Task: Experiment with different conversation view settings to find your preferred setup.
Action: Mouse moved to (1123, 71)
Screenshot: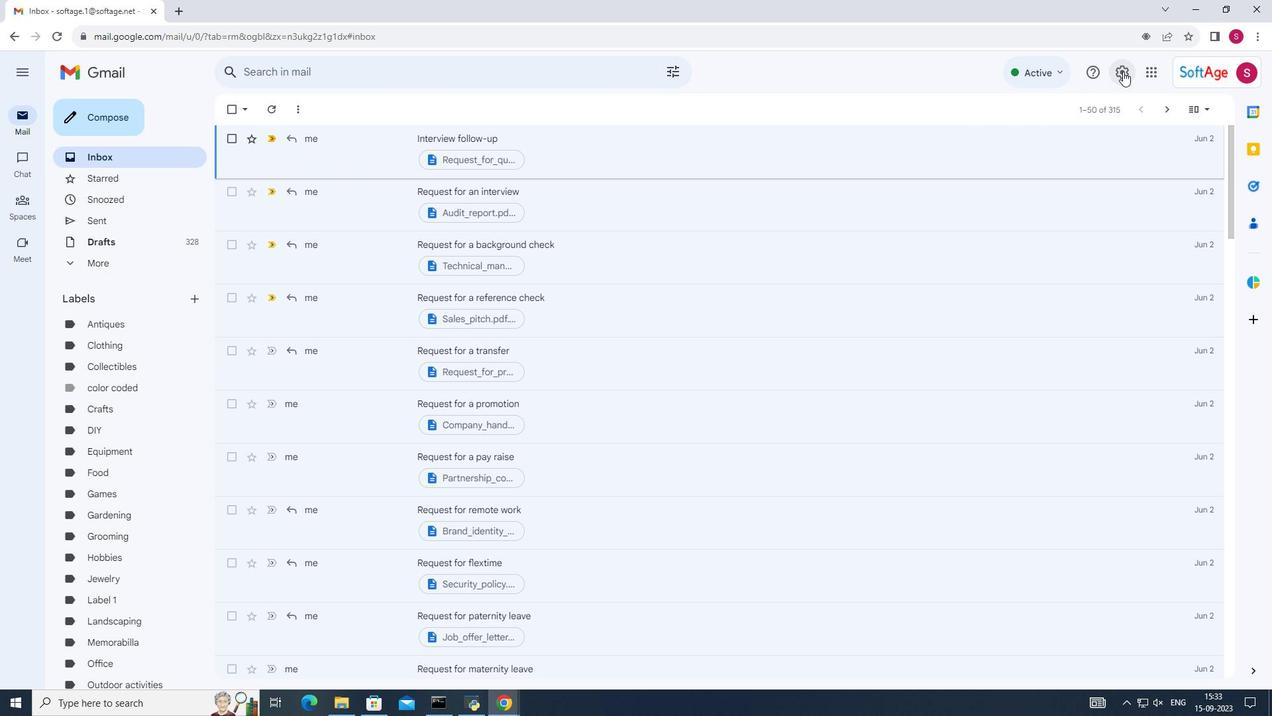 
Action: Mouse pressed left at (1123, 71)
Screenshot: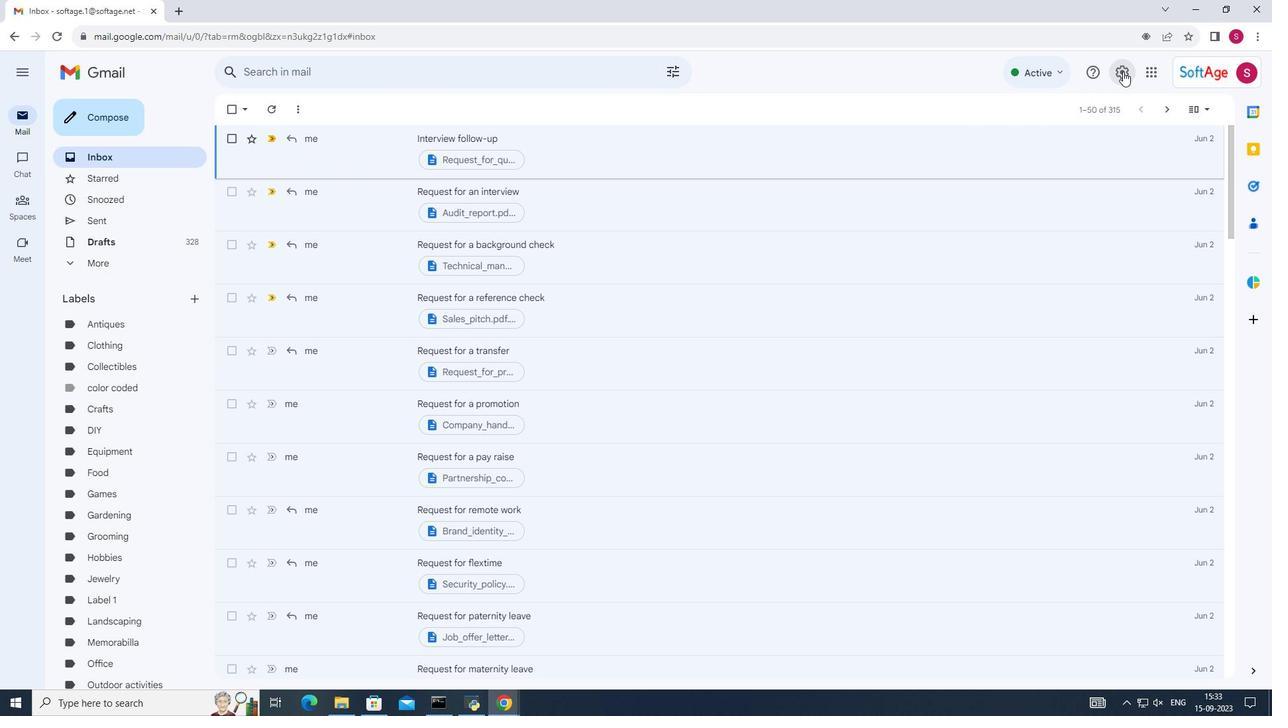 
Action: Mouse moved to (1129, 137)
Screenshot: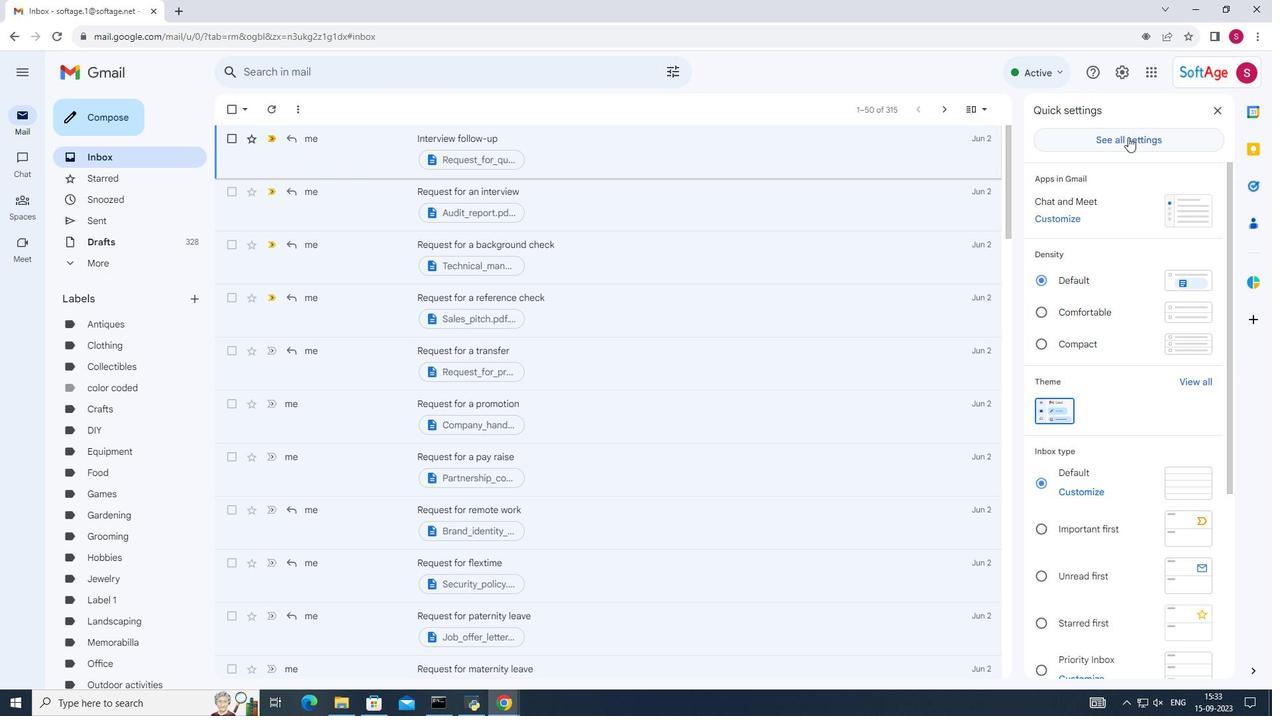 
Action: Mouse pressed left at (1129, 137)
Screenshot: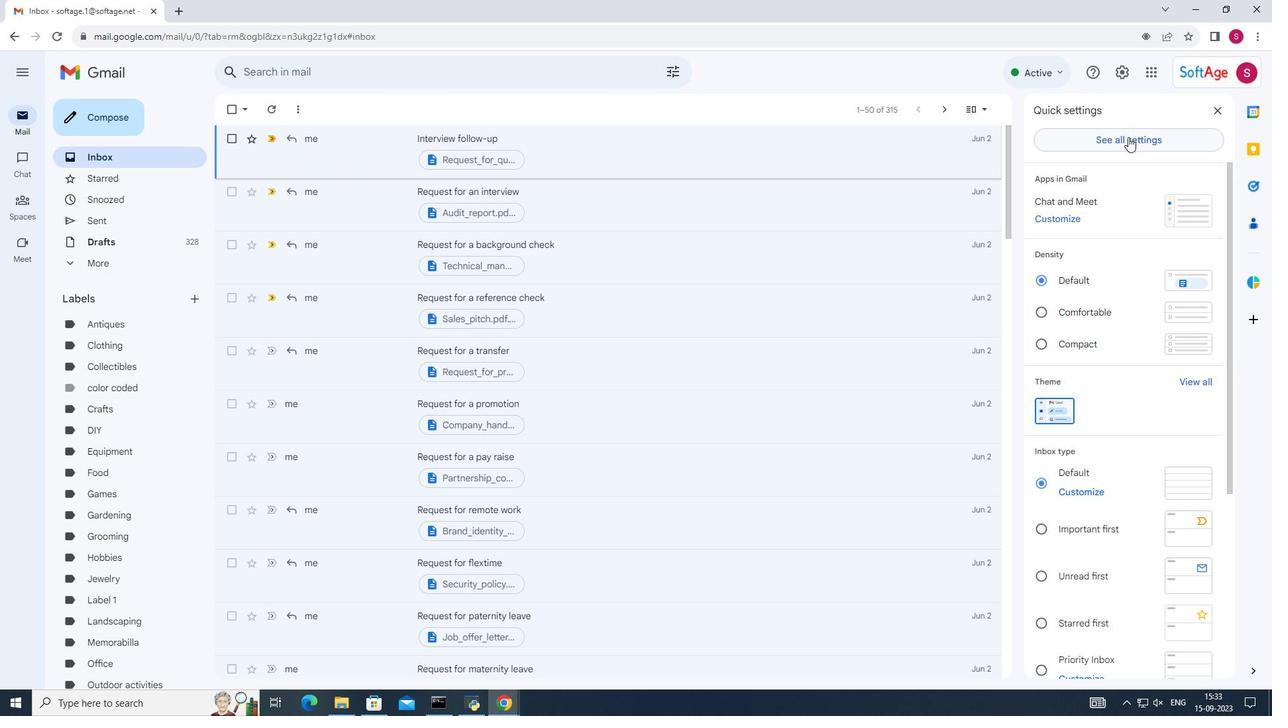 
Action: Mouse moved to (328, 138)
Screenshot: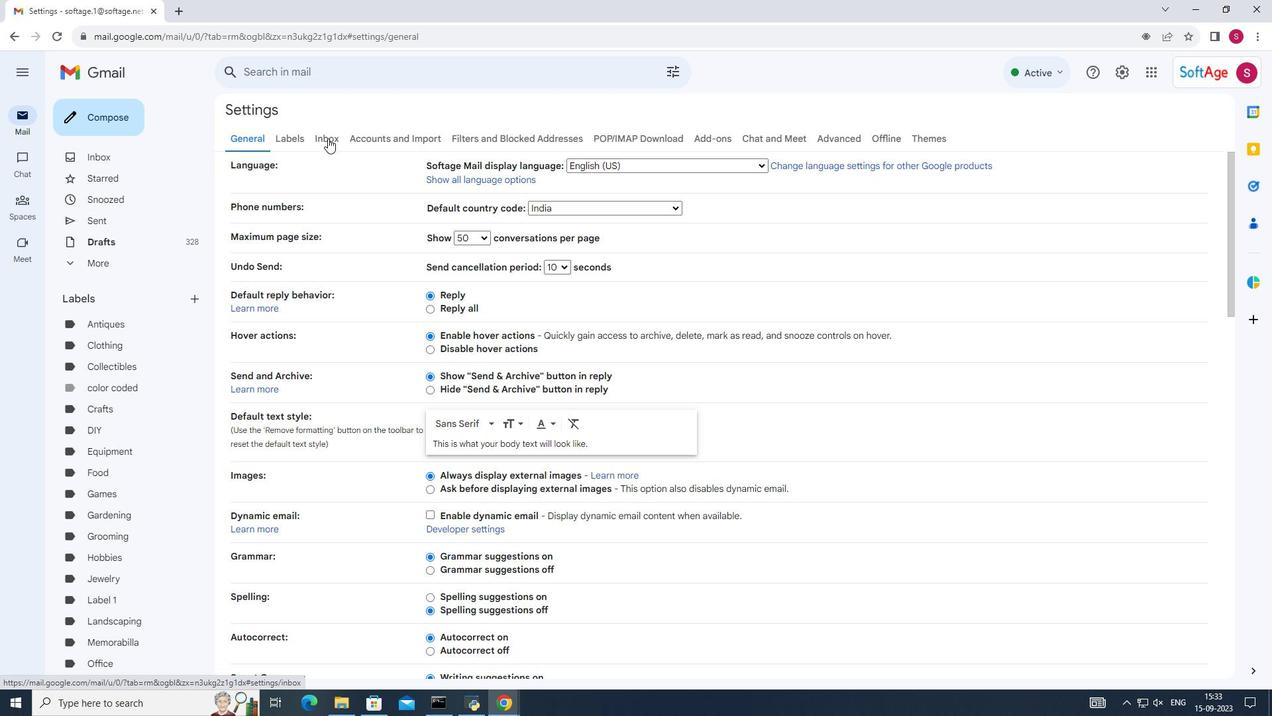 
Action: Mouse pressed left at (328, 138)
Screenshot: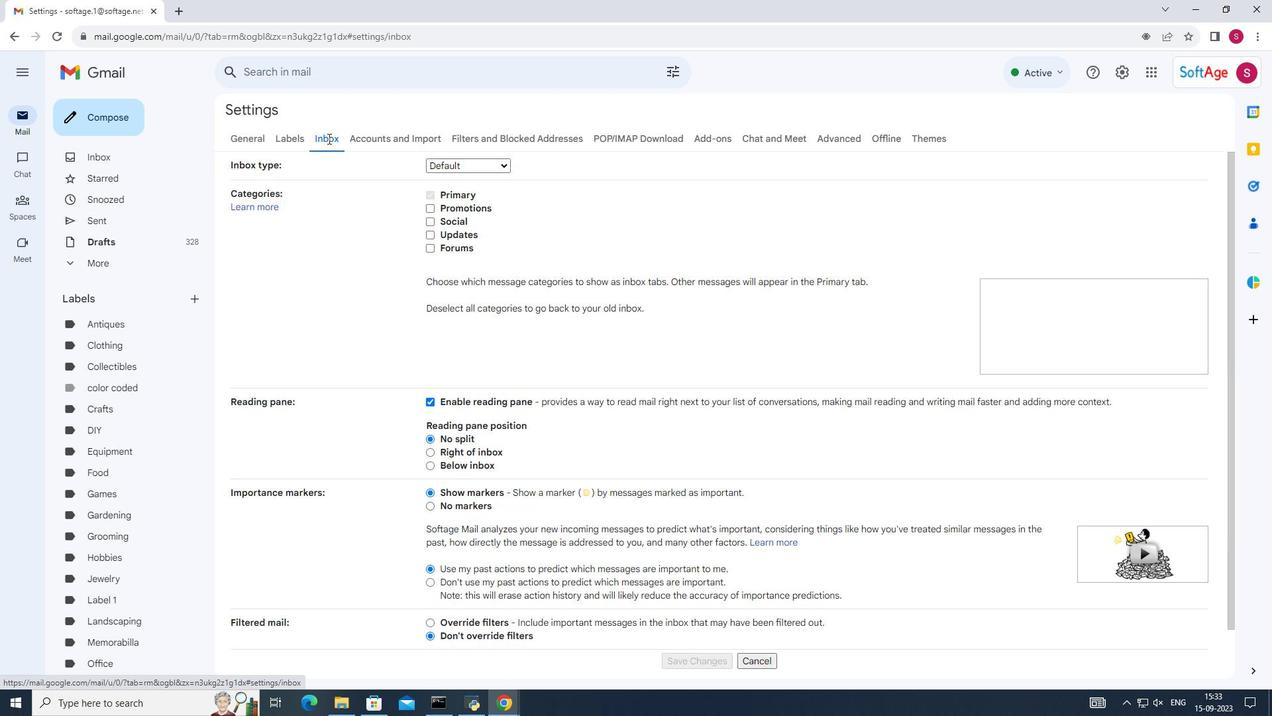 
Action: Mouse moved to (503, 167)
Screenshot: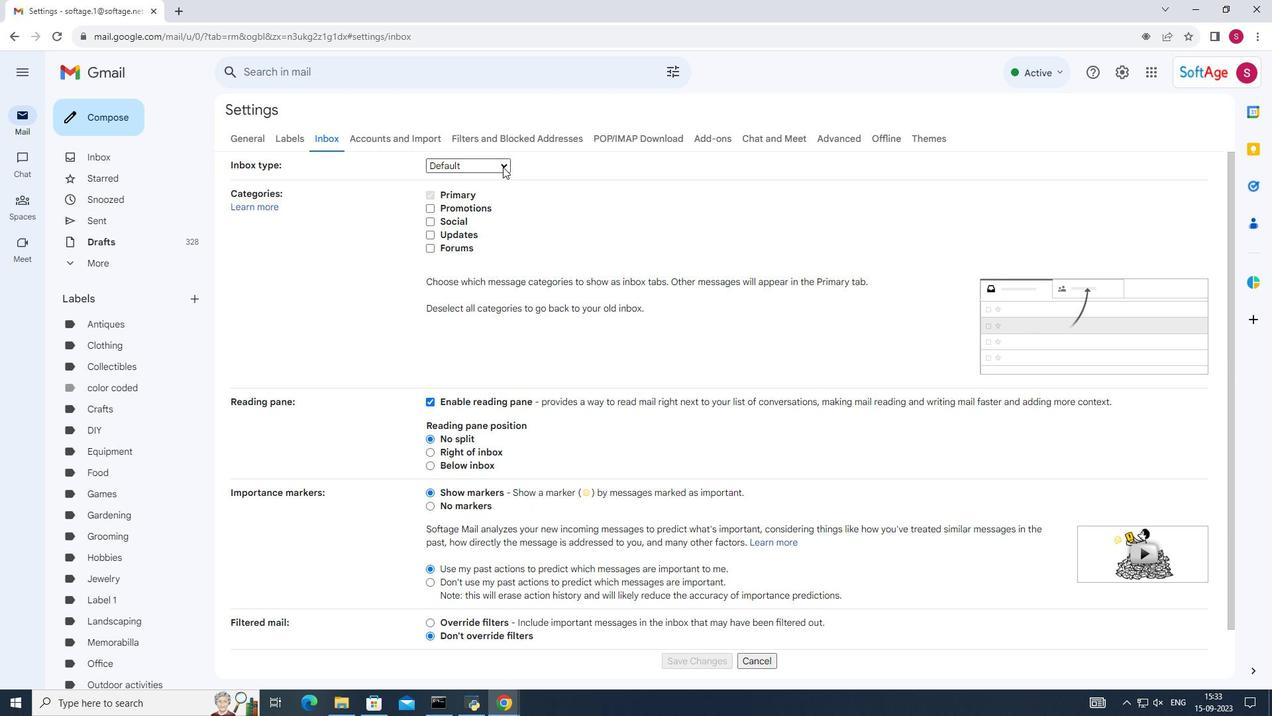 
Action: Mouse pressed left at (503, 167)
Screenshot: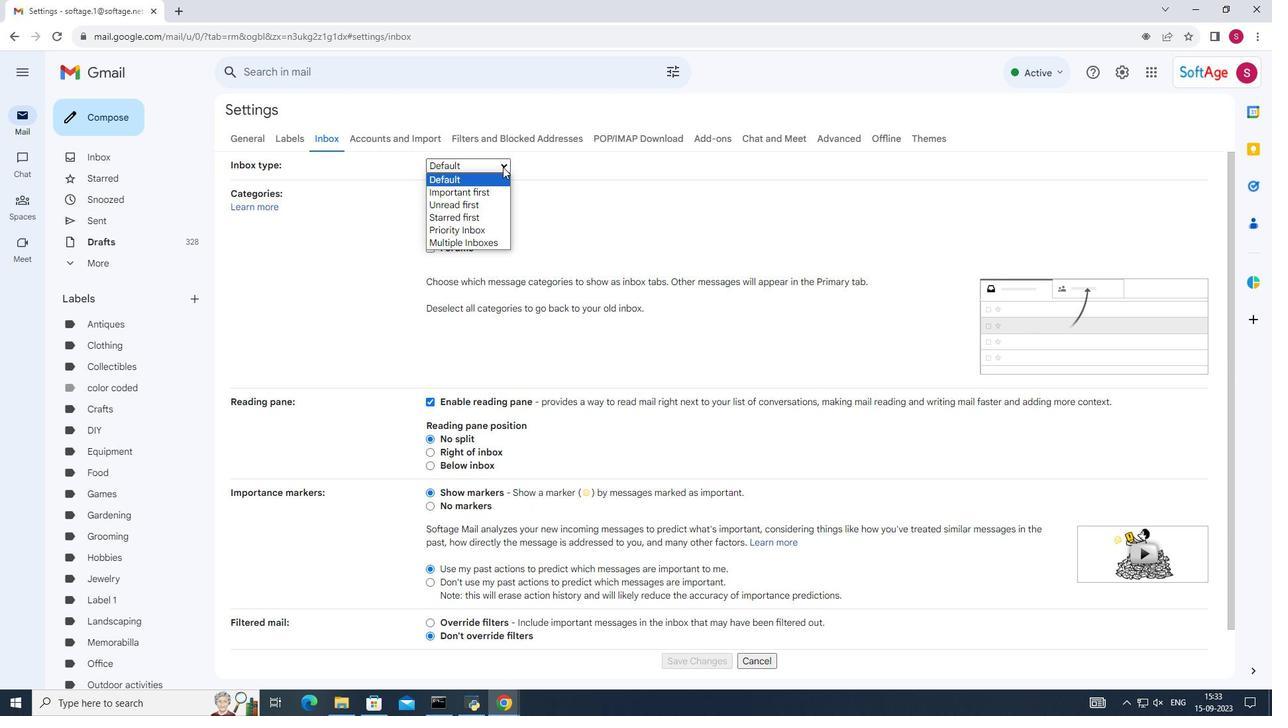 
Action: Mouse moved to (481, 178)
Screenshot: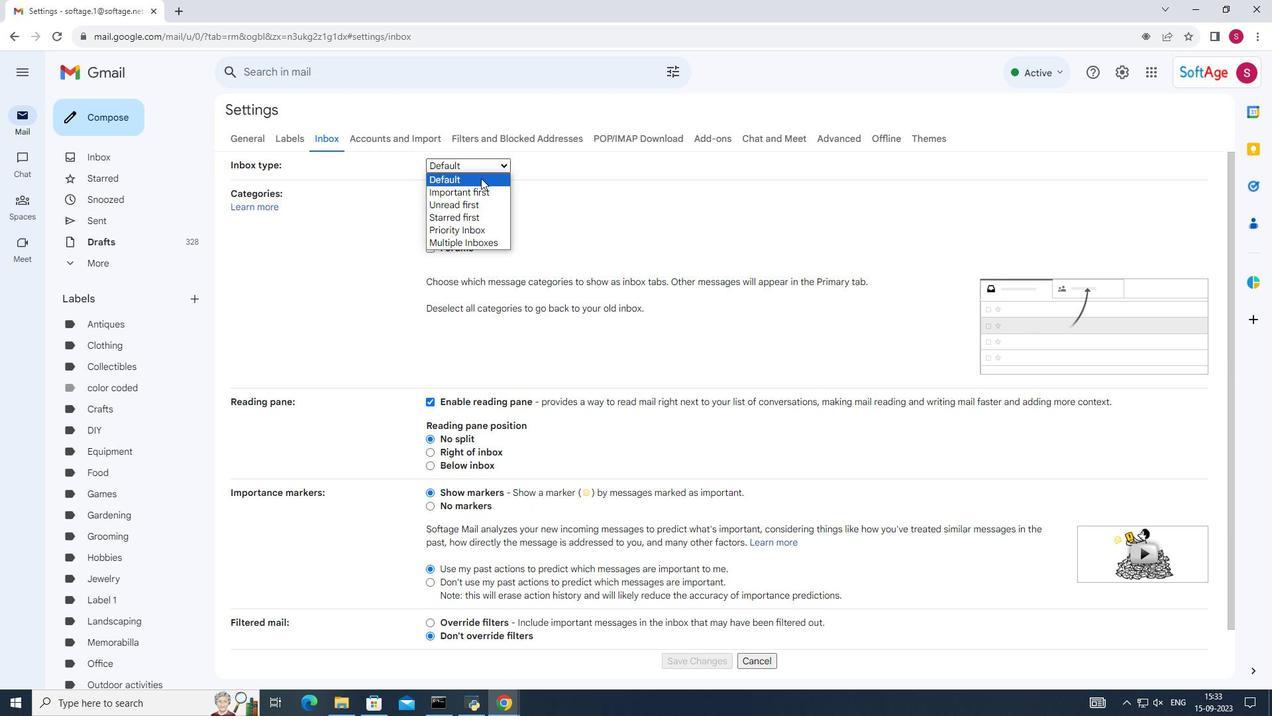 
Action: Mouse pressed left at (481, 178)
Screenshot: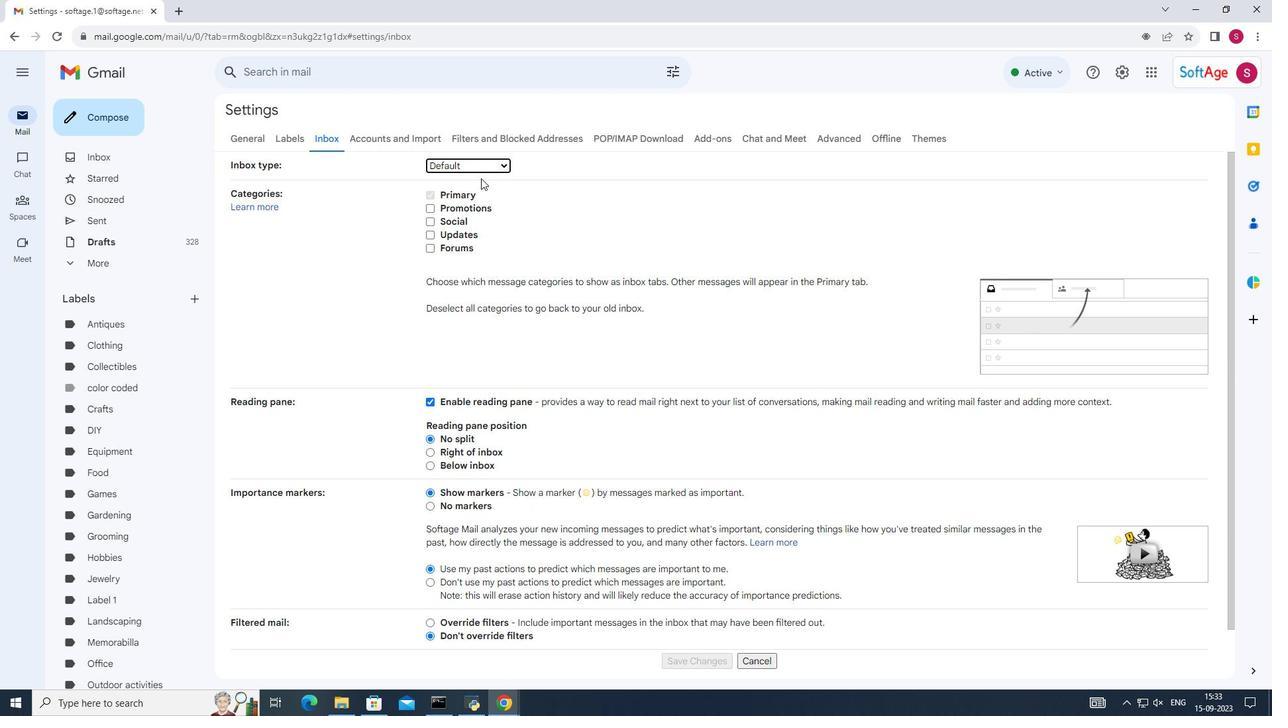 
Action: Mouse moved to (519, 245)
Screenshot: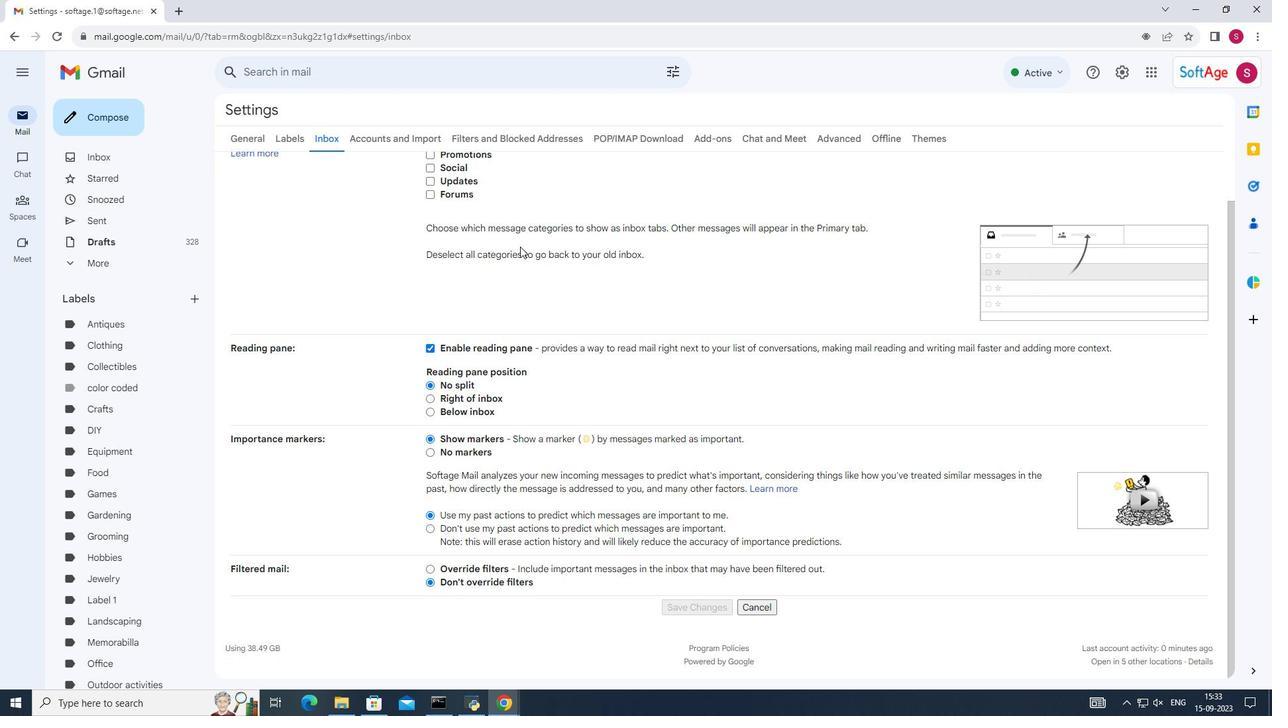 
Action: Mouse scrolled (519, 245) with delta (0, 0)
Screenshot: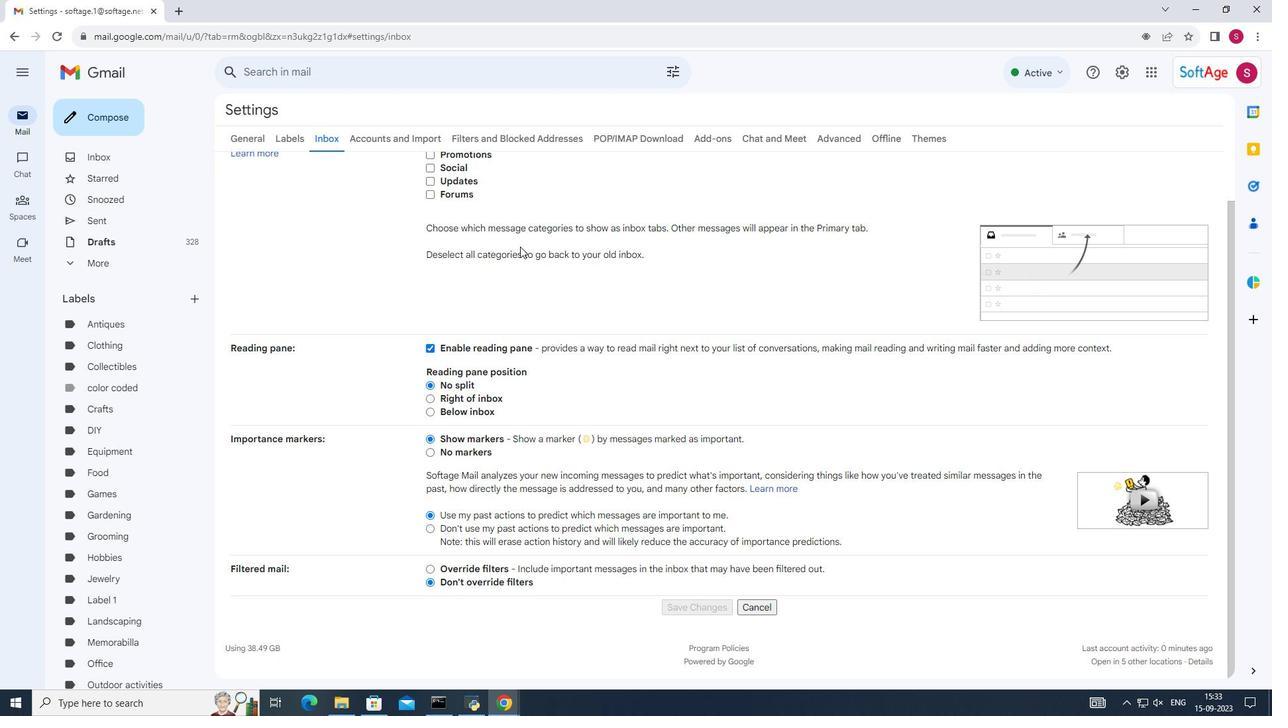 
Action: Mouse scrolled (519, 245) with delta (0, 0)
Screenshot: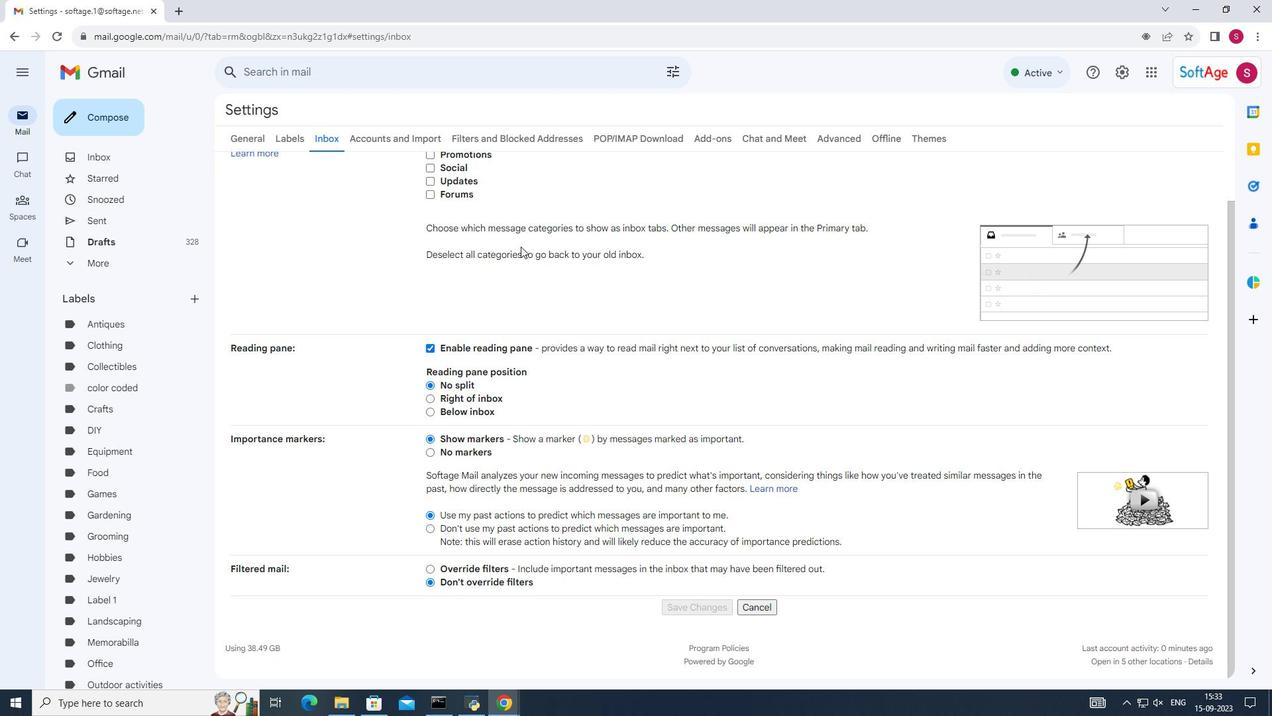 
Action: Mouse moved to (519, 246)
Screenshot: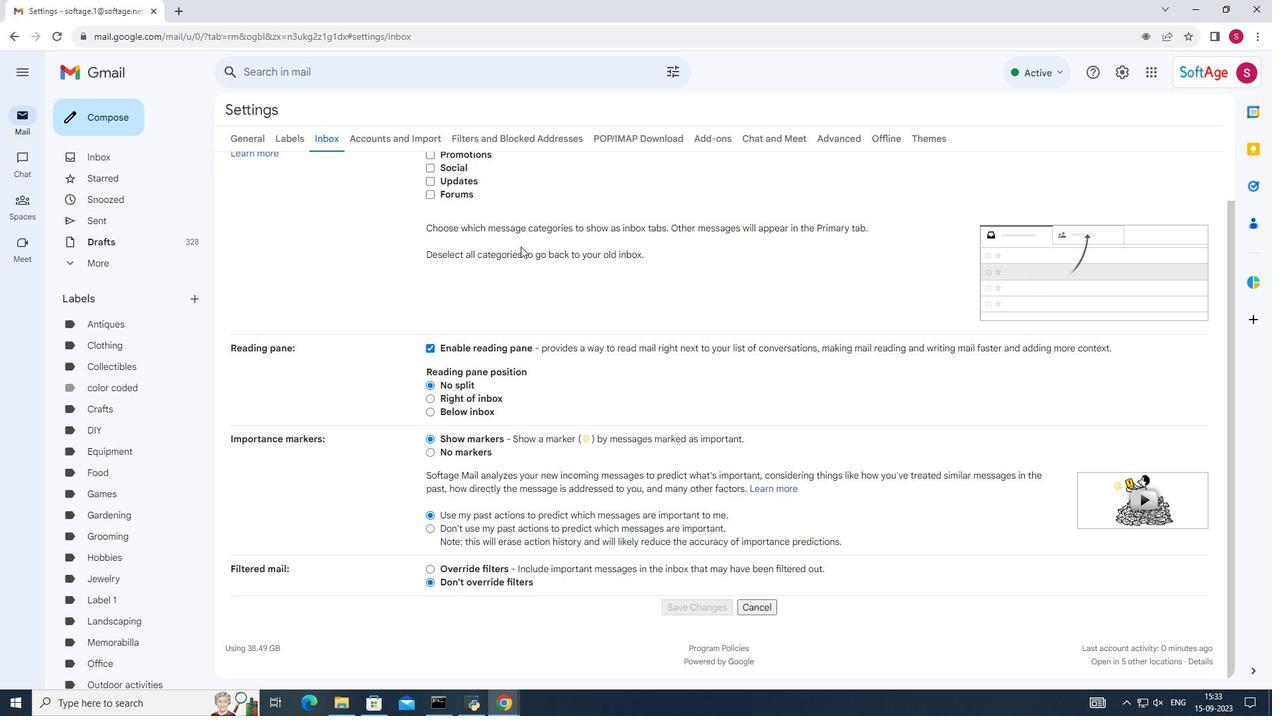 
Action: Mouse scrolled (519, 245) with delta (0, 0)
Screenshot: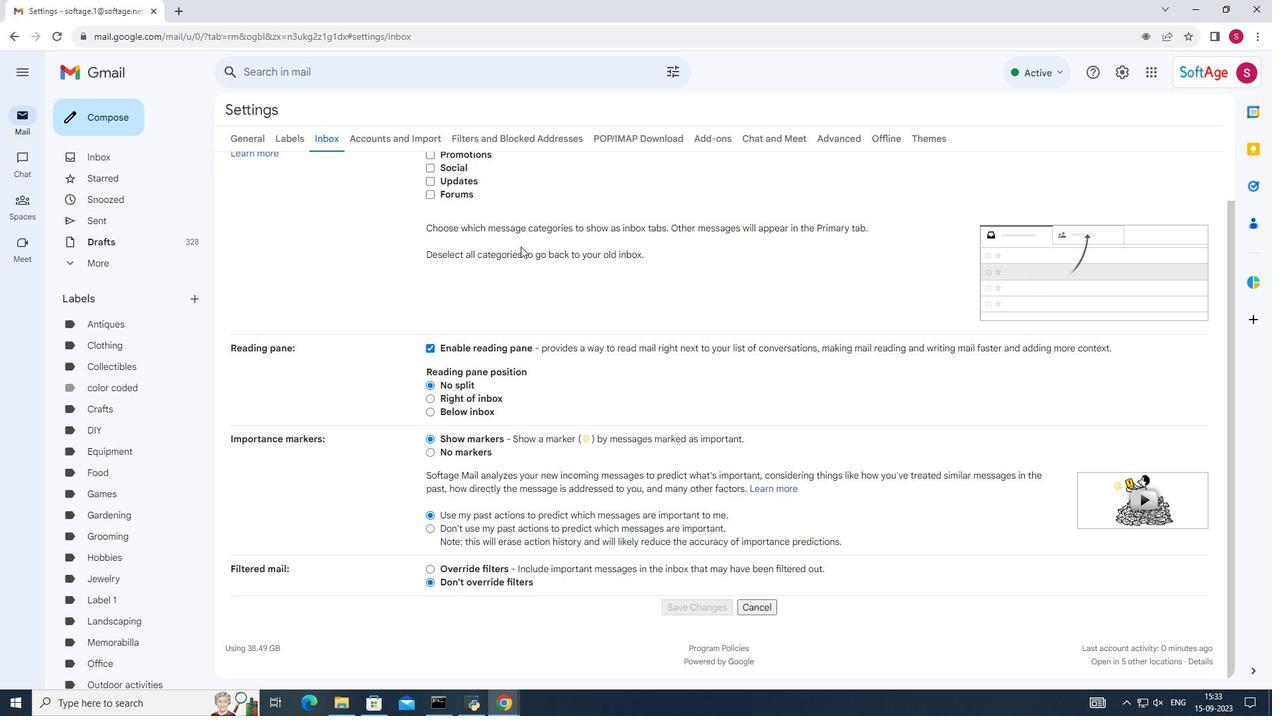 
Action: Mouse scrolled (519, 245) with delta (0, 0)
Screenshot: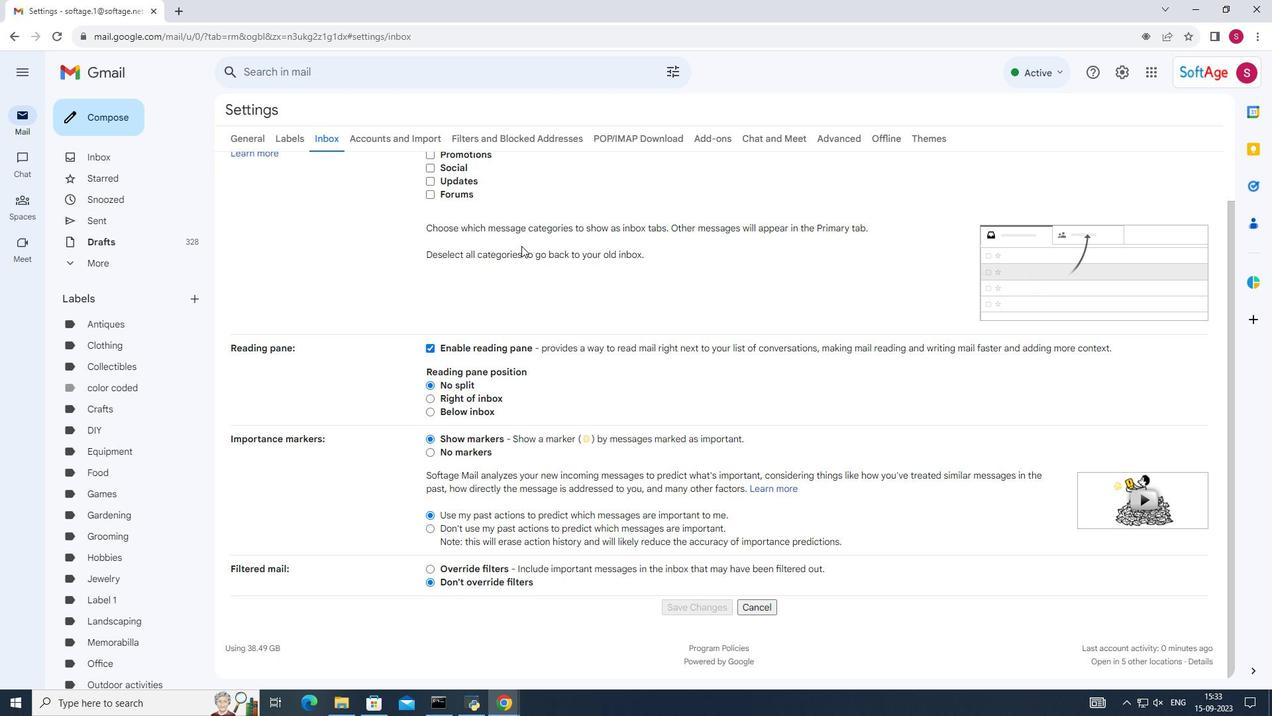 
Action: Mouse scrolled (519, 245) with delta (0, 0)
Screenshot: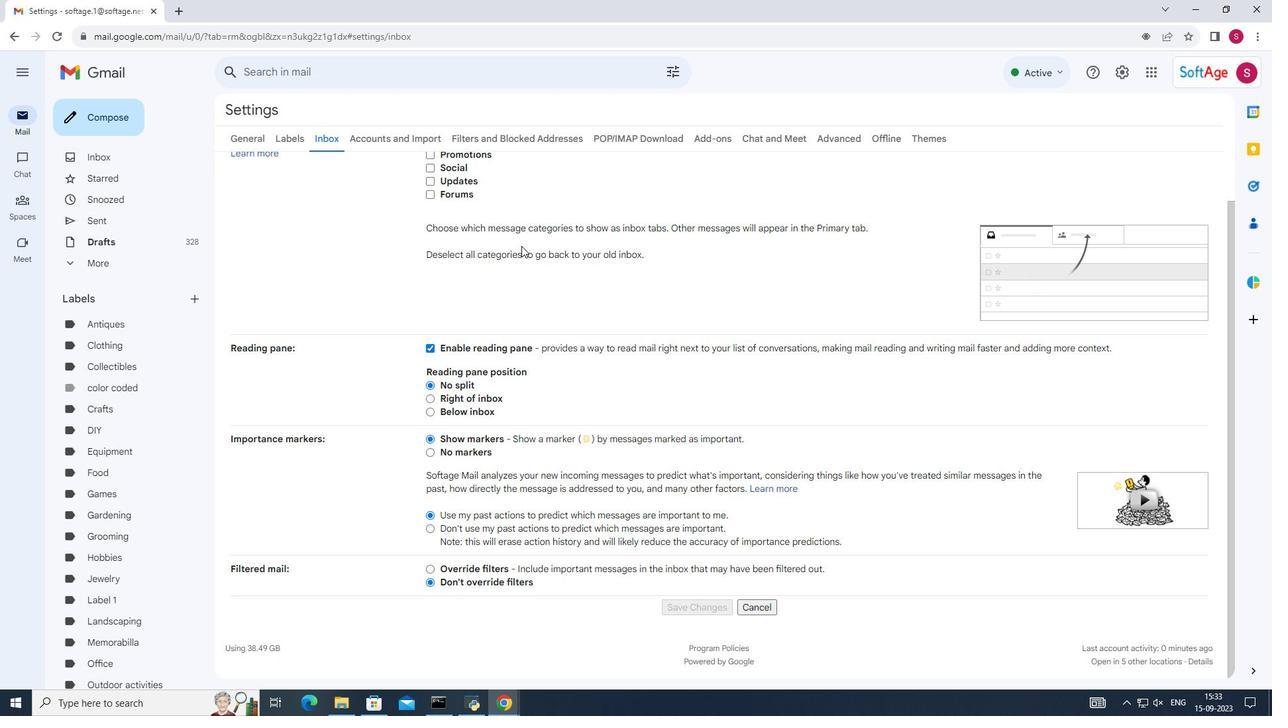 
Action: Mouse moved to (535, 295)
Screenshot: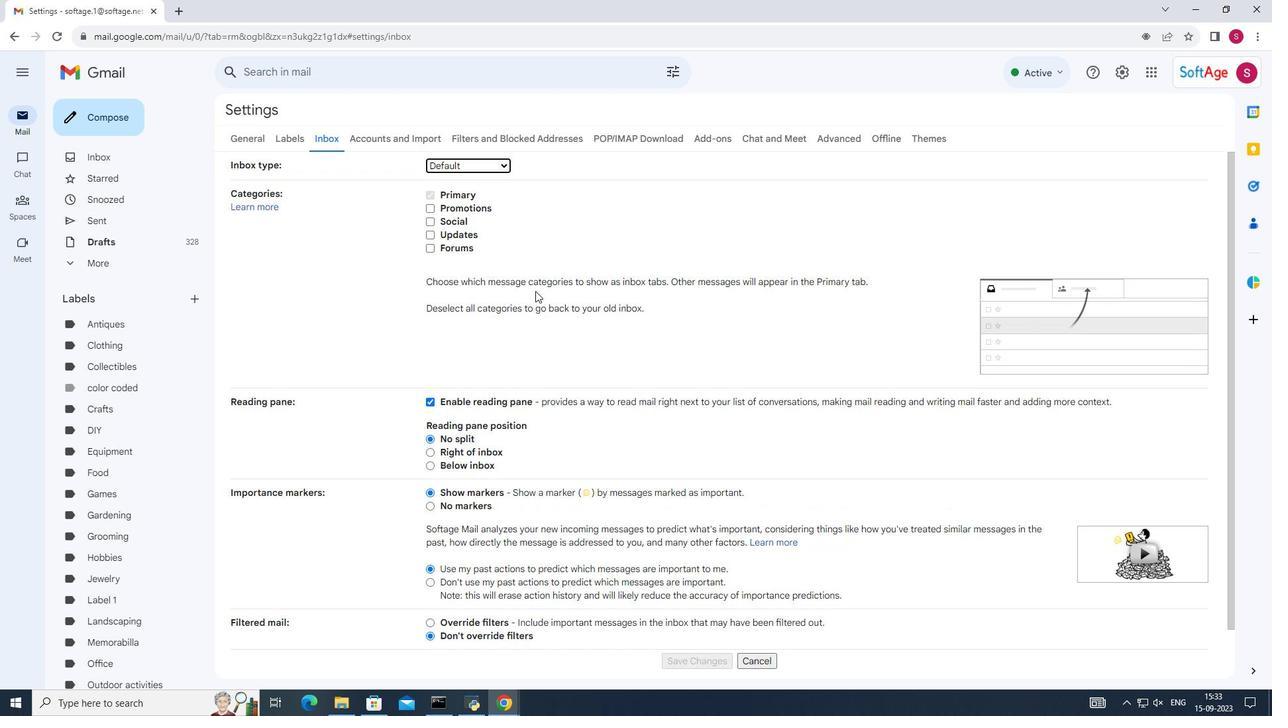 
Action: Mouse scrolled (535, 295) with delta (0, 0)
Screenshot: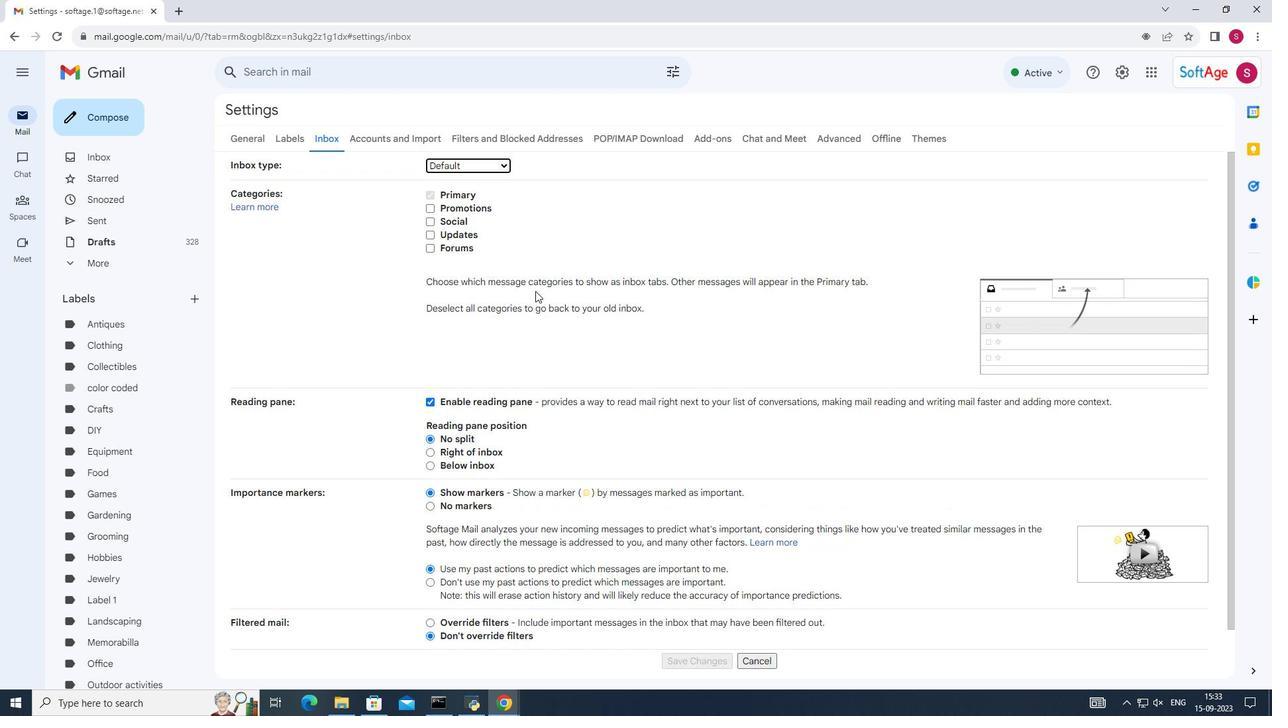 
Action: Mouse scrolled (535, 295) with delta (0, 0)
Screenshot: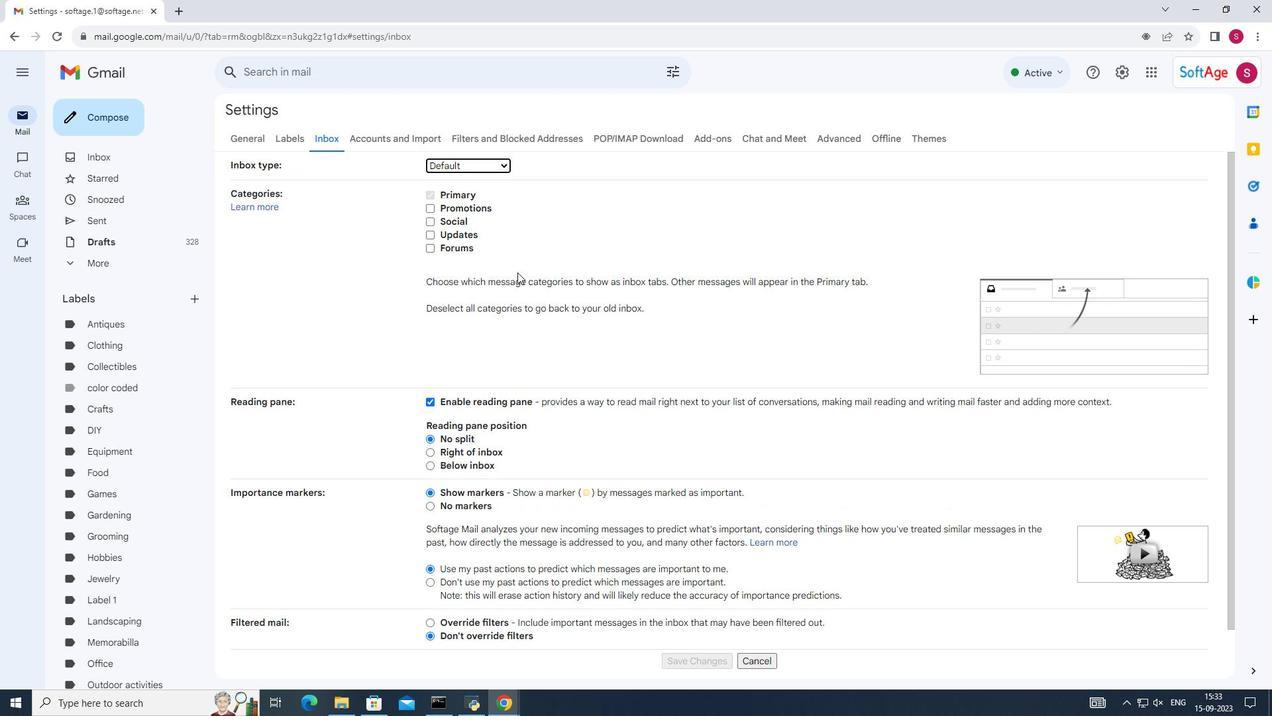 
Action: Mouse moved to (535, 294)
Screenshot: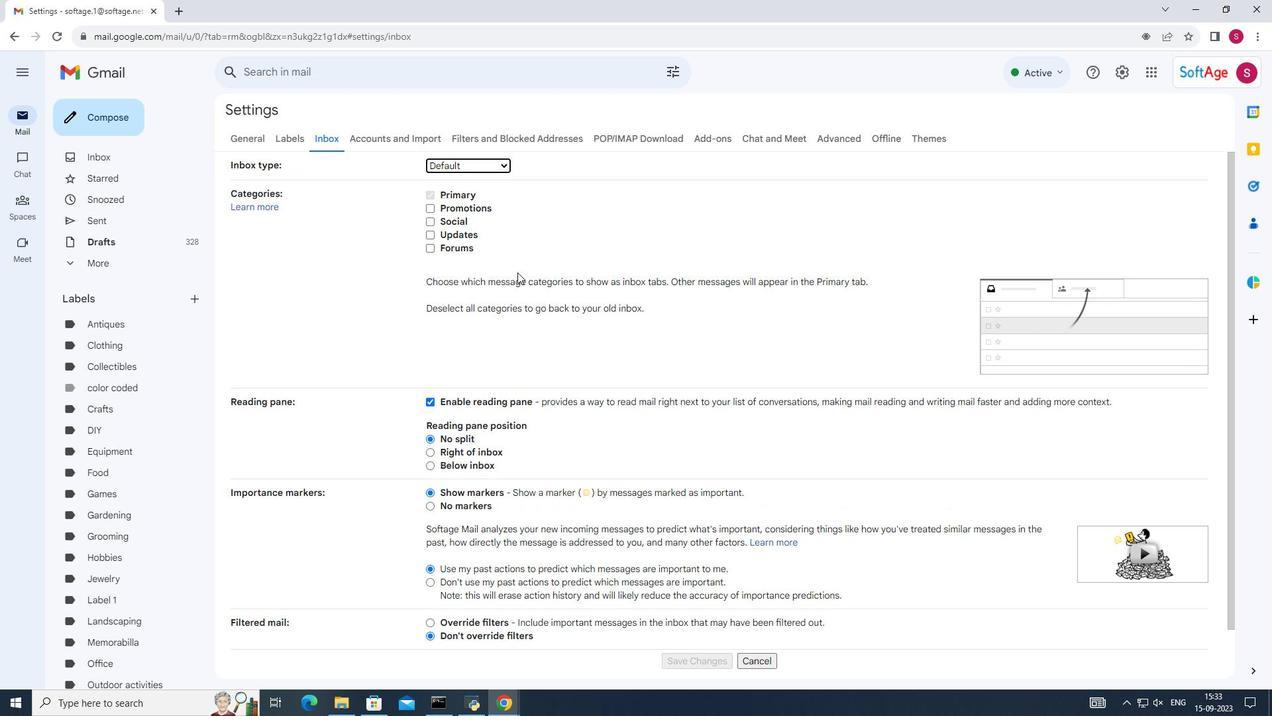 
Action: Mouse scrolled (535, 295) with delta (0, 0)
Screenshot: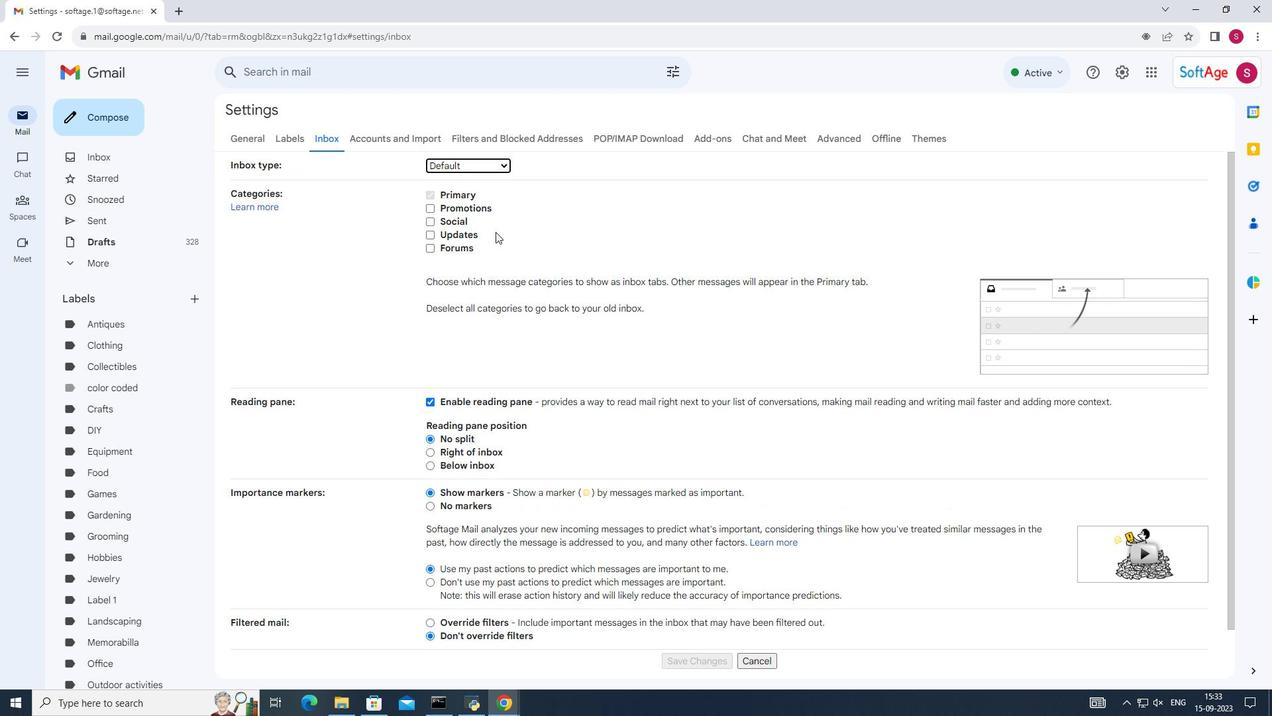 
Action: Mouse moved to (502, 163)
Screenshot: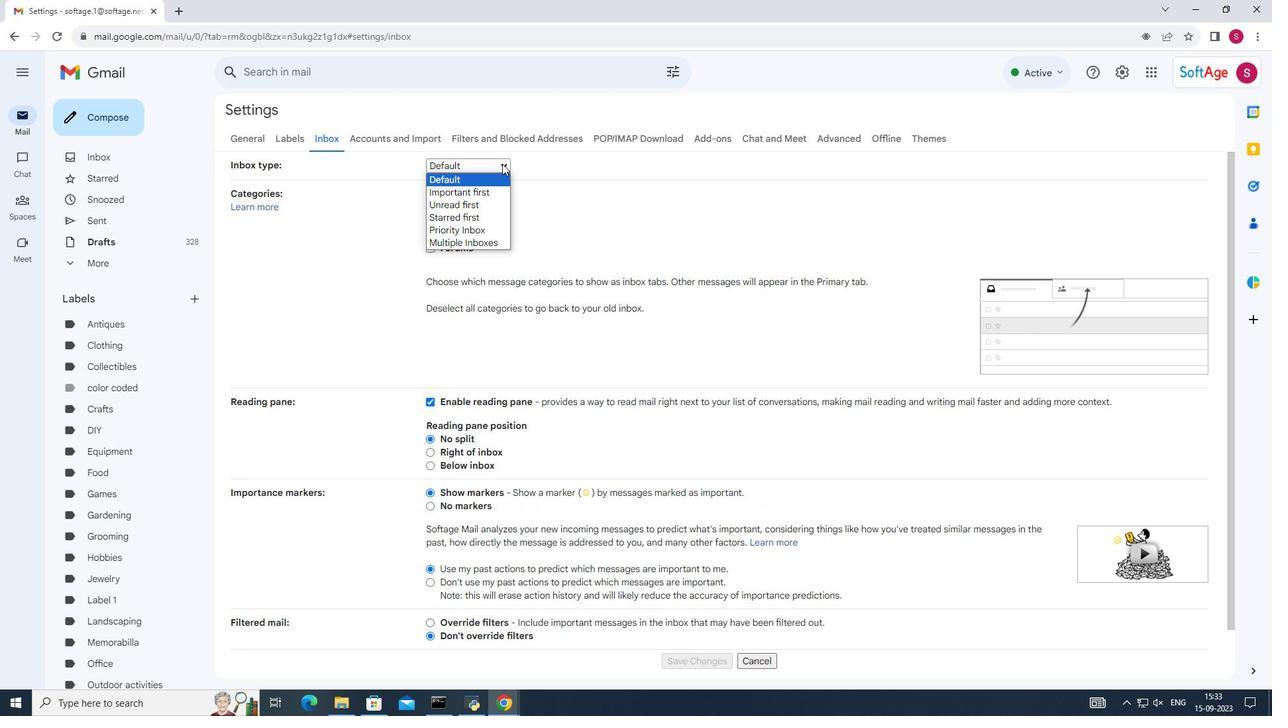 
Action: Mouse pressed left at (502, 163)
Screenshot: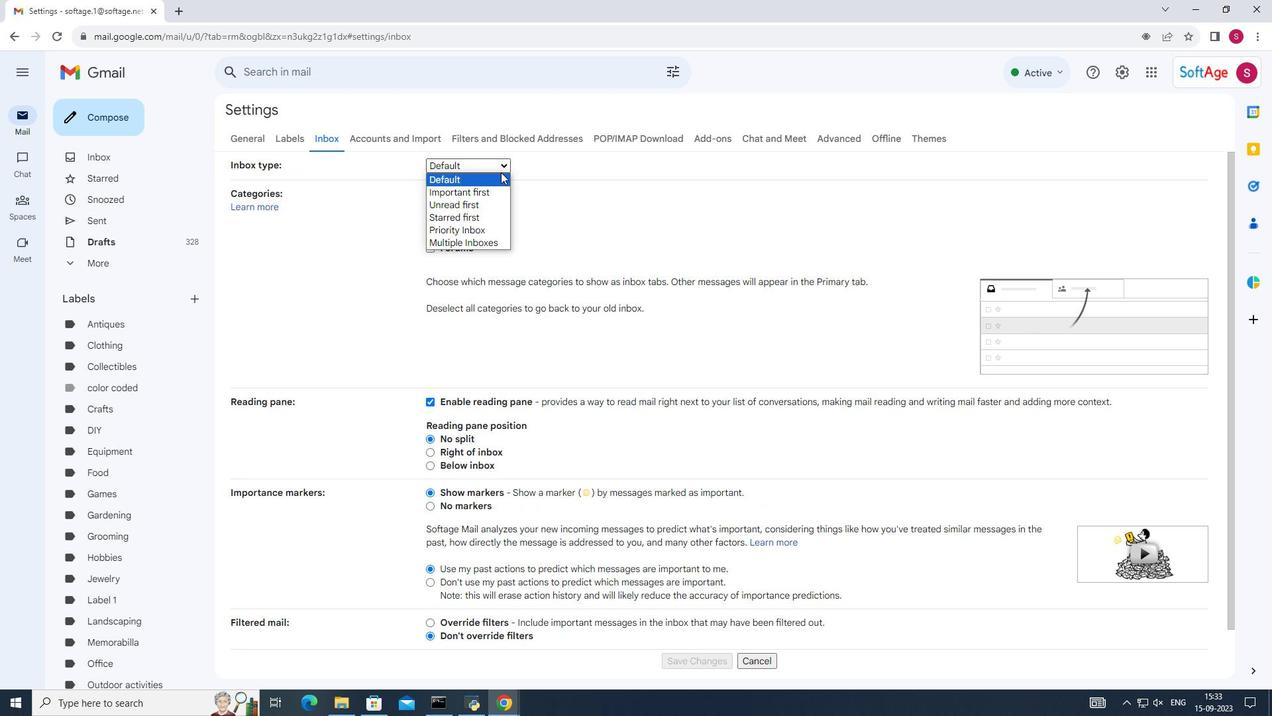 
Action: Mouse moved to (486, 189)
Screenshot: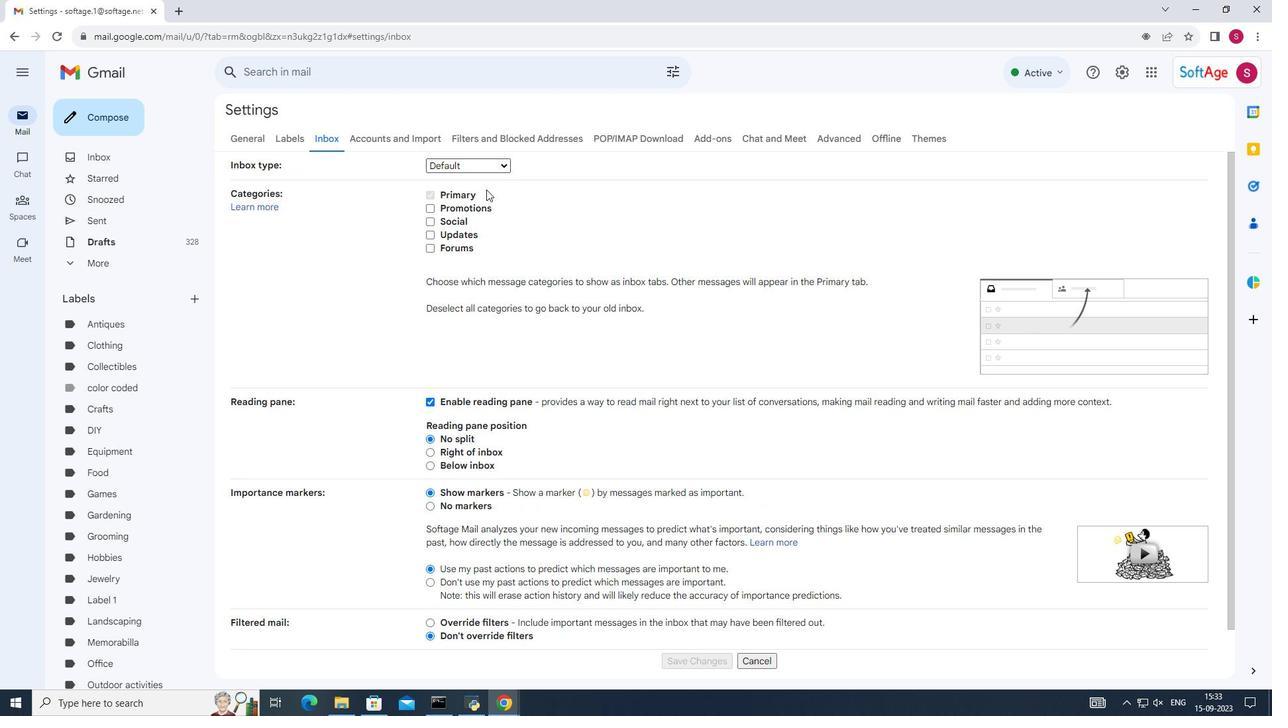 
Action: Mouse pressed left at (486, 189)
Screenshot: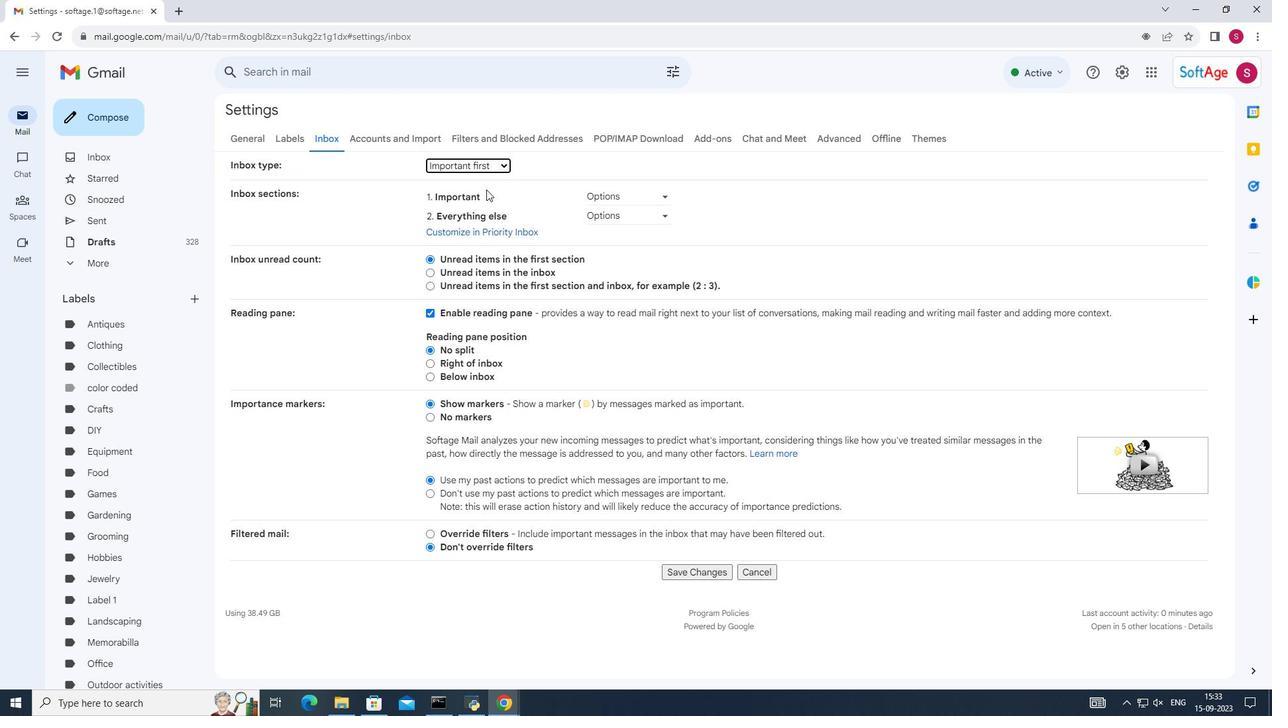 
Action: Mouse moved to (518, 255)
Screenshot: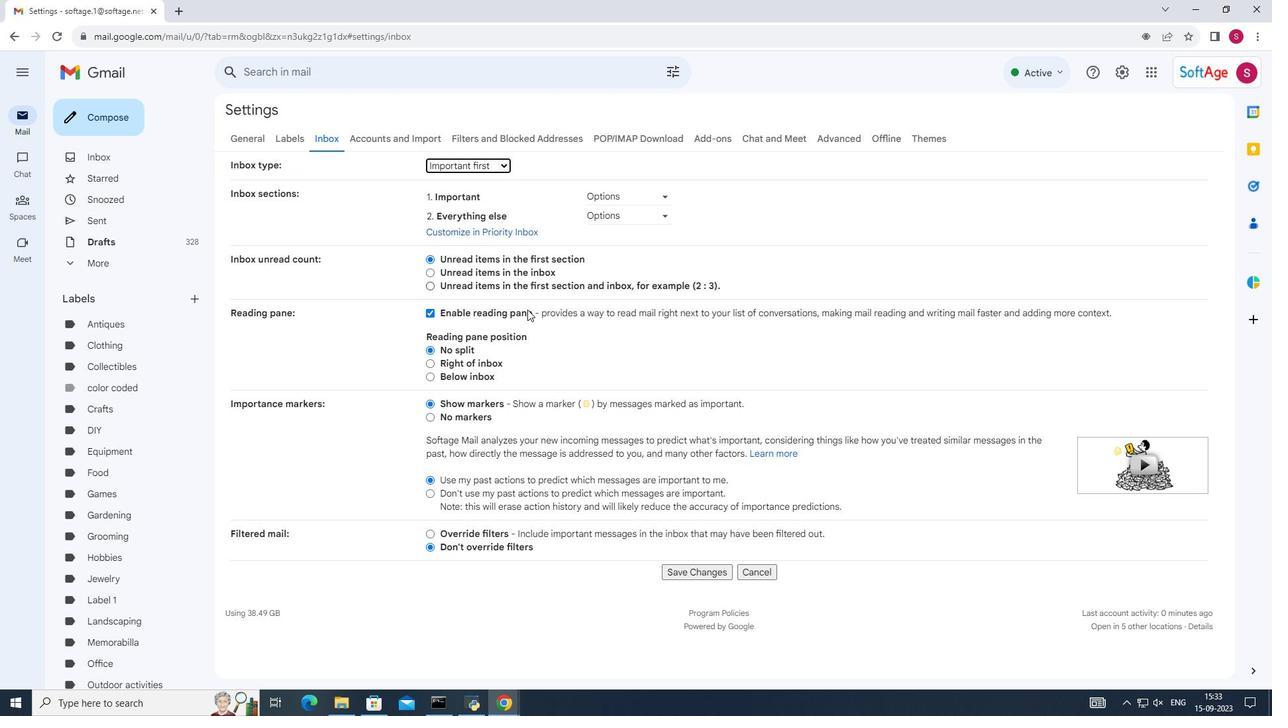 
Action: Mouse scrolled (518, 255) with delta (0, 0)
Screenshot: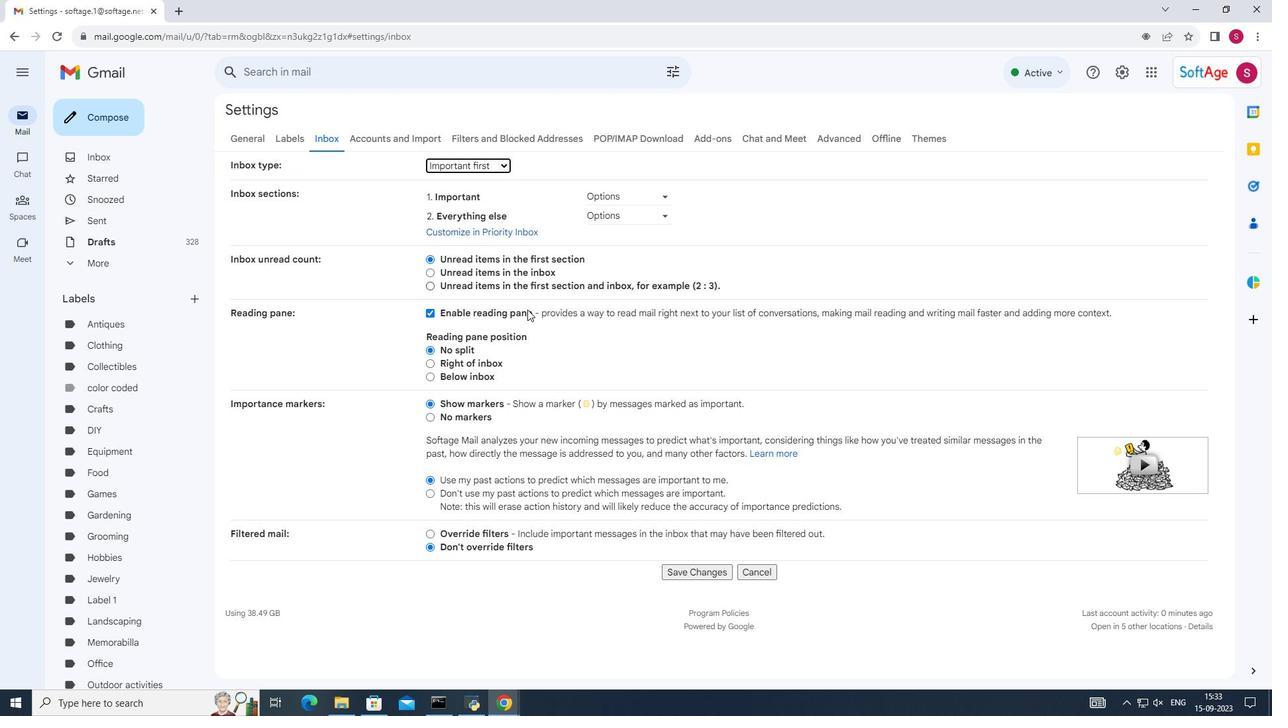 
Action: Mouse moved to (521, 263)
Screenshot: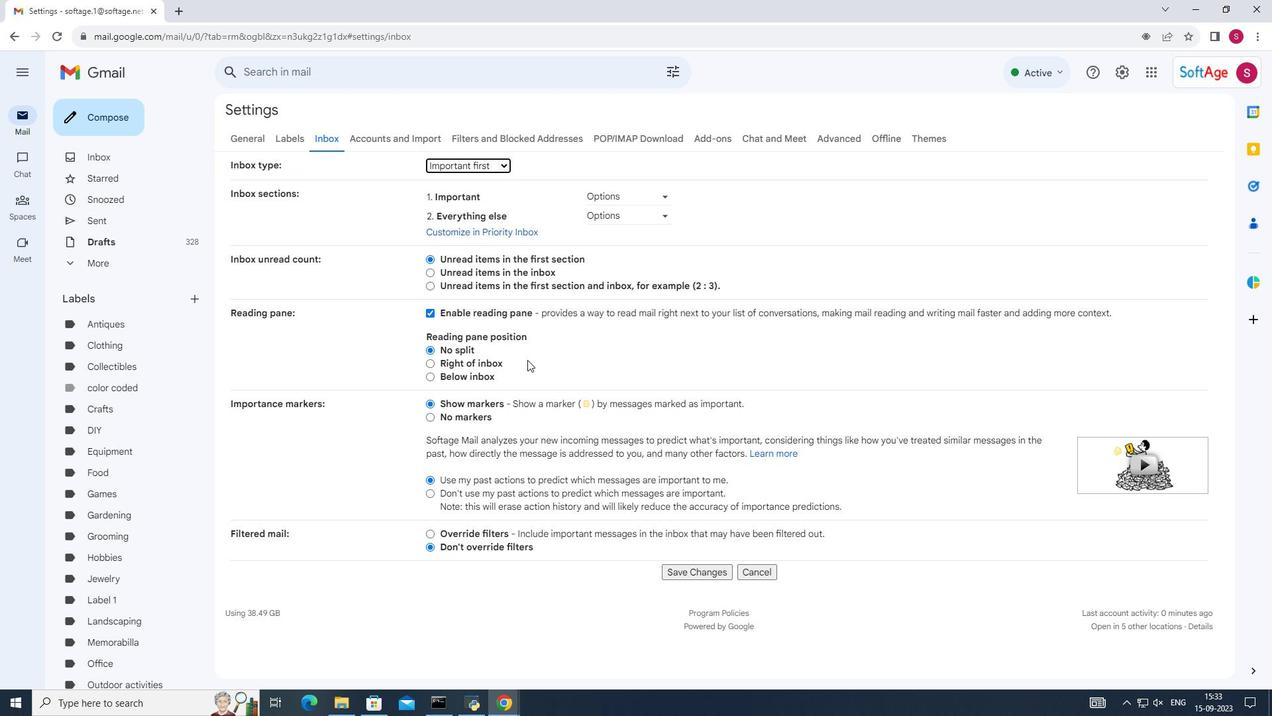 
Action: Mouse scrolled (521, 263) with delta (0, 0)
Screenshot: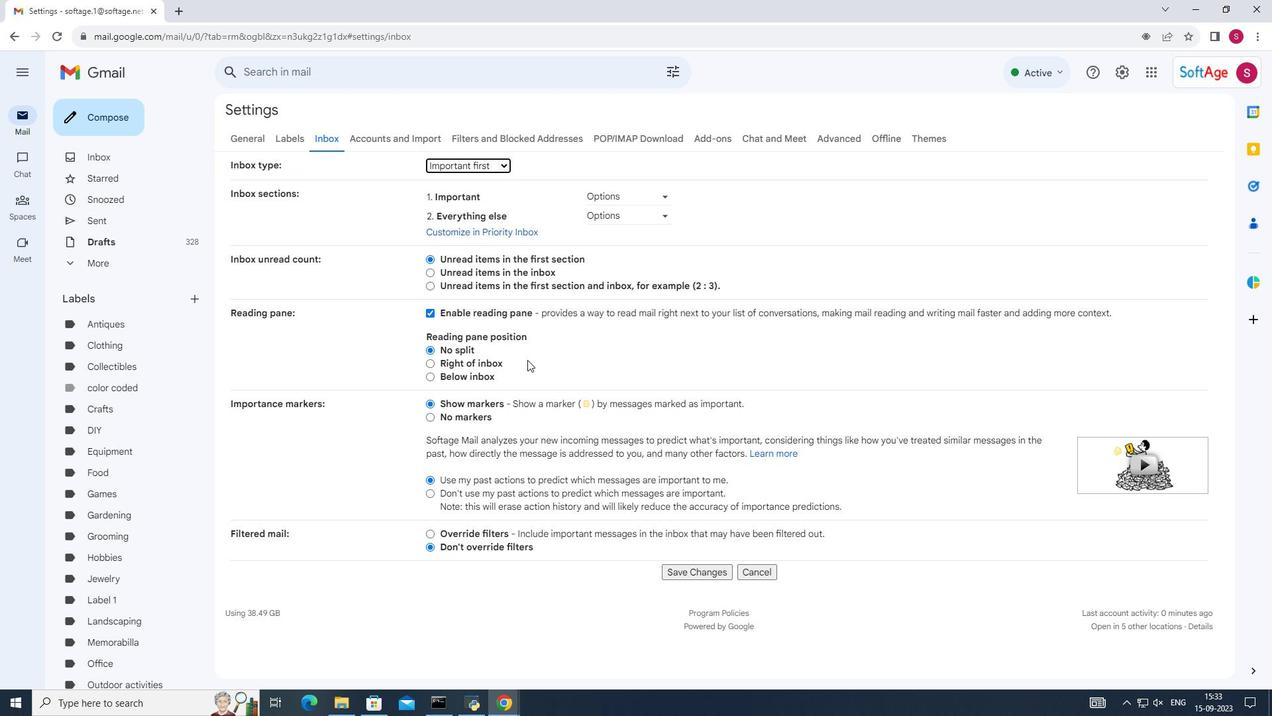 
Action: Mouse moved to (521, 265)
Screenshot: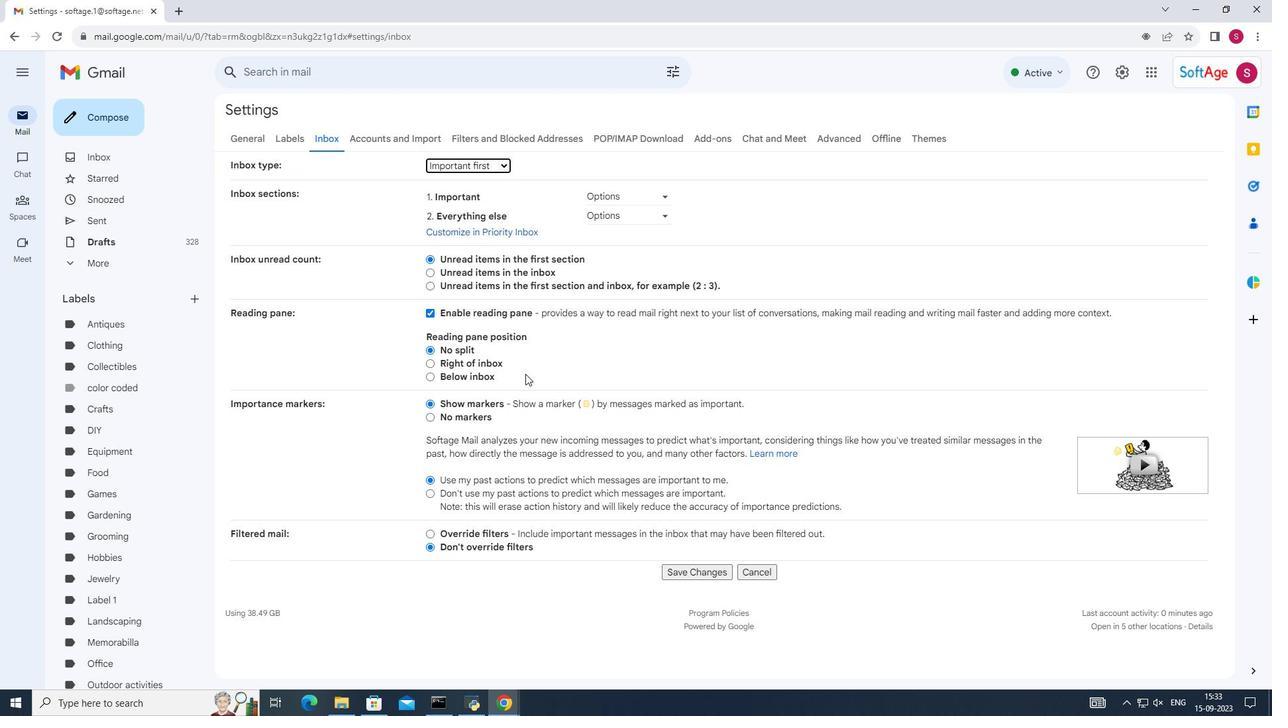 
Action: Mouse scrolled (521, 265) with delta (0, 0)
Screenshot: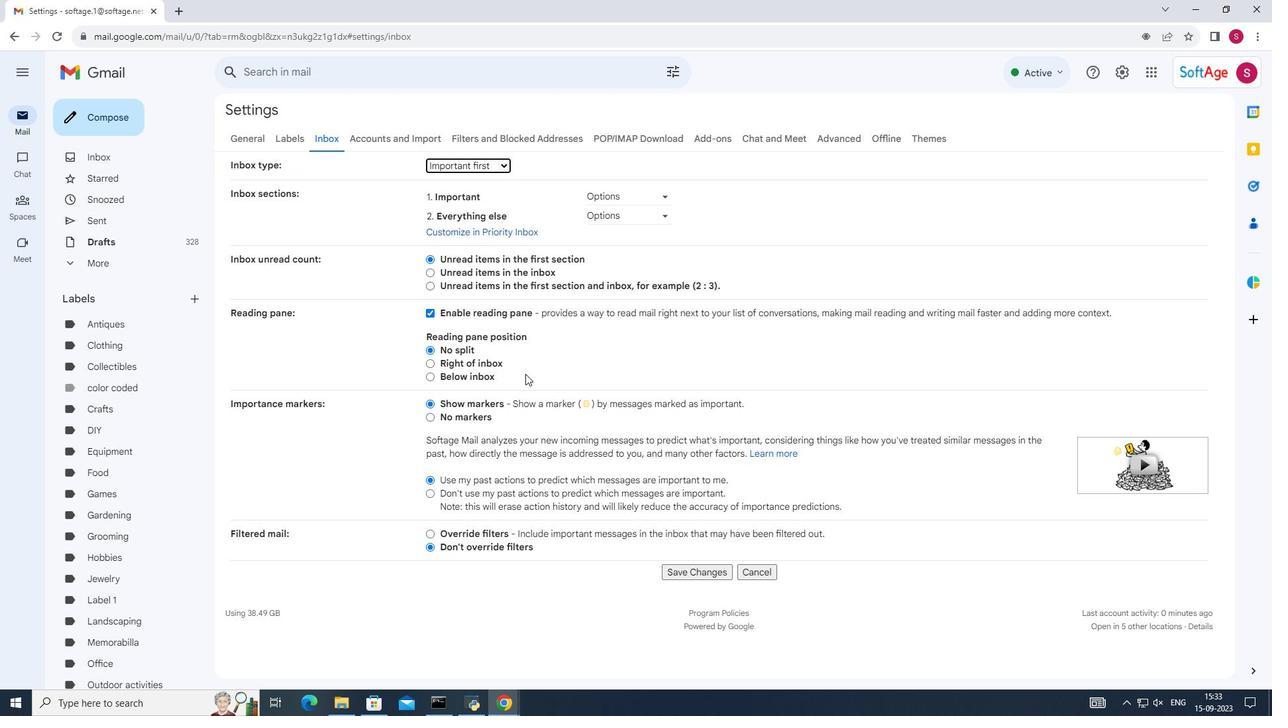 
Action: Mouse moved to (688, 571)
Screenshot: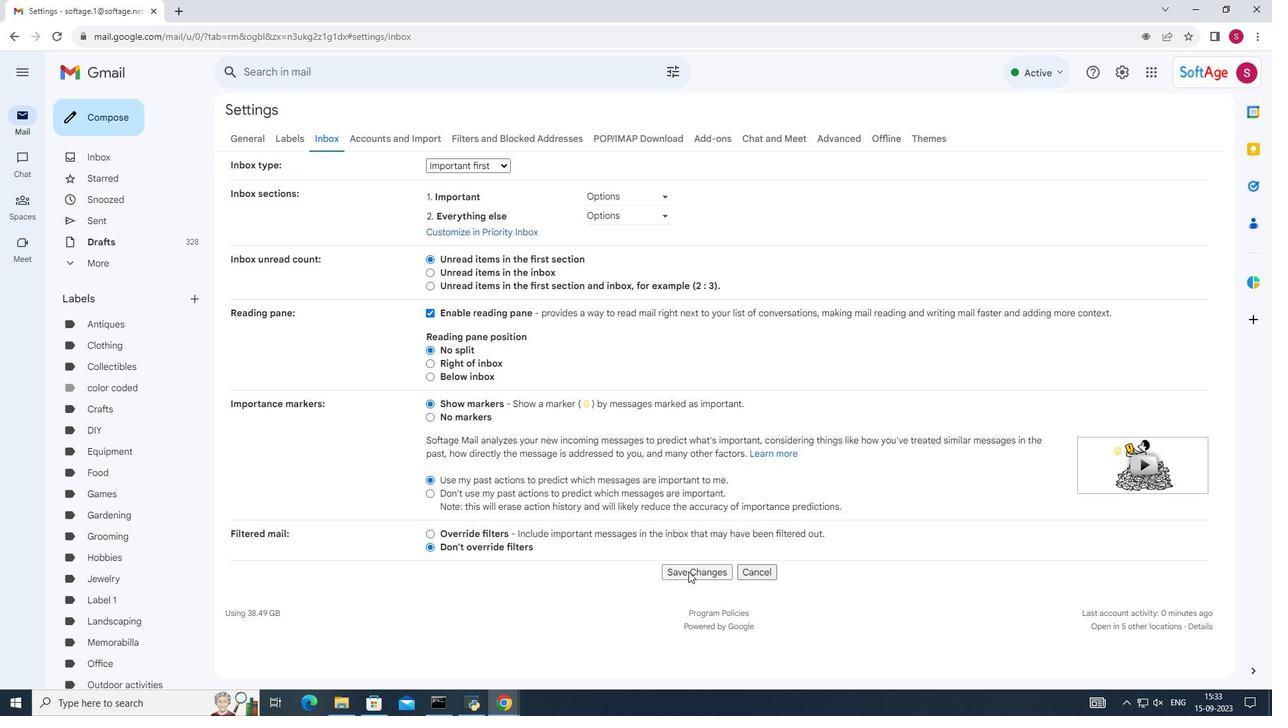 
Action: Mouse pressed left at (688, 571)
Screenshot: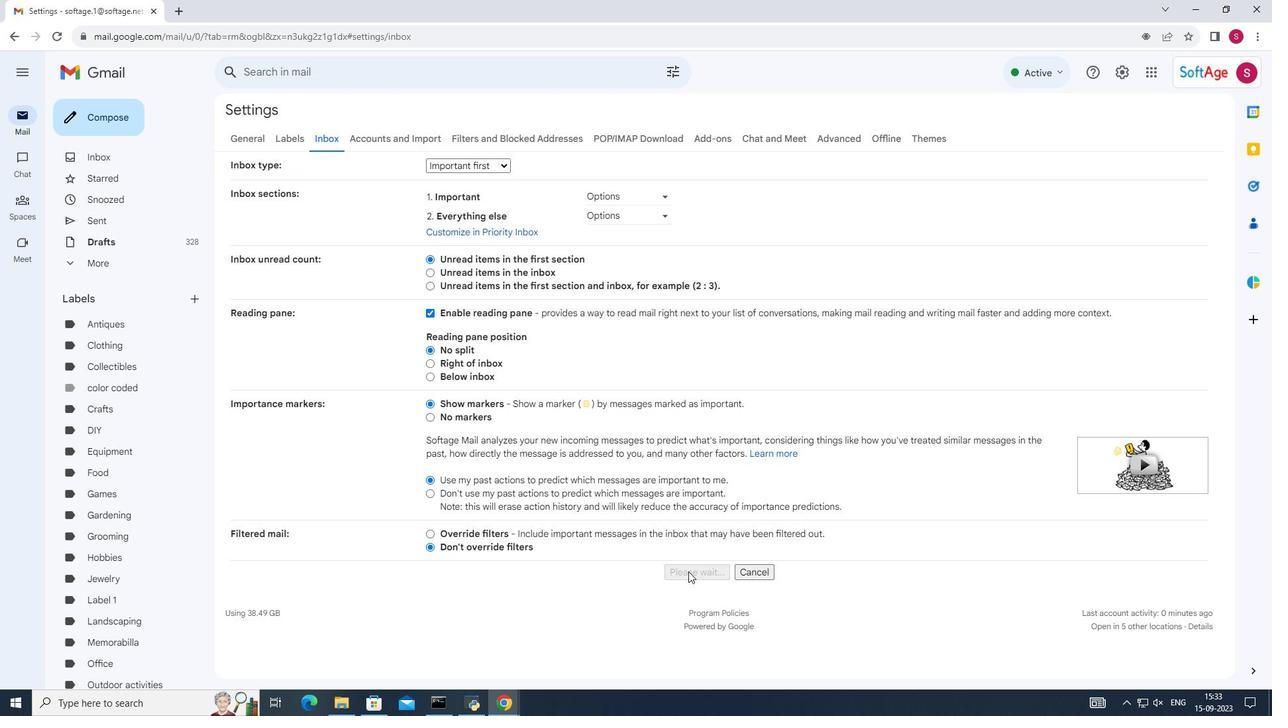 
Action: Mouse moved to (139, 153)
Screenshot: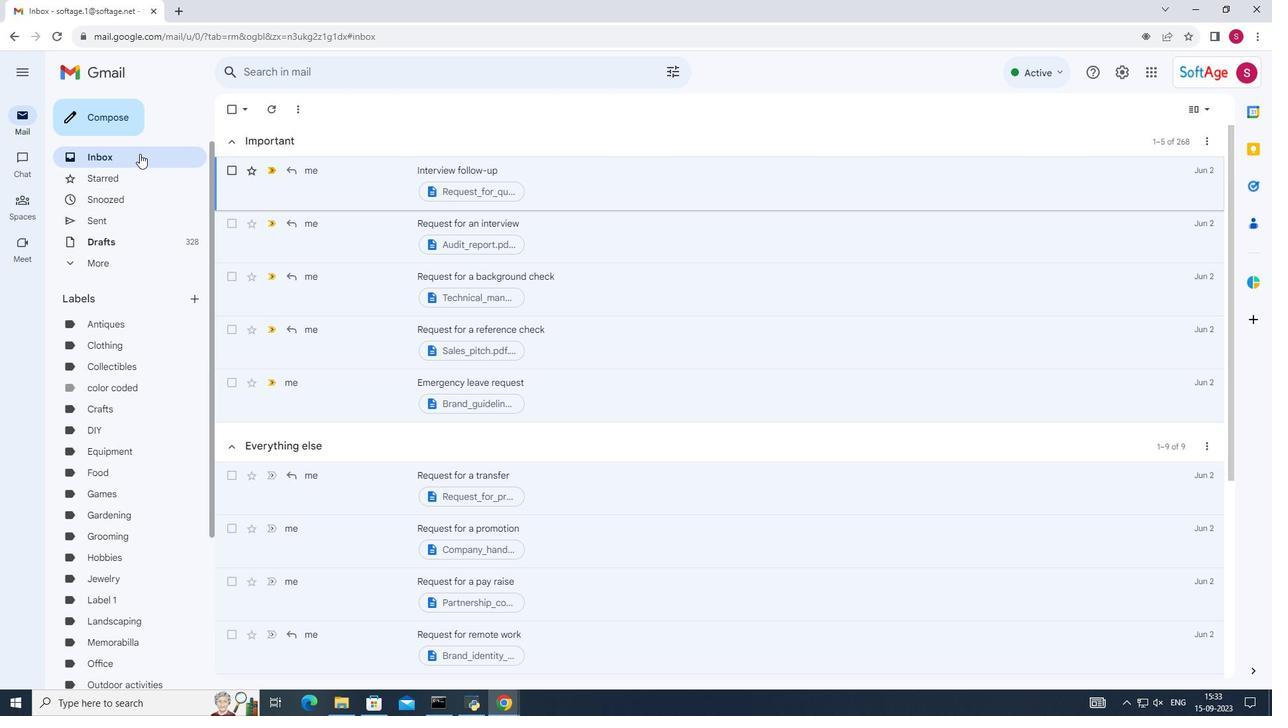 
Action: Mouse pressed left at (139, 153)
Screenshot: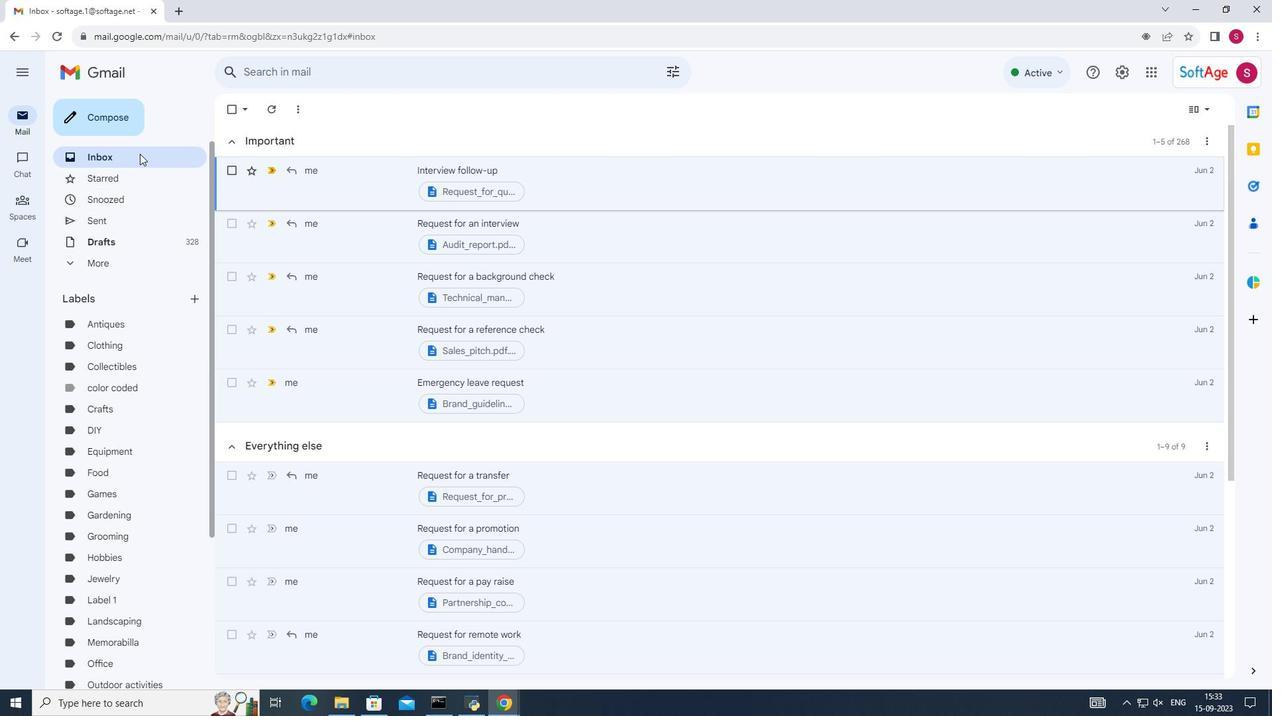 
Action: Mouse moved to (1124, 69)
Screenshot: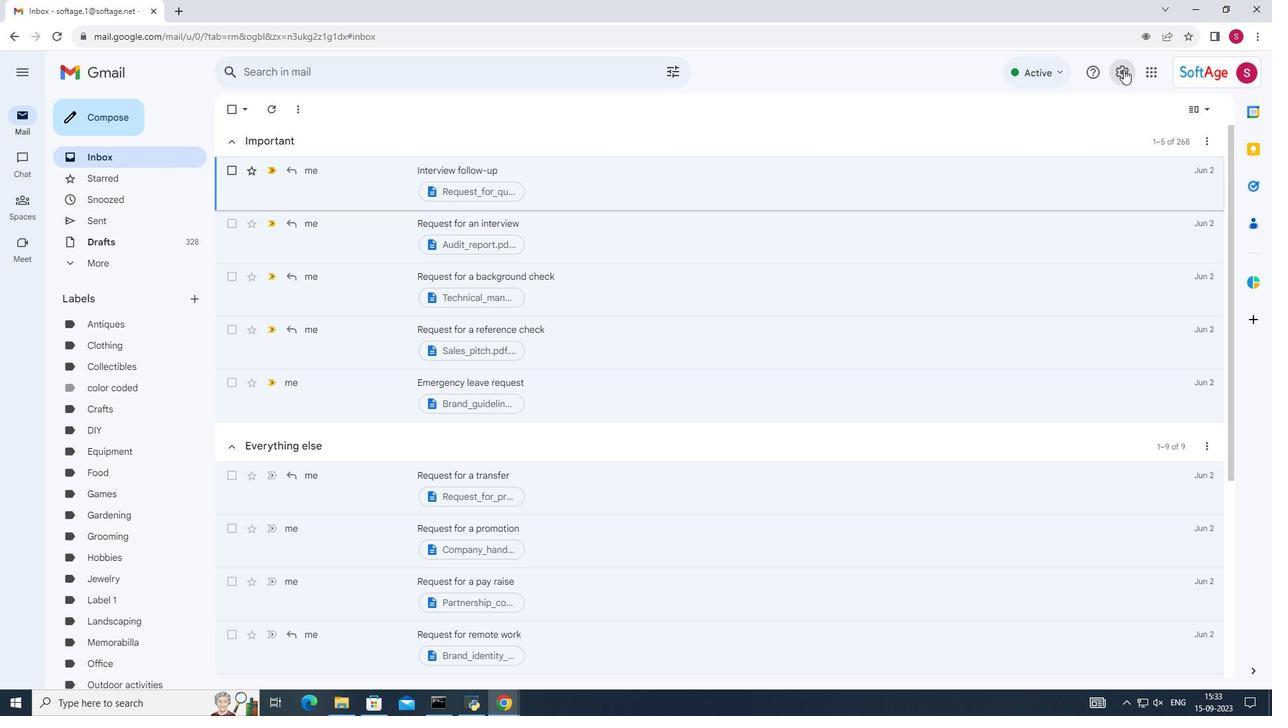 
Action: Mouse pressed left at (1124, 69)
Screenshot: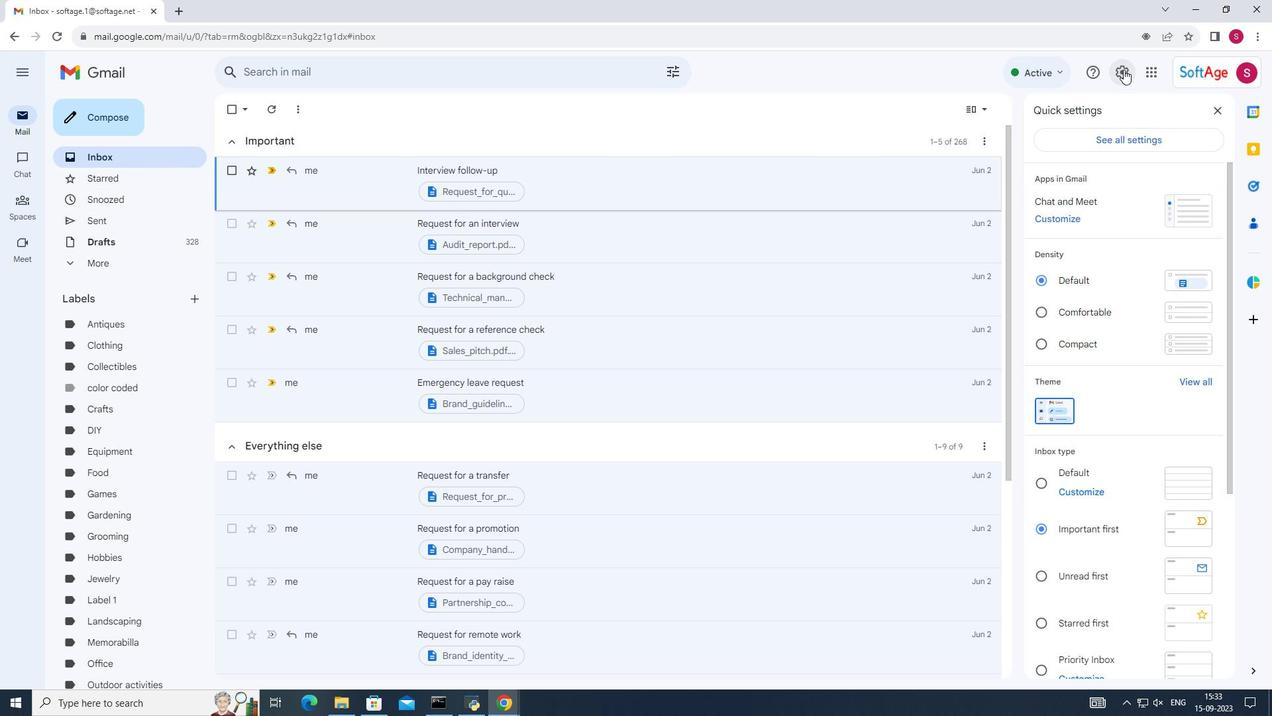 
Action: Mouse moved to (1143, 138)
Screenshot: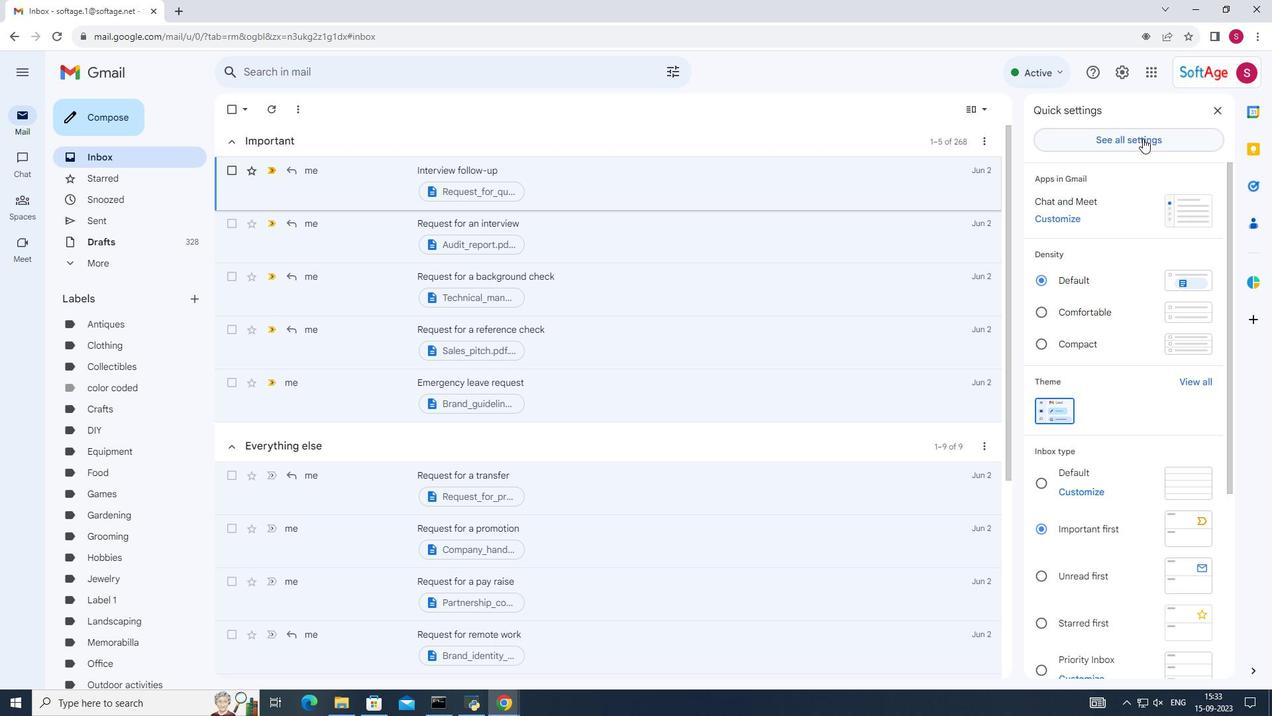 
Action: Mouse pressed left at (1143, 138)
Screenshot: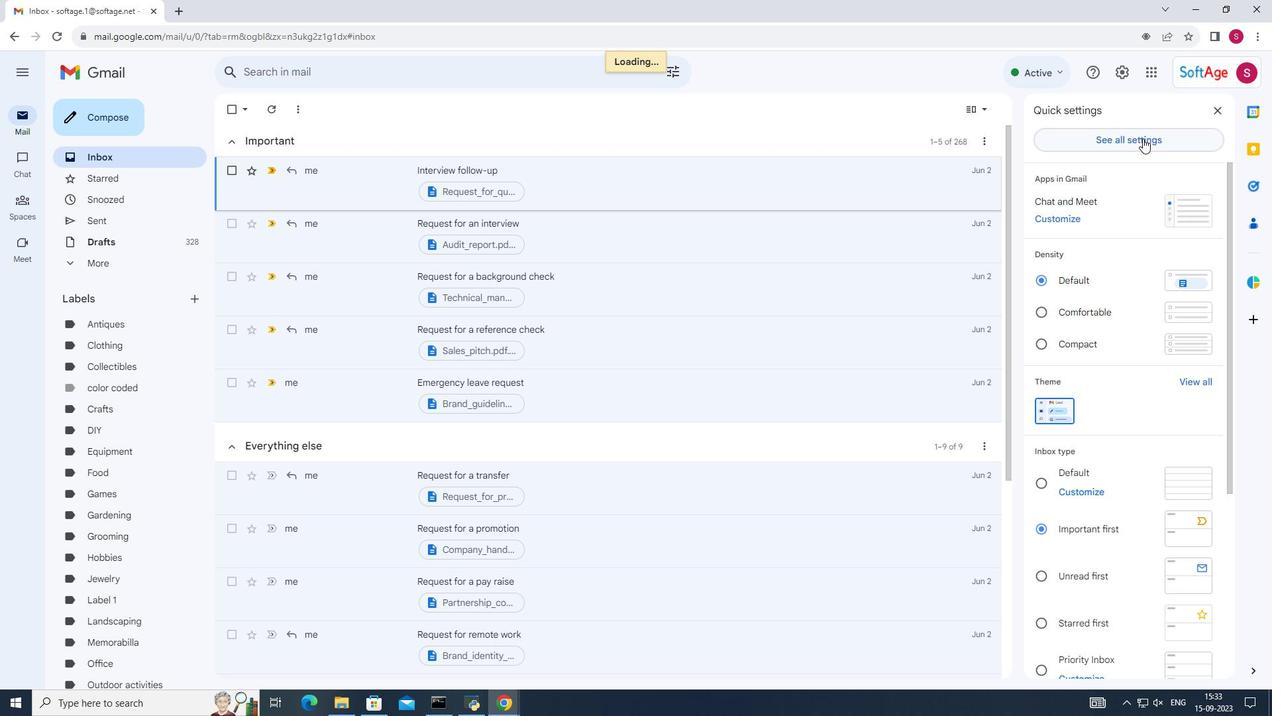 
Action: Mouse moved to (320, 134)
Screenshot: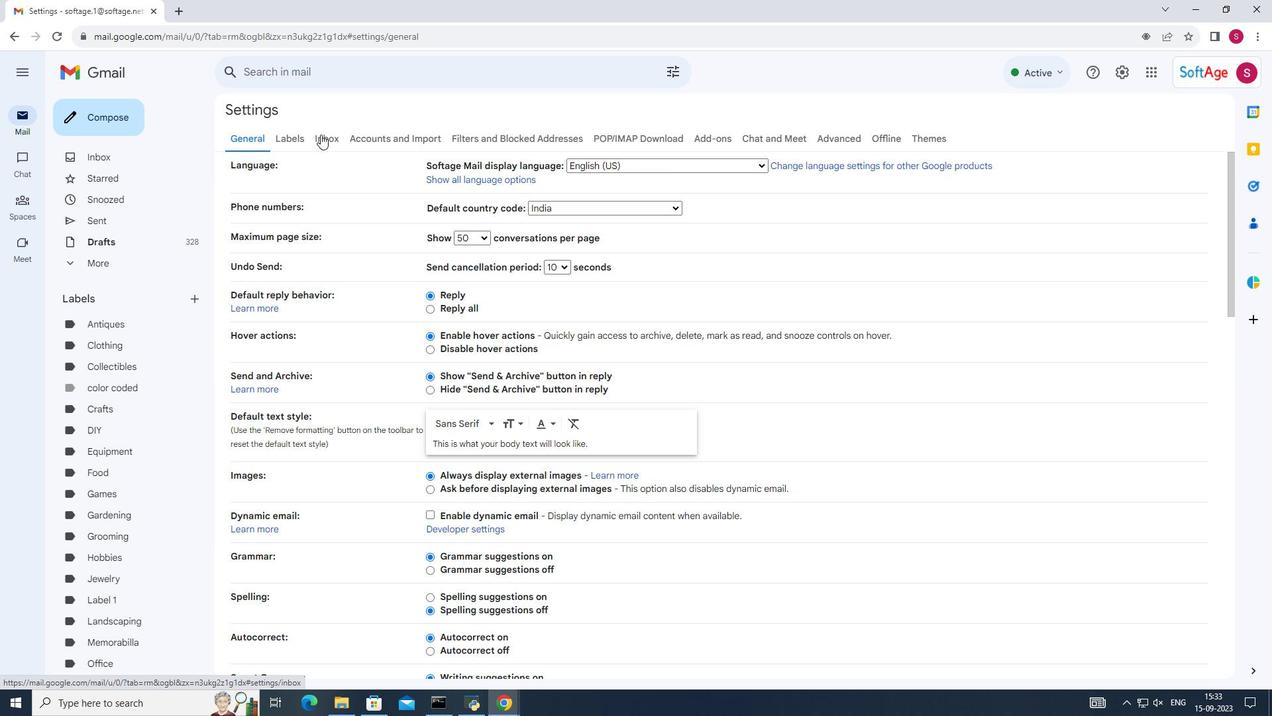 
Action: Mouse pressed left at (320, 134)
Screenshot: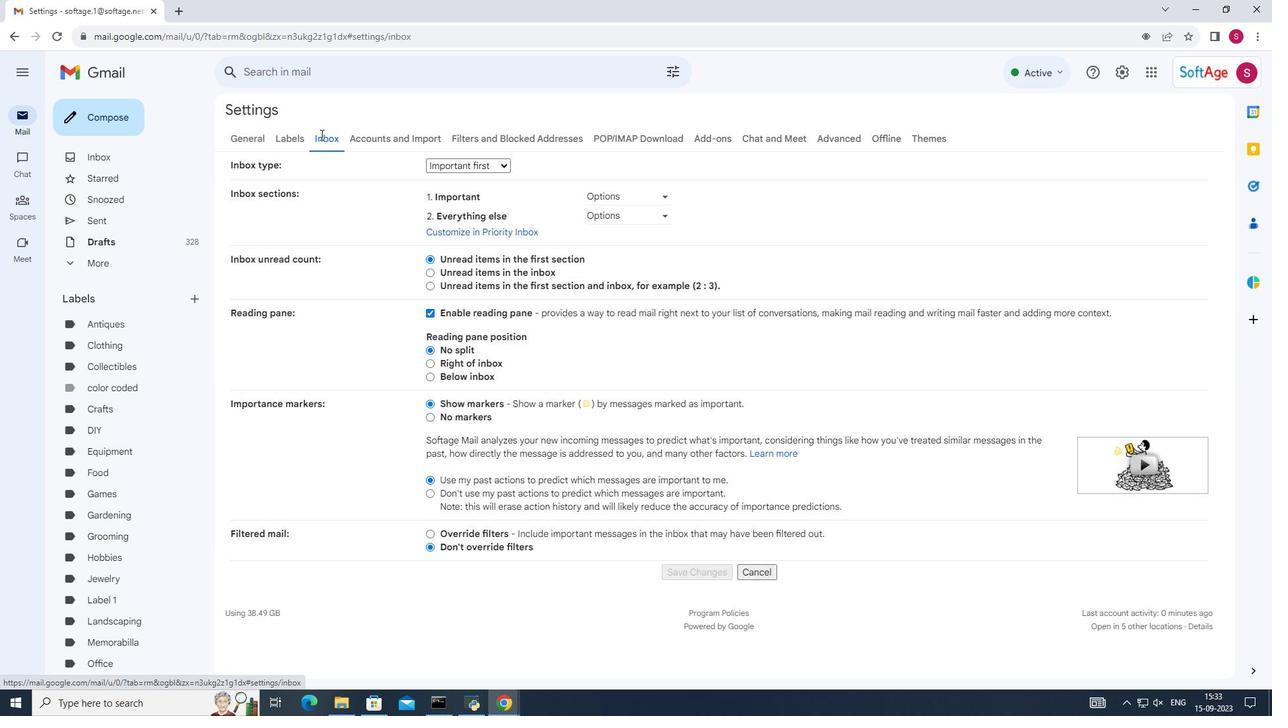 
Action: Mouse moved to (508, 166)
Screenshot: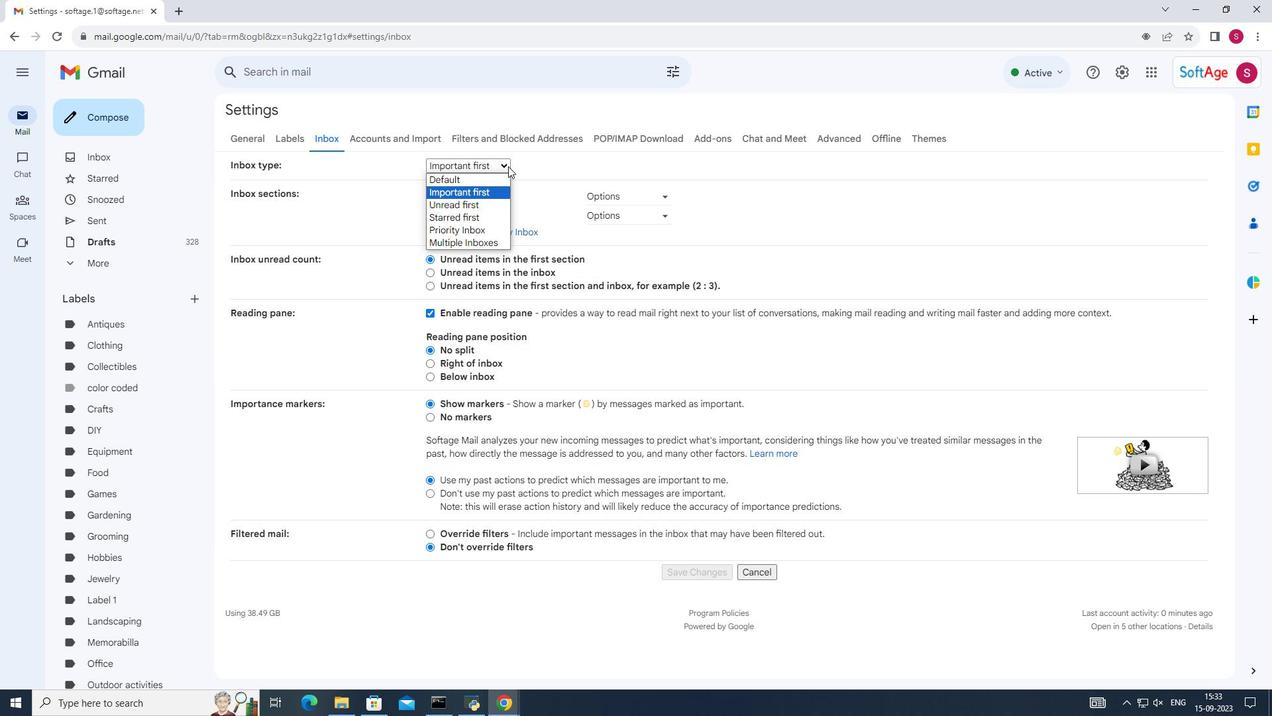 
Action: Mouse pressed left at (508, 166)
Screenshot: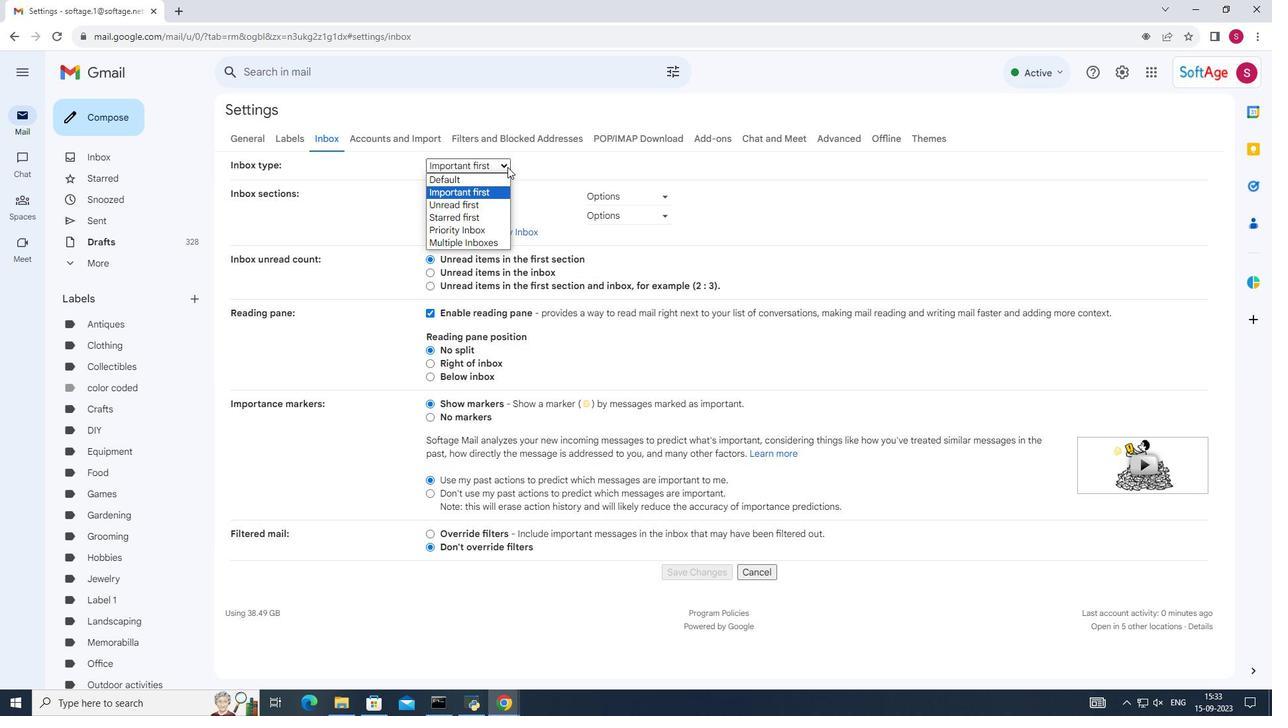 
Action: Mouse moved to (480, 200)
Screenshot: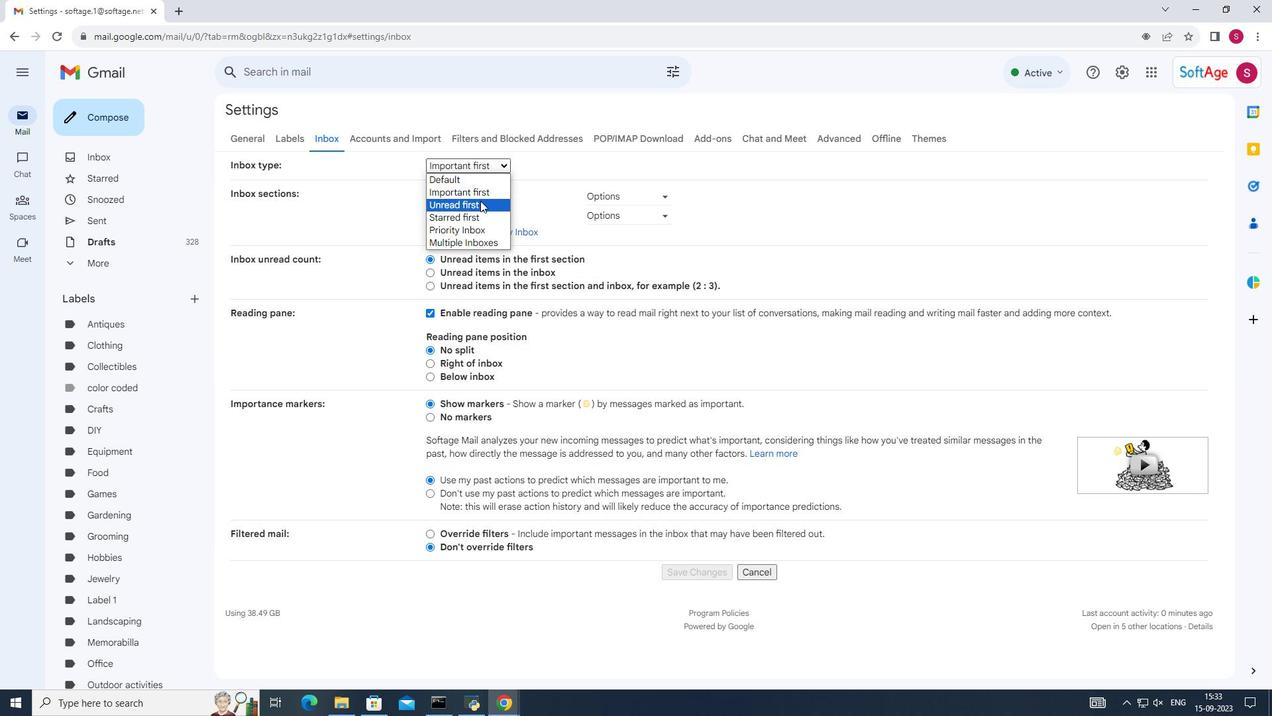 
Action: Mouse pressed left at (480, 200)
Screenshot: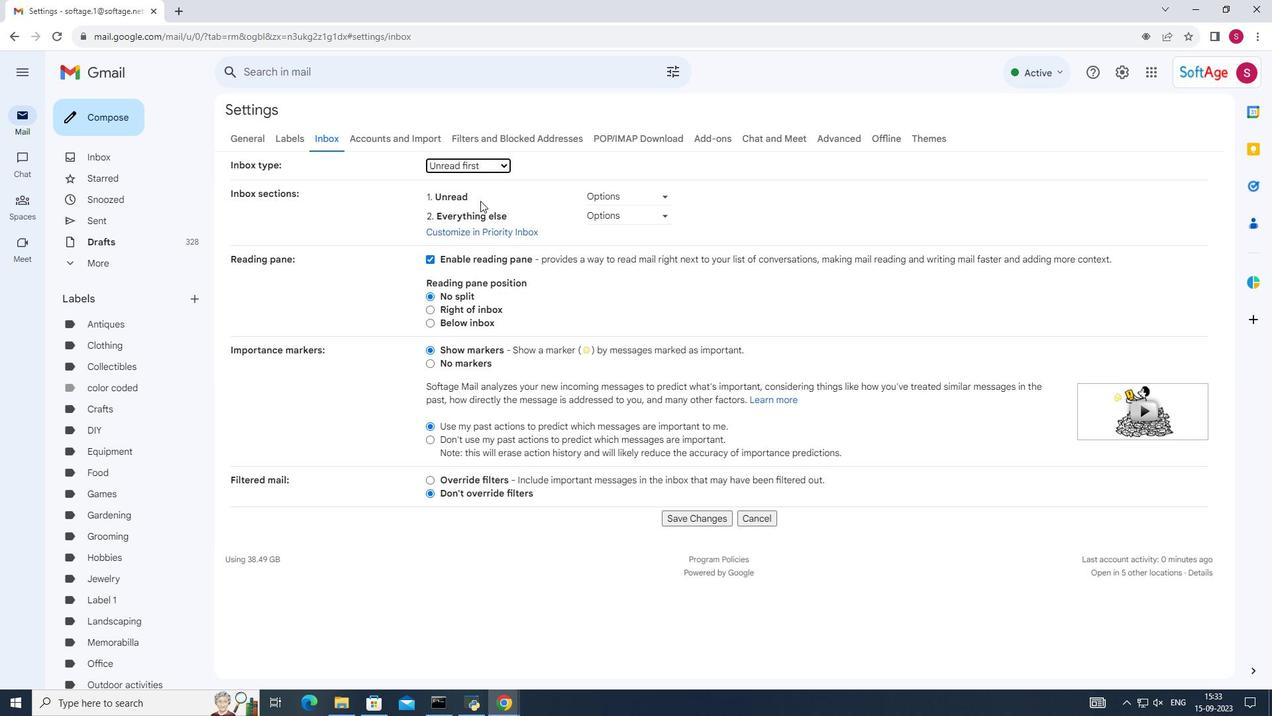 
Action: Mouse moved to (702, 522)
Screenshot: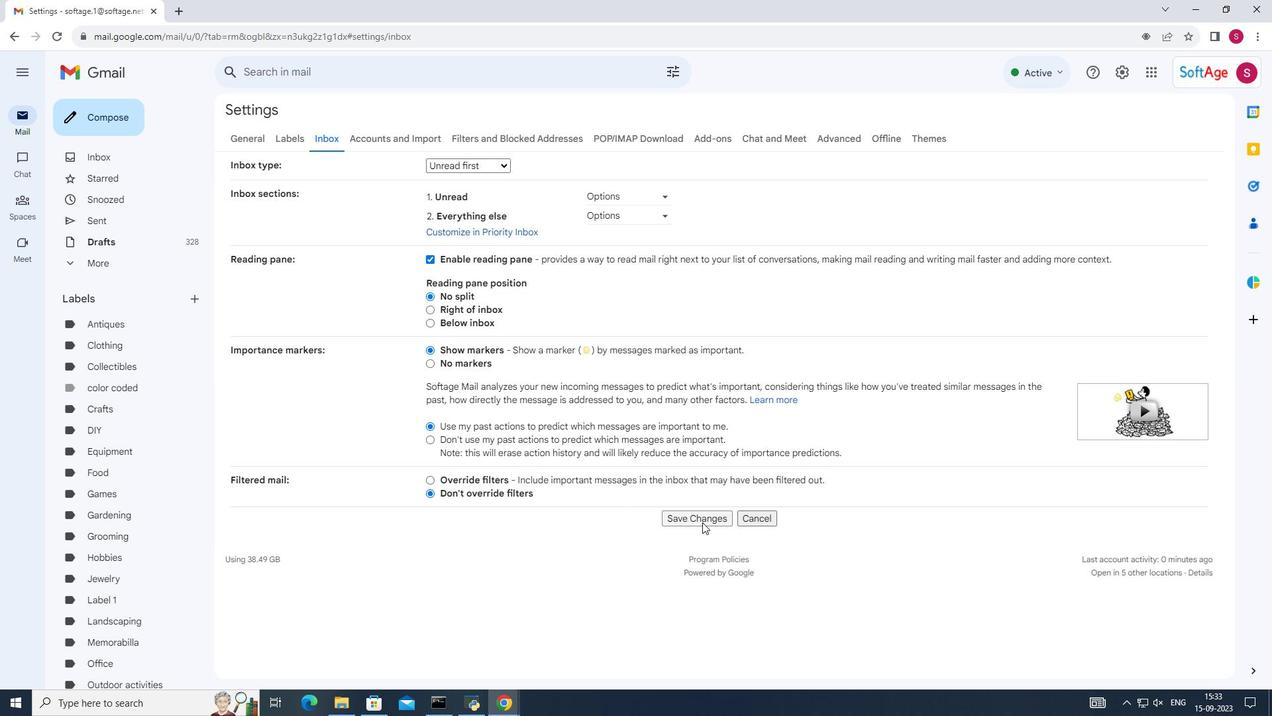 
Action: Mouse pressed left at (702, 522)
Screenshot: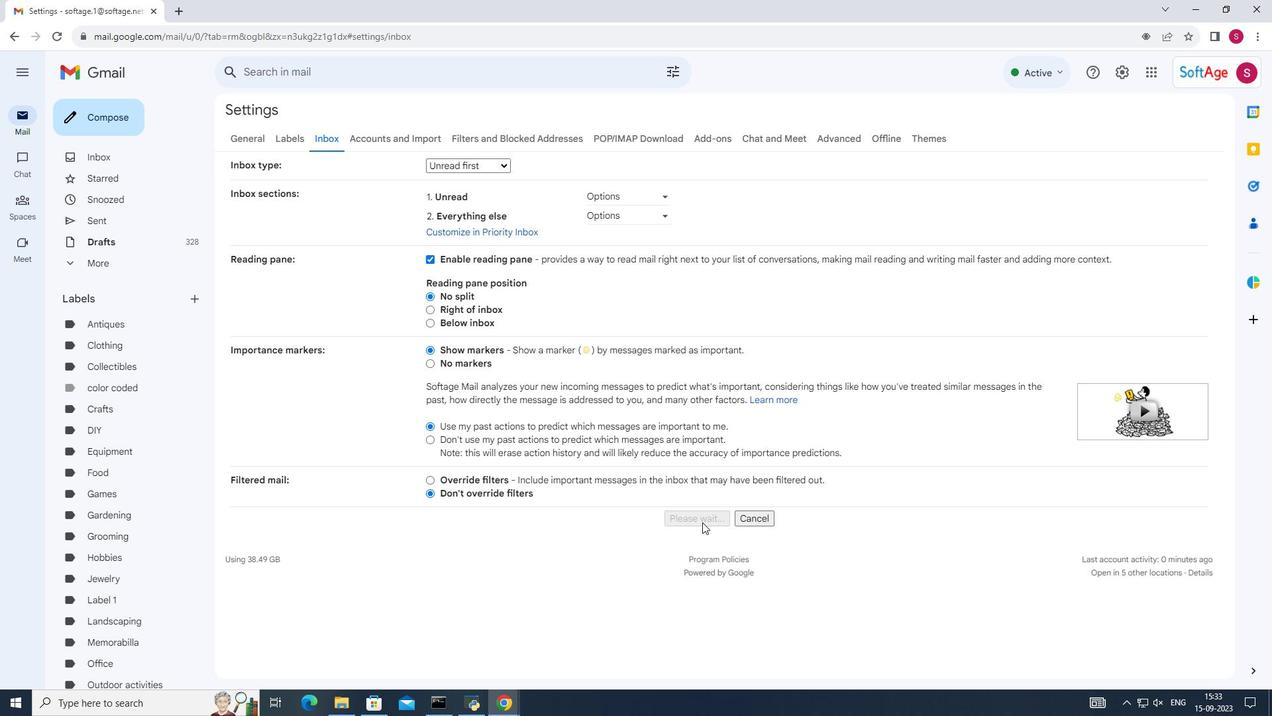 
Action: Mouse moved to (141, 154)
Screenshot: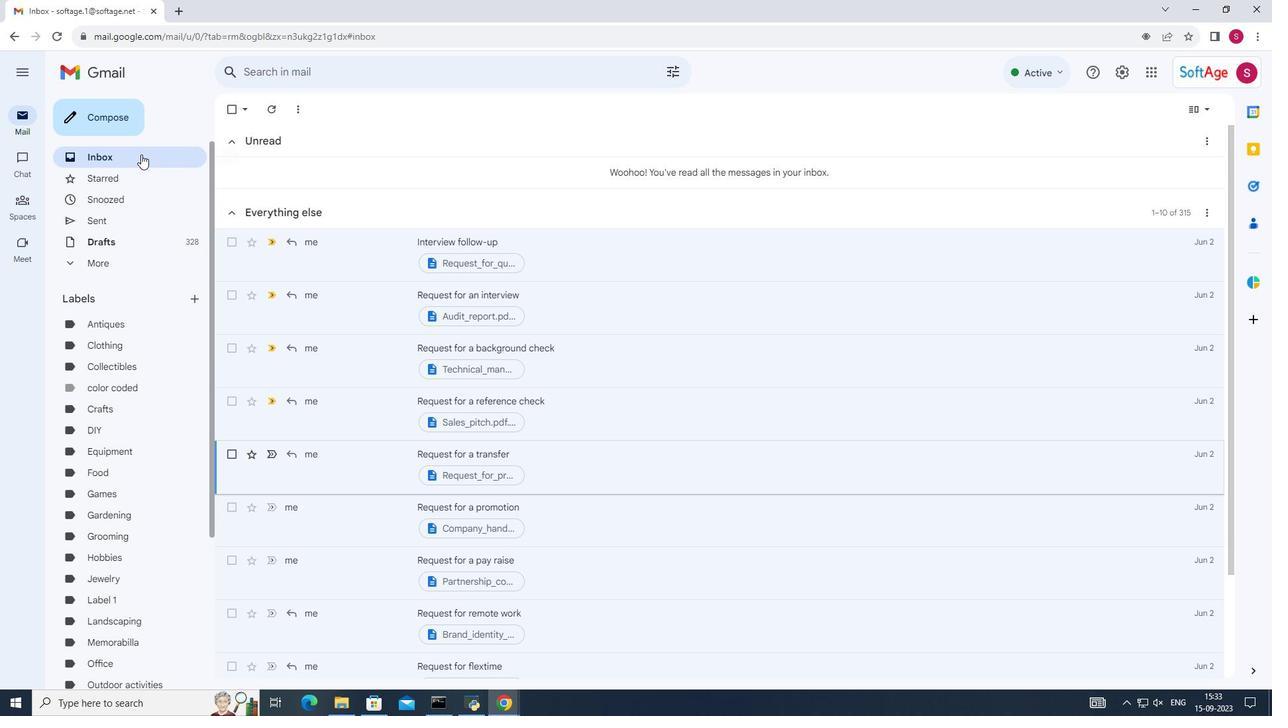 
Action: Mouse pressed left at (141, 154)
Screenshot: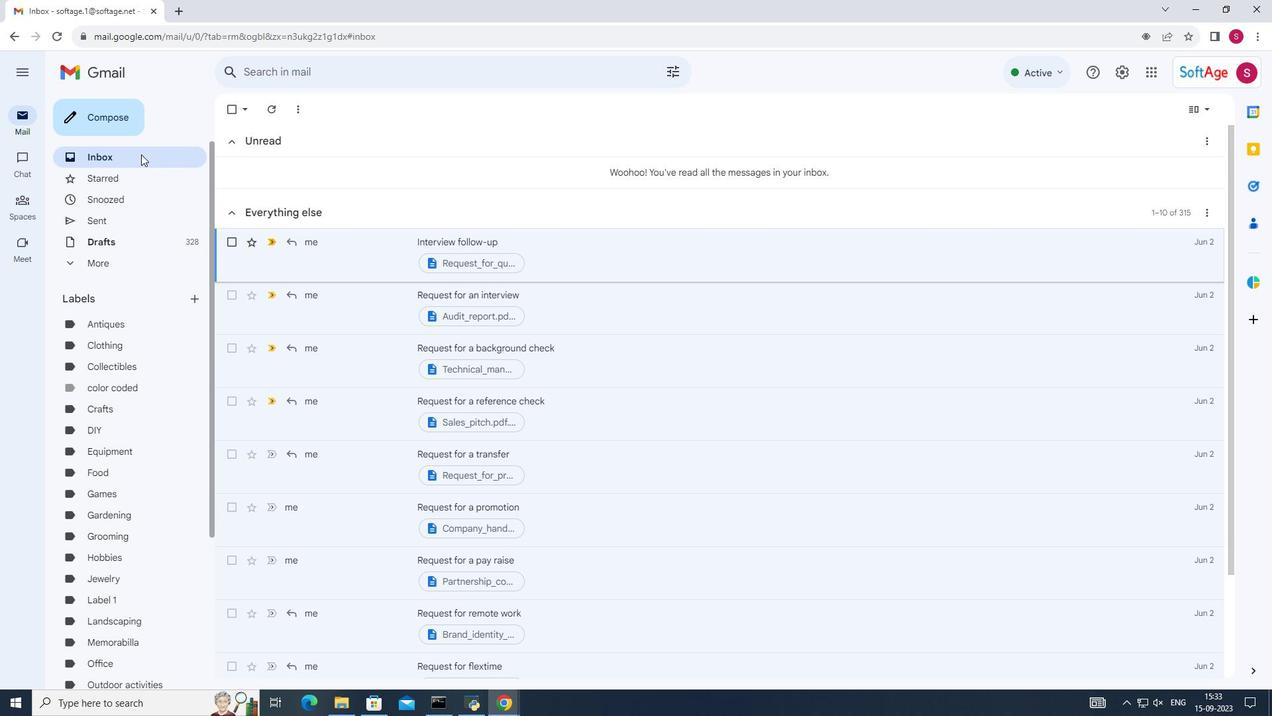 
Action: Mouse moved to (1127, 75)
Screenshot: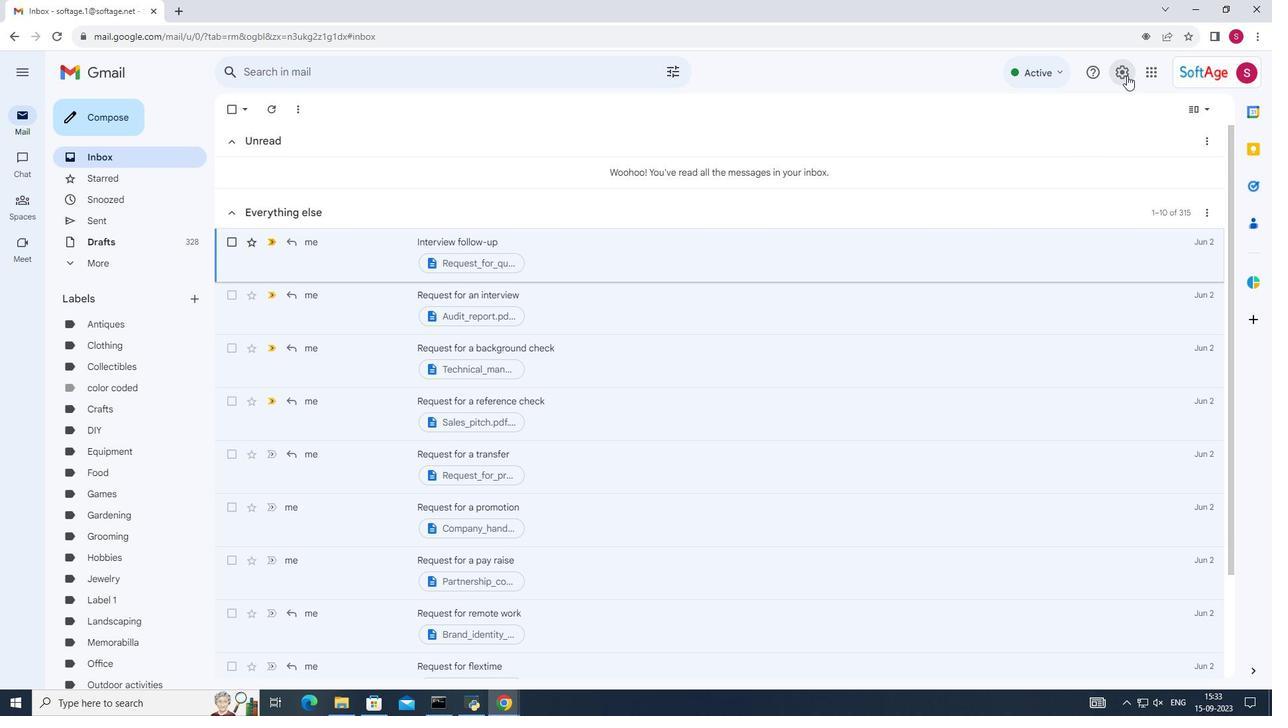 
Action: Mouse pressed left at (1127, 75)
Screenshot: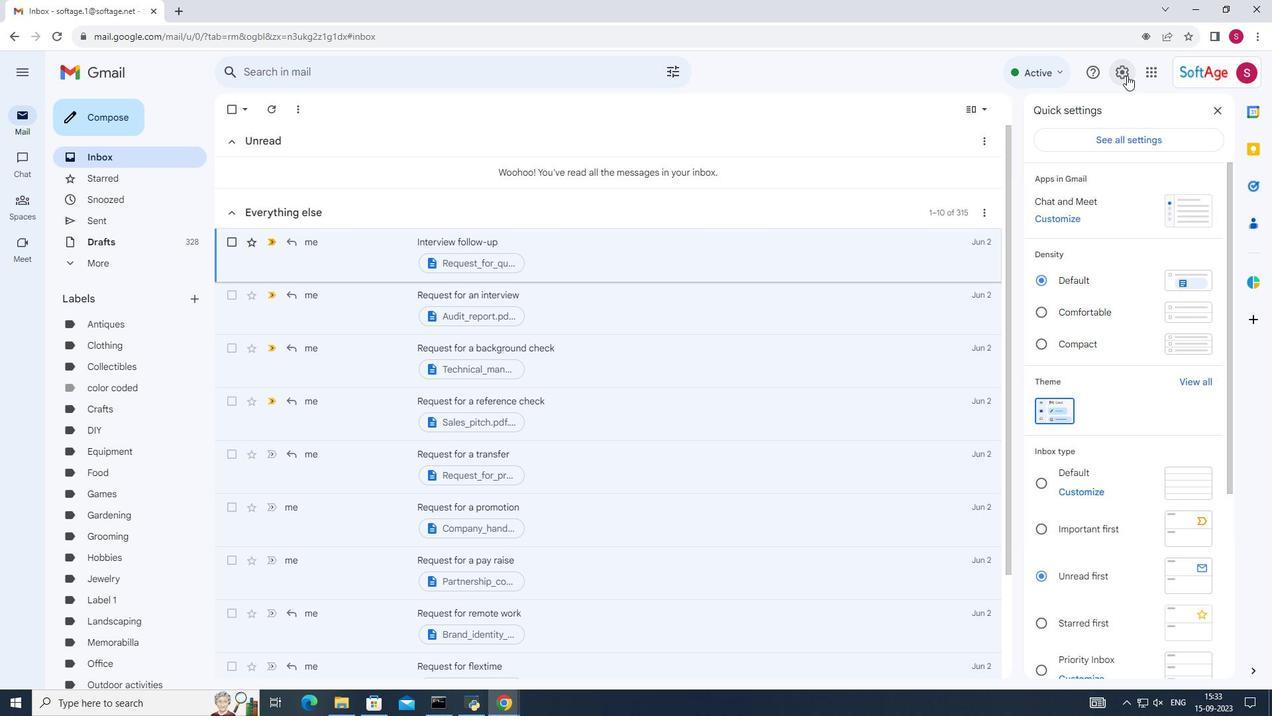
Action: Mouse moved to (1114, 139)
Screenshot: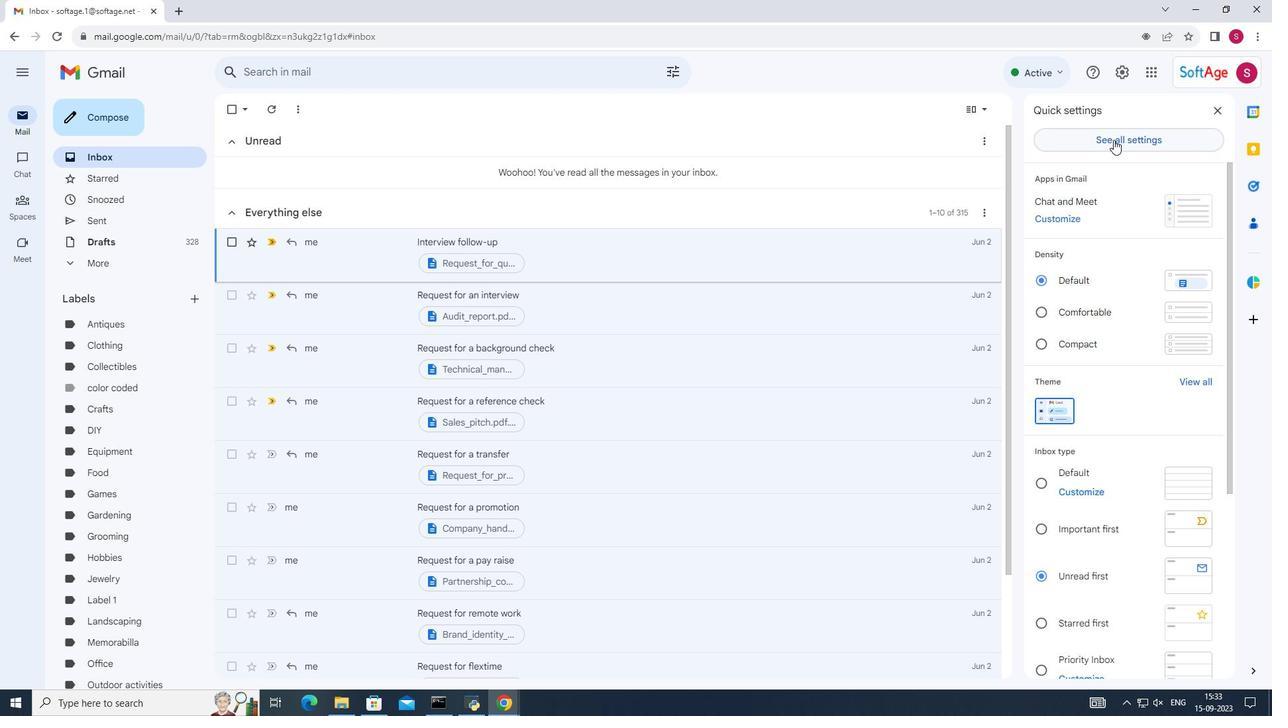 
Action: Mouse pressed left at (1114, 139)
Screenshot: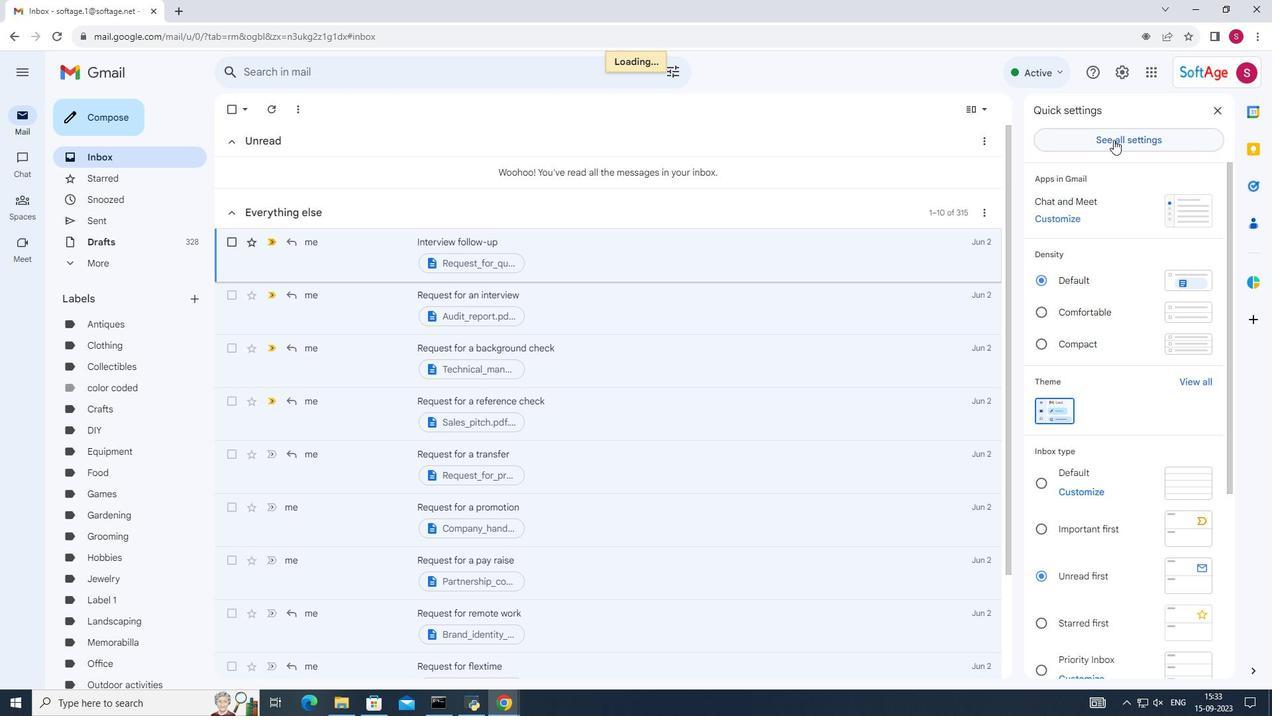 
Action: Mouse moved to (323, 139)
Screenshot: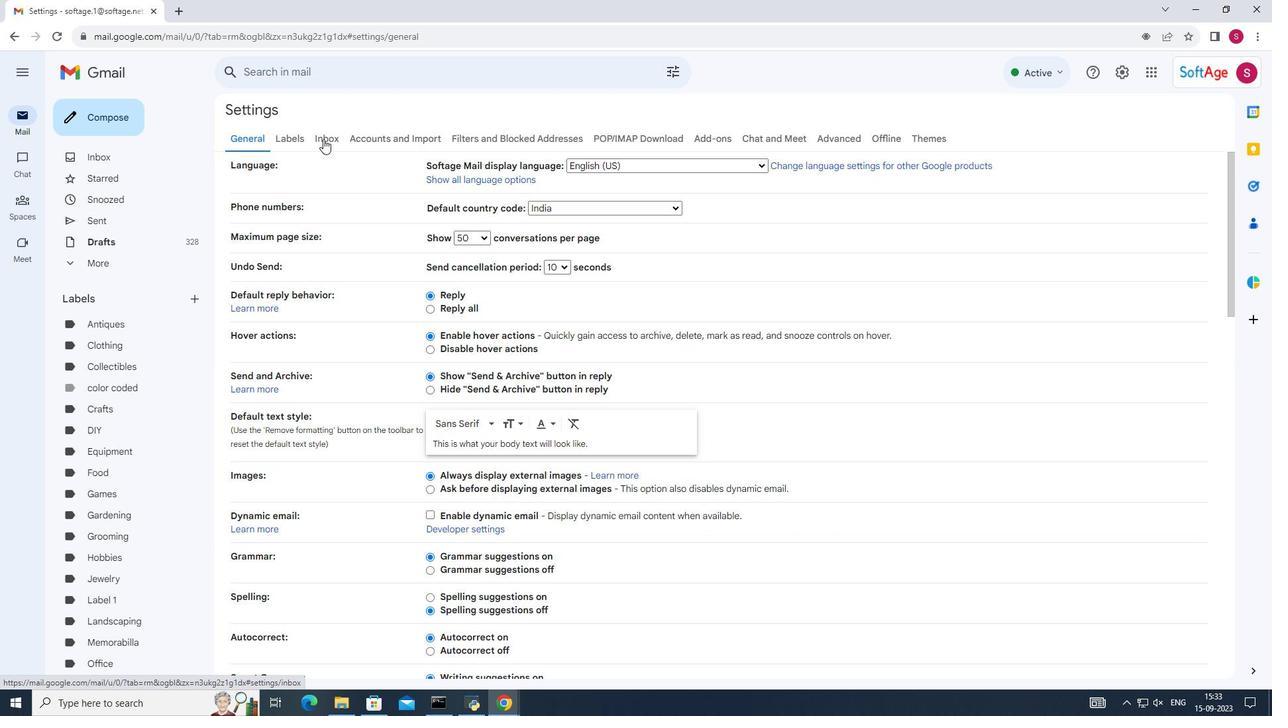 
Action: Mouse pressed left at (323, 139)
Screenshot: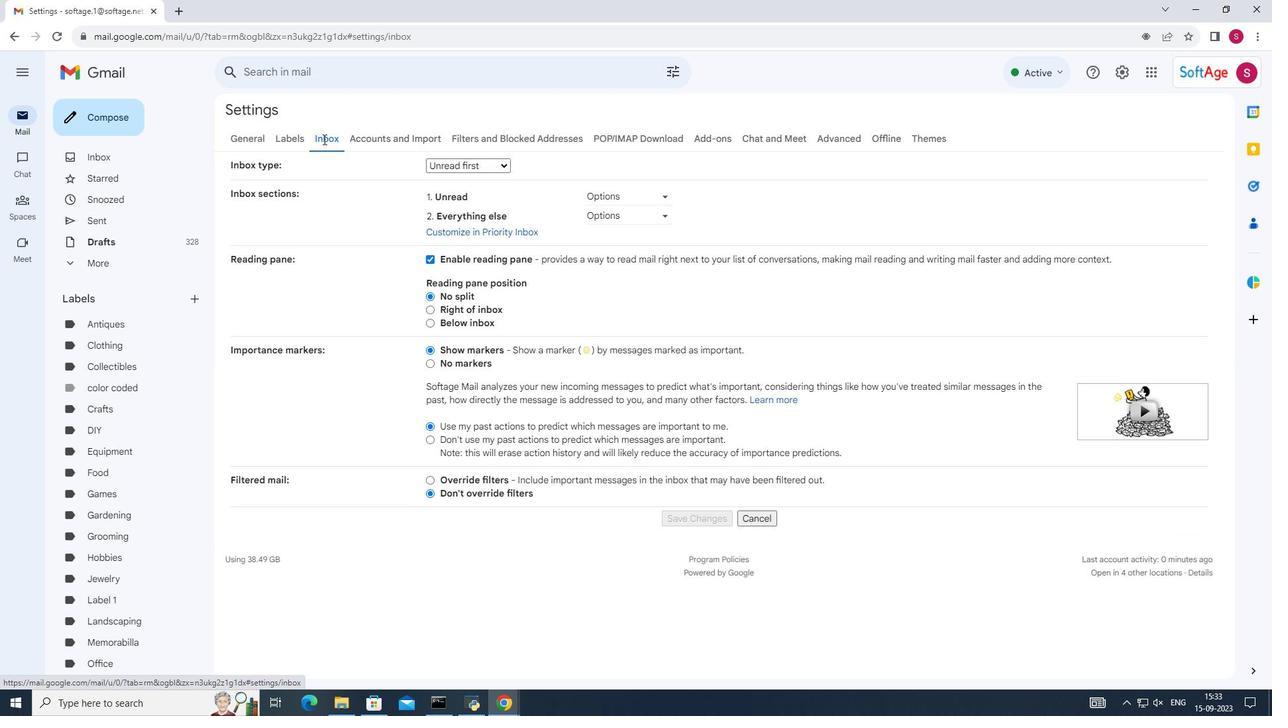 
Action: Mouse moved to (503, 163)
Screenshot: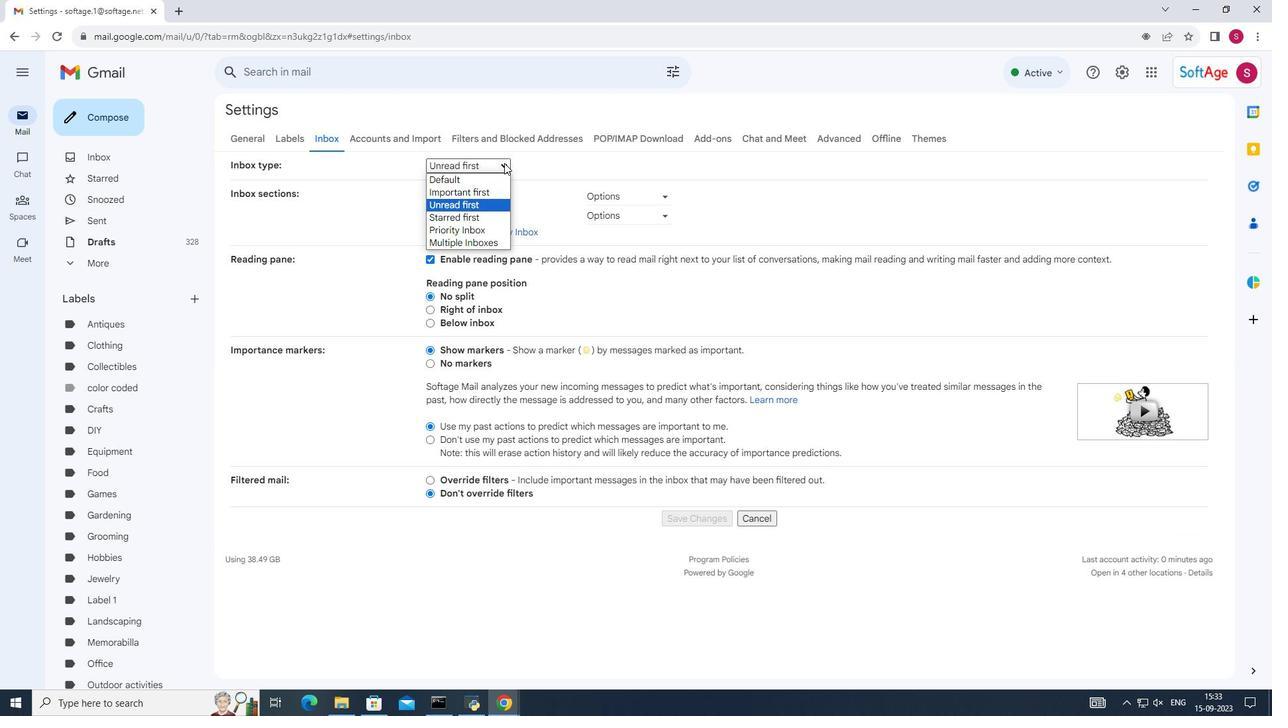 
Action: Mouse pressed left at (503, 163)
Screenshot: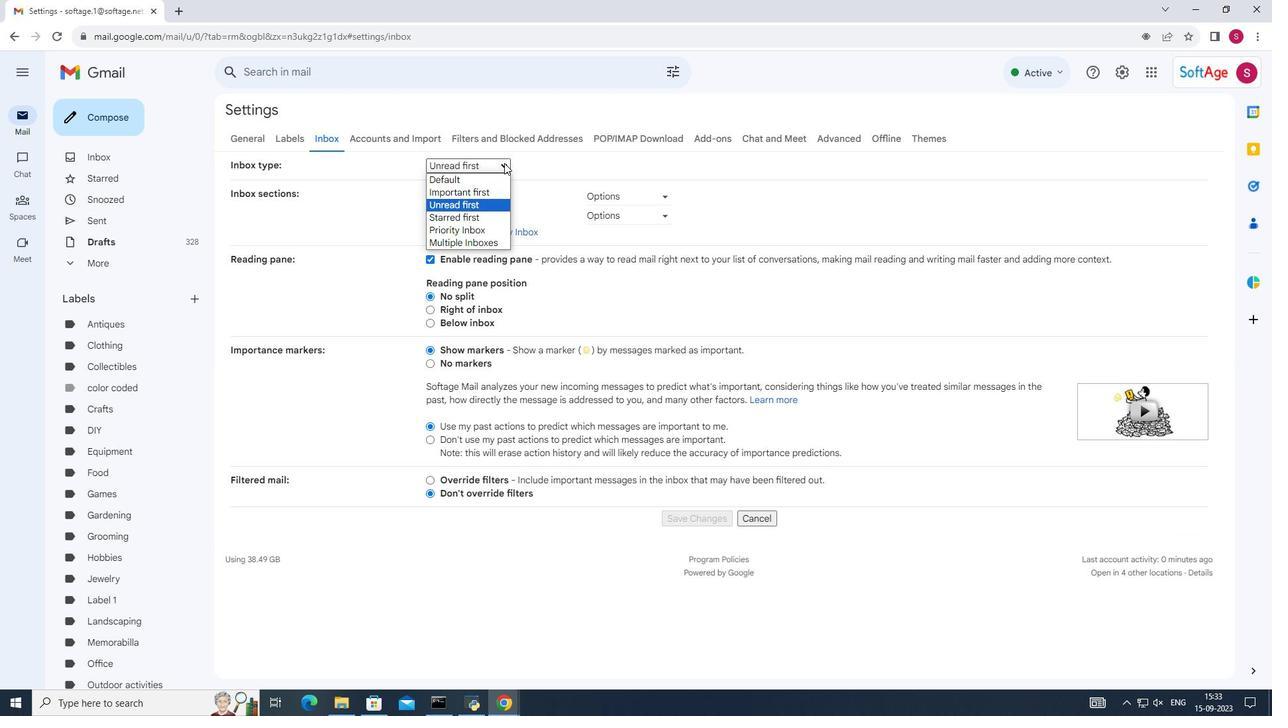 
Action: Mouse moved to (470, 217)
Screenshot: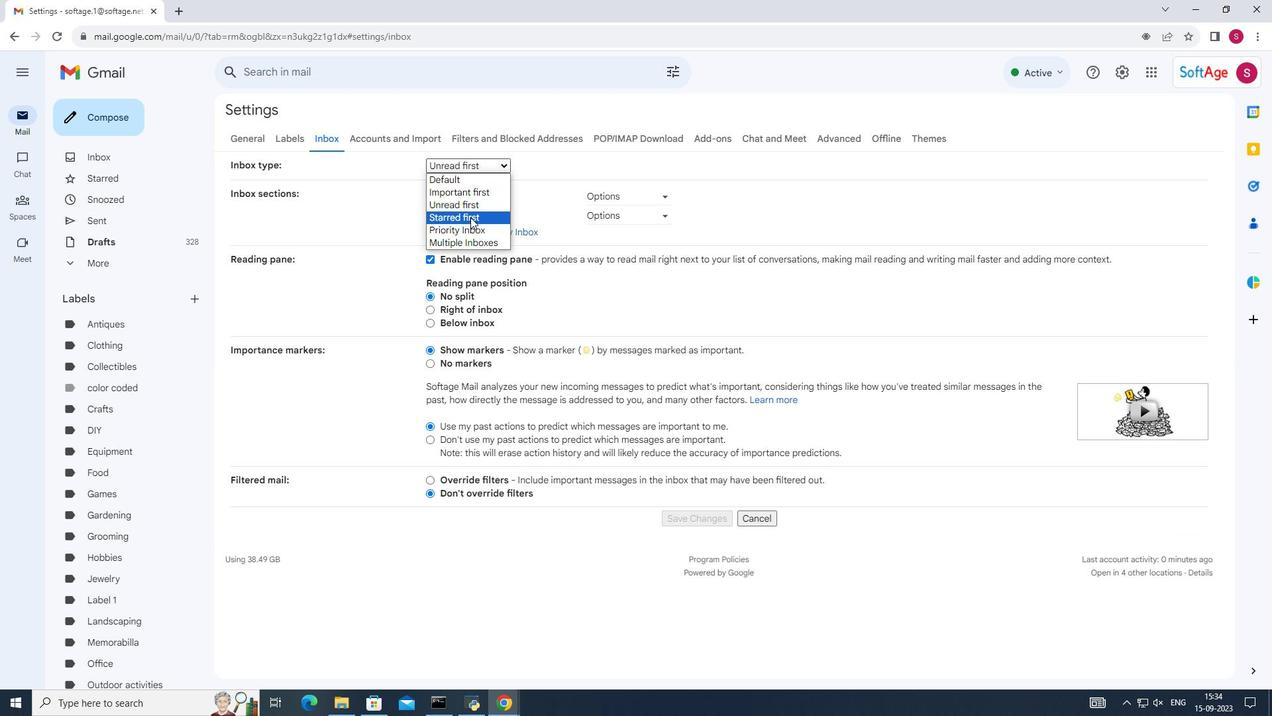 
Action: Mouse pressed left at (470, 217)
Screenshot: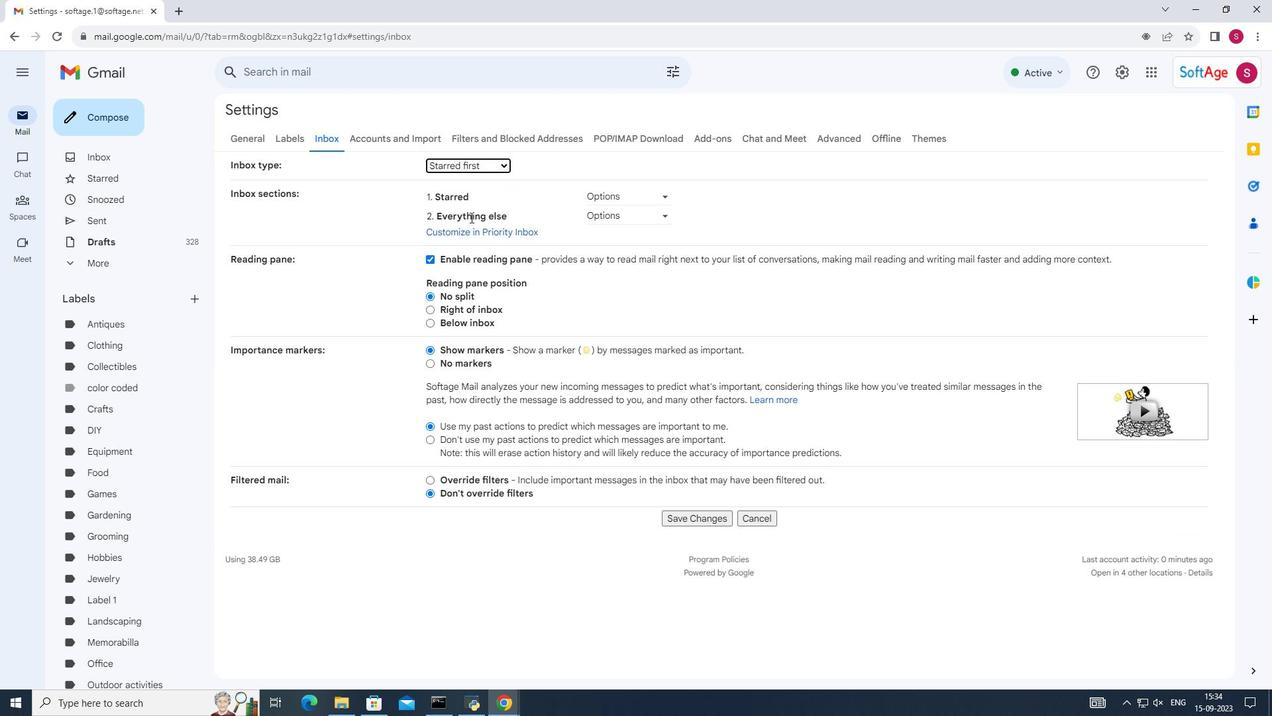 
Action: Mouse moved to (708, 519)
Screenshot: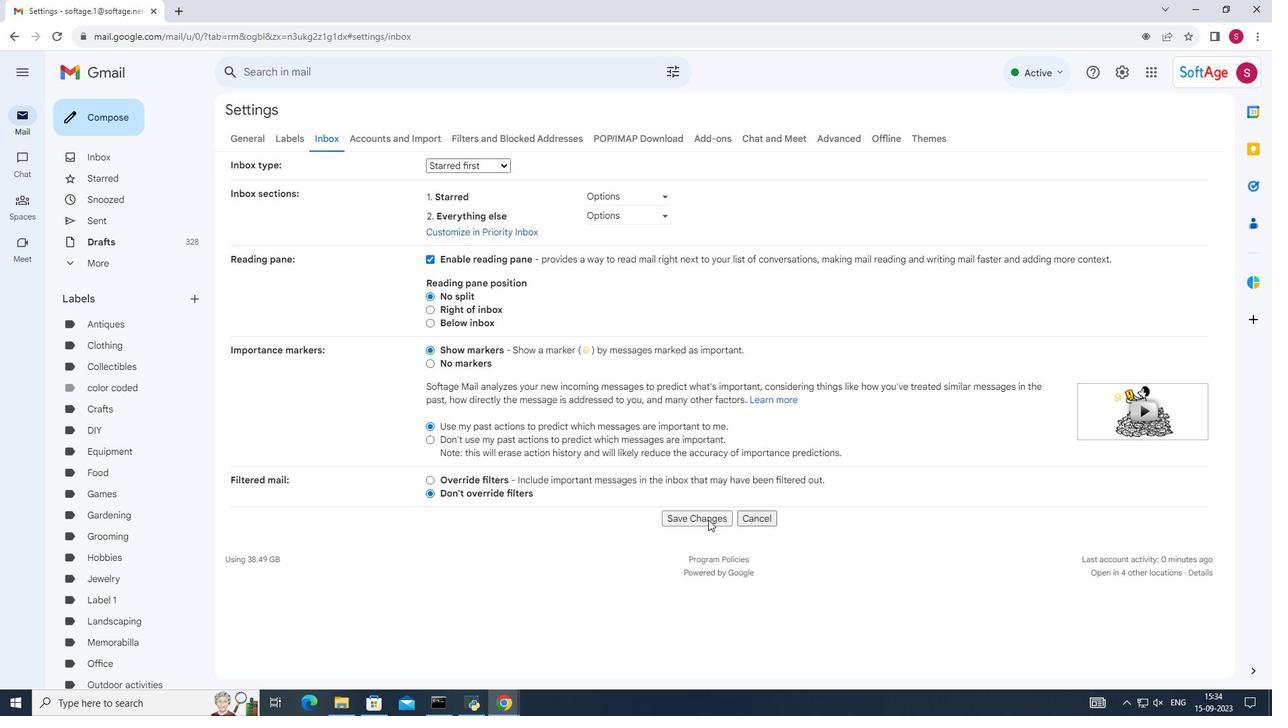 
Action: Mouse pressed left at (708, 519)
Screenshot: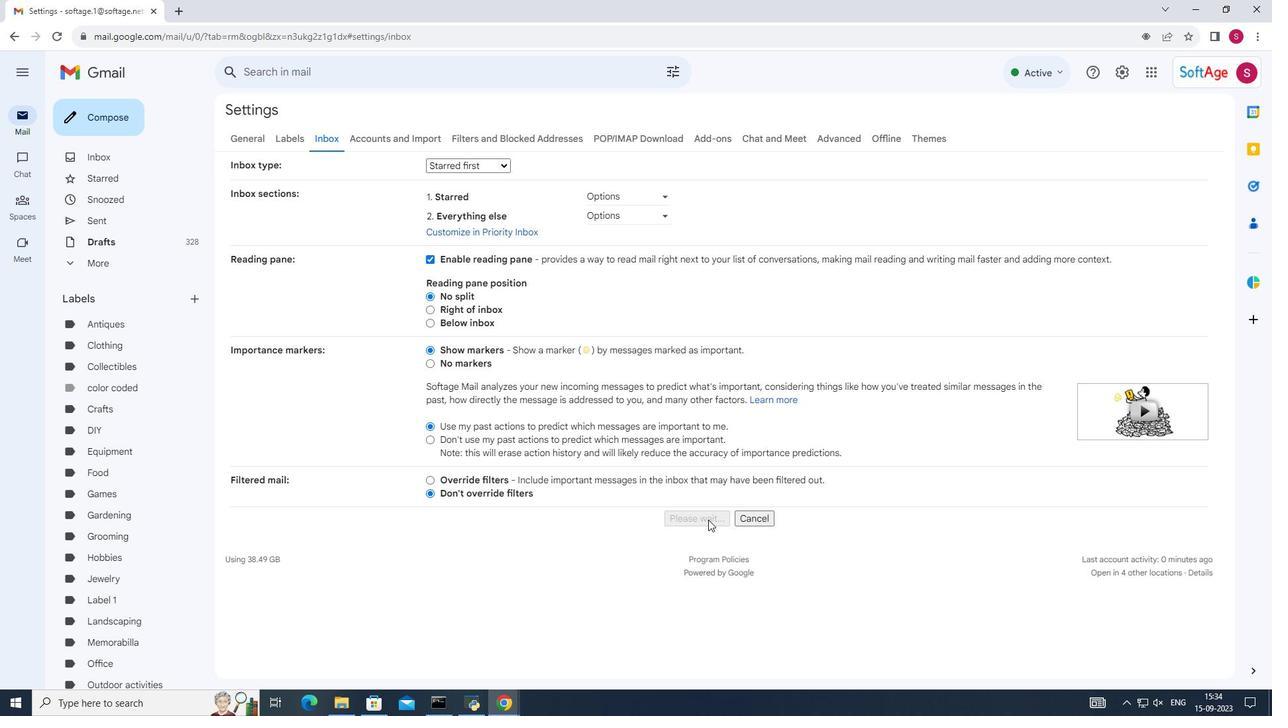 
Action: Mouse moved to (169, 153)
Screenshot: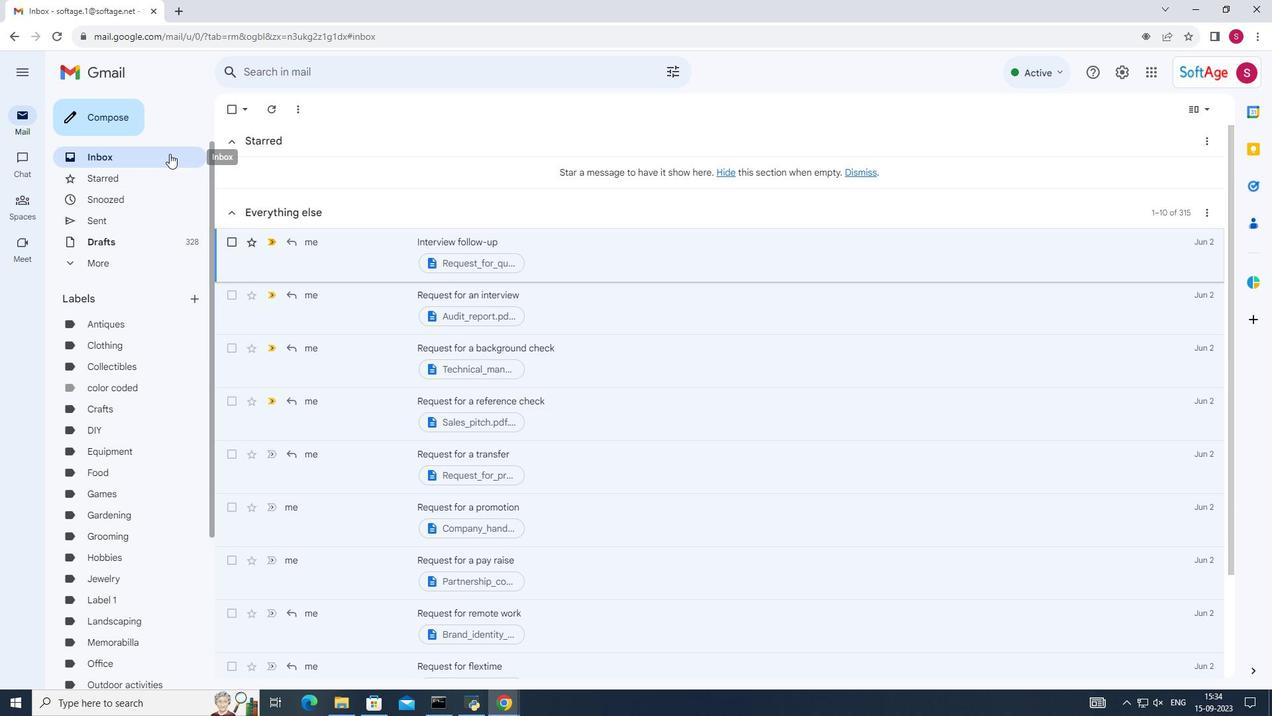 
Action: Mouse pressed left at (169, 153)
Screenshot: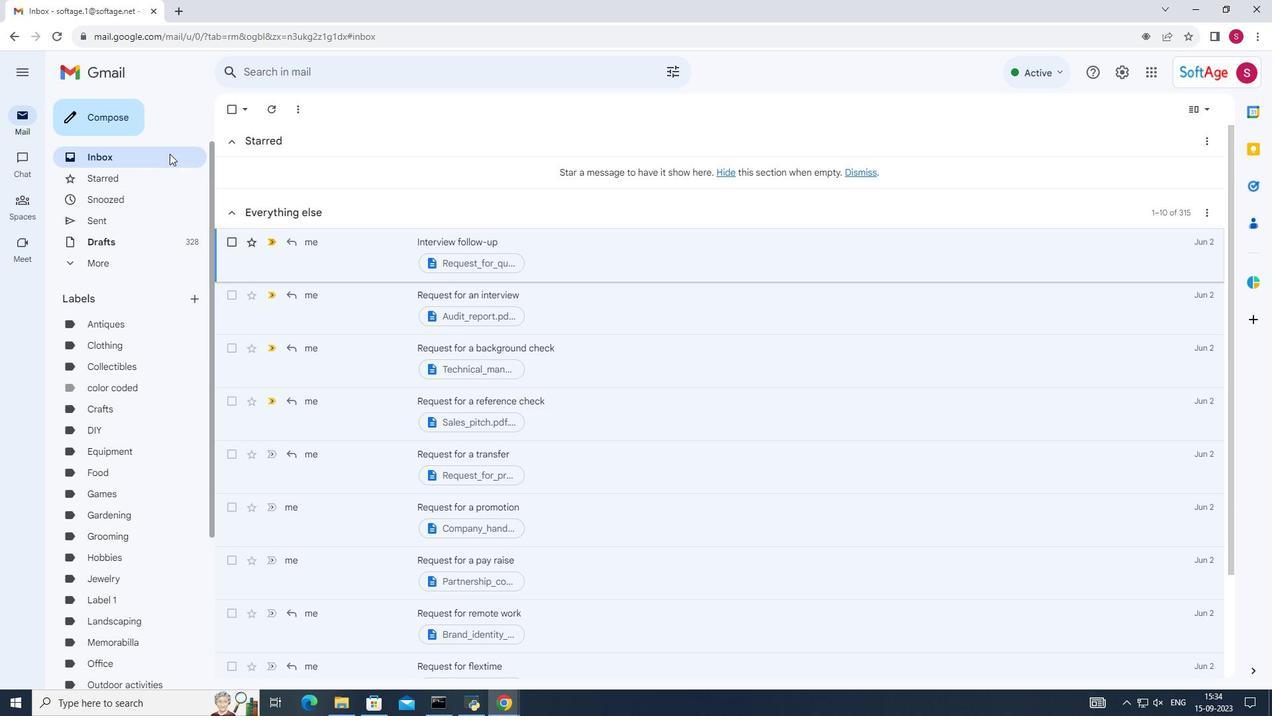 
Action: Mouse moved to (1128, 70)
Screenshot: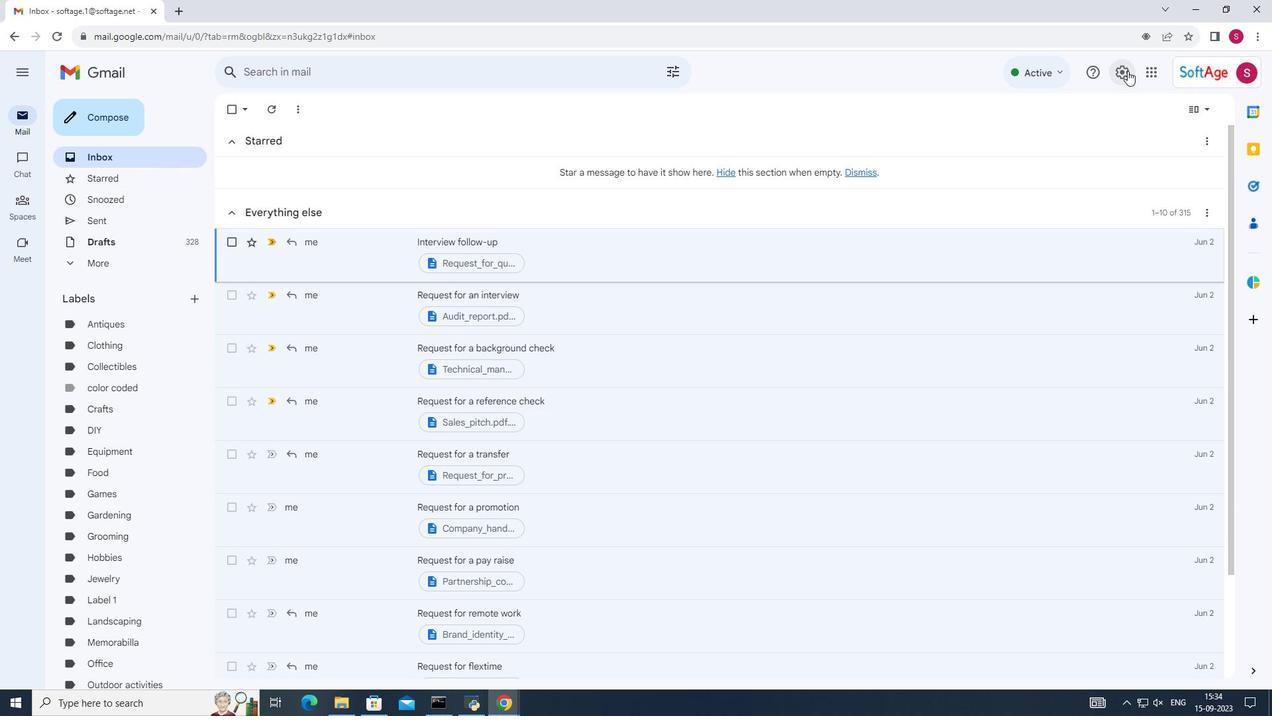 
Action: Mouse pressed left at (1128, 70)
Screenshot: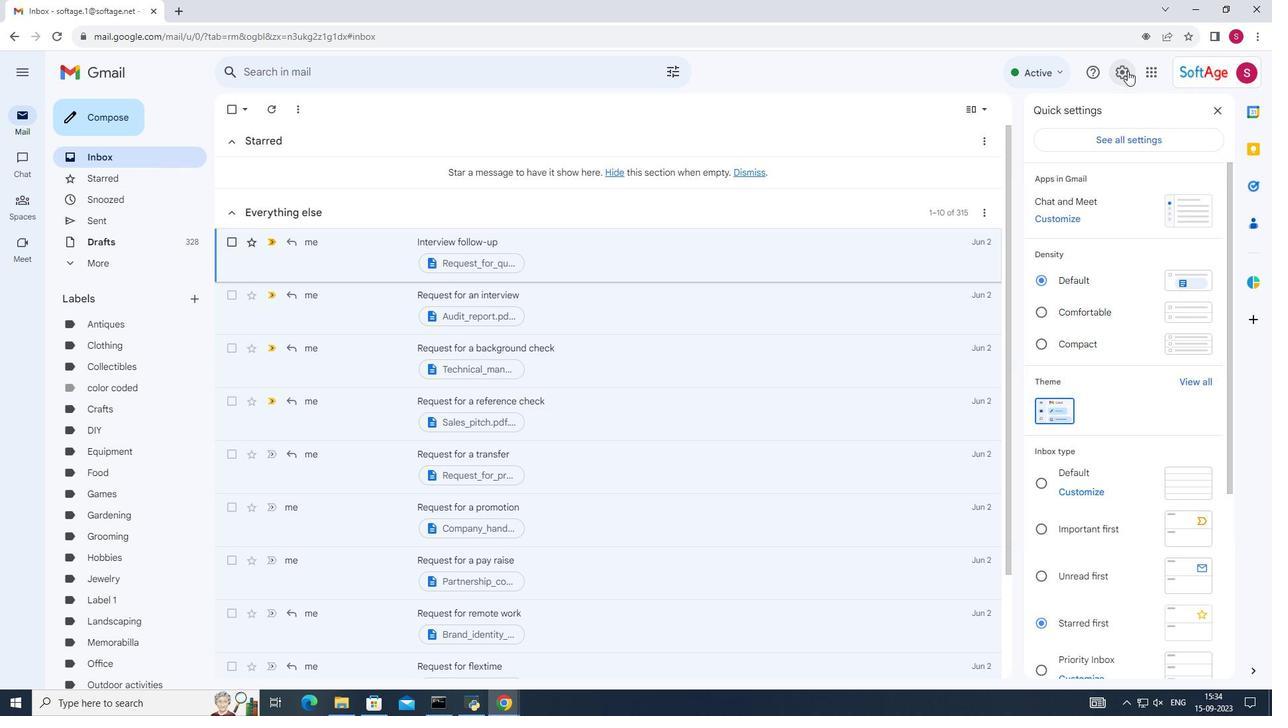 
Action: Mouse moved to (1129, 139)
Screenshot: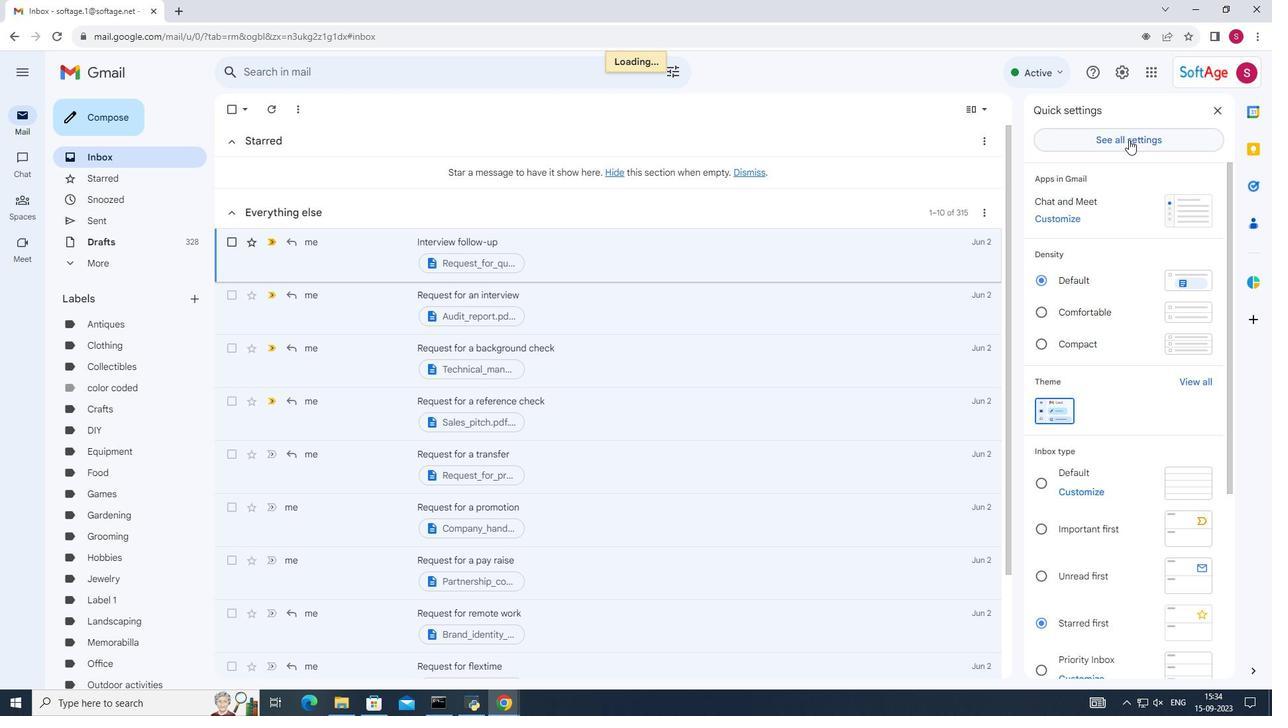 
Action: Mouse pressed left at (1129, 139)
Screenshot: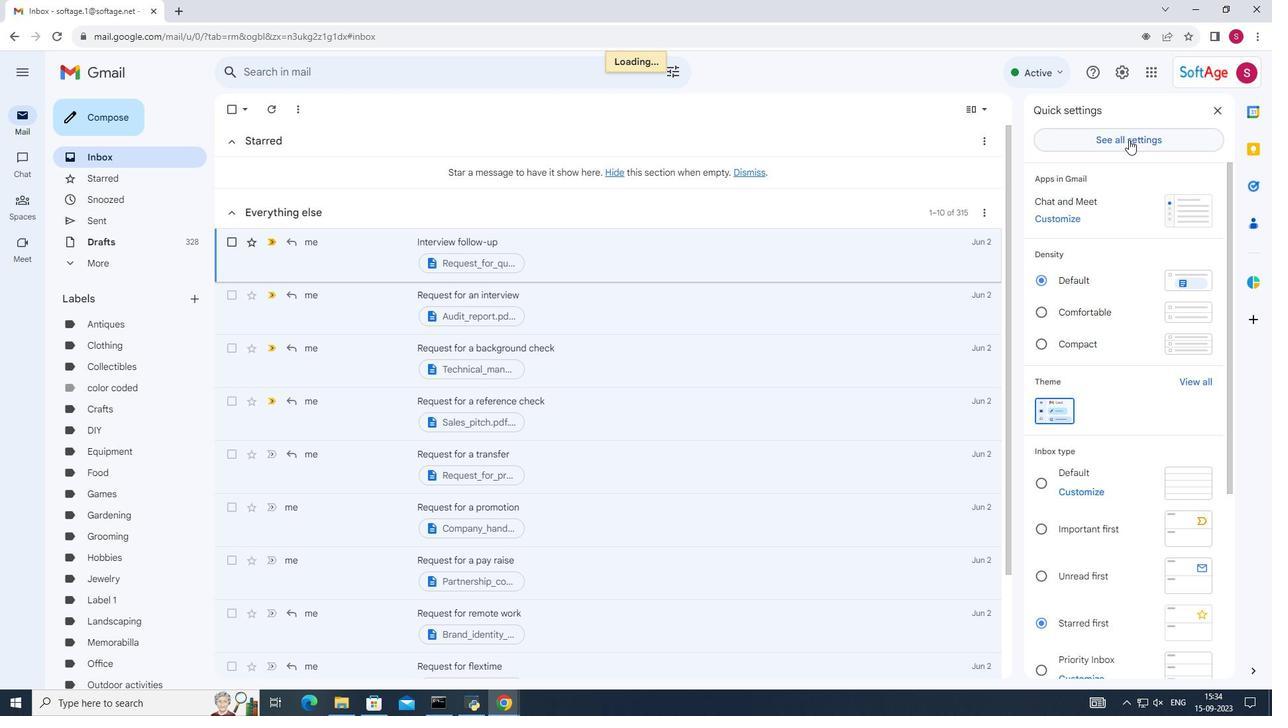 
Action: Mouse moved to (325, 139)
Screenshot: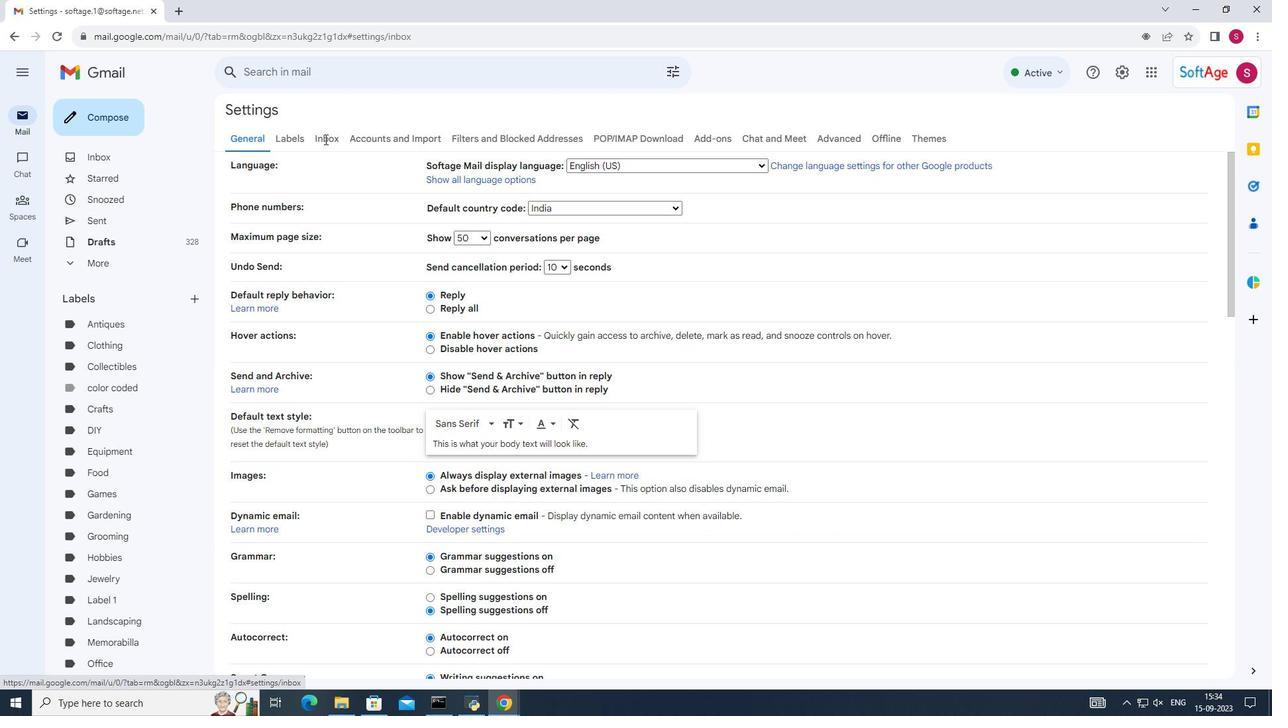 
Action: Mouse pressed left at (325, 139)
Screenshot: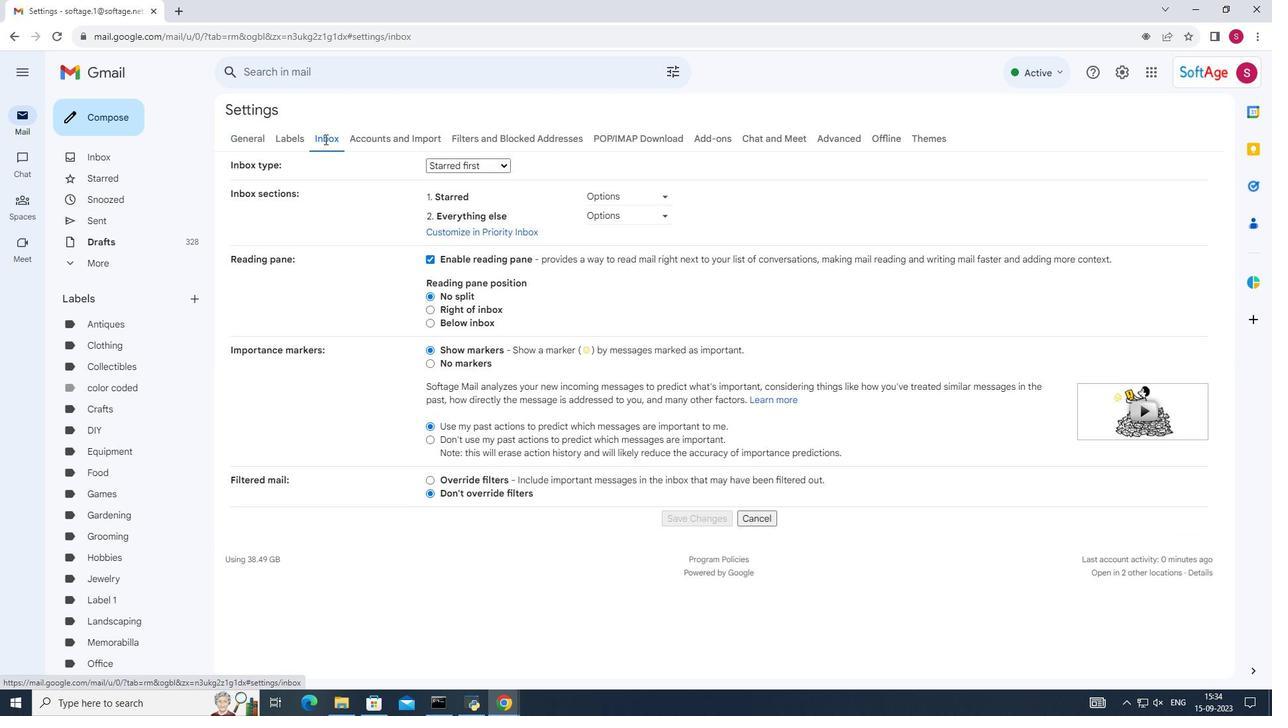 
Action: Mouse moved to (502, 167)
Screenshot: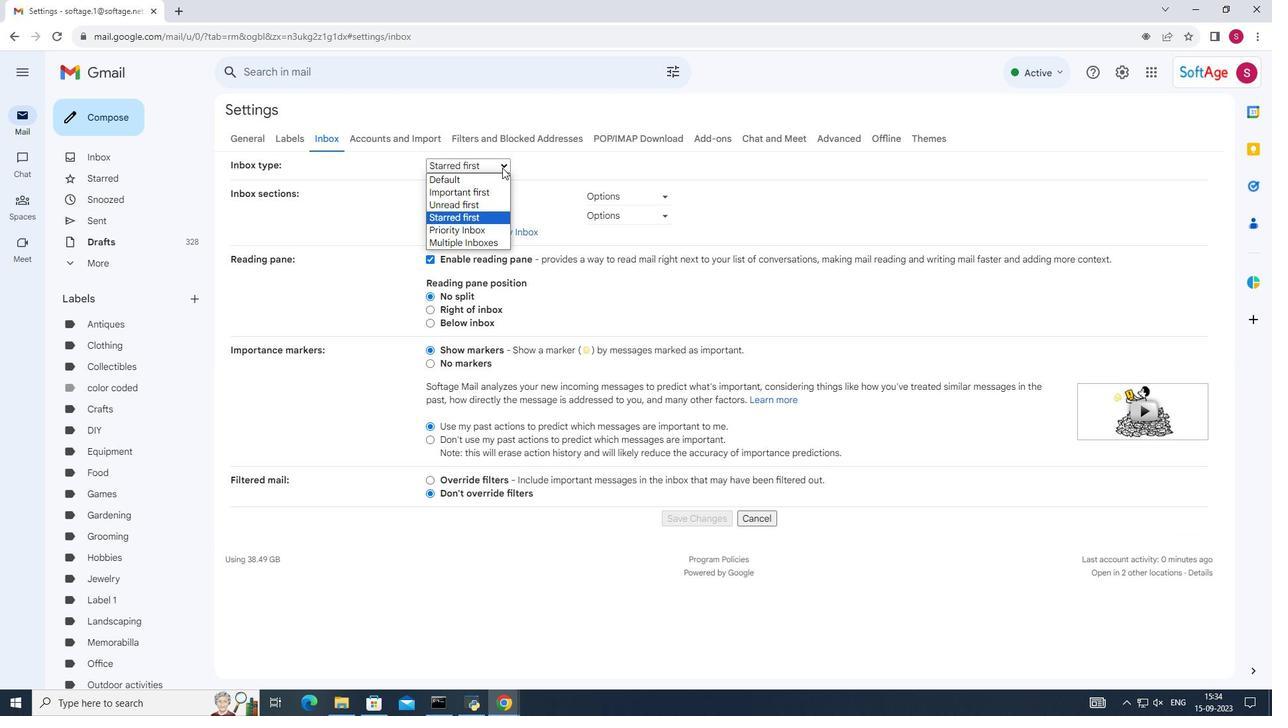 
Action: Mouse pressed left at (502, 167)
Screenshot: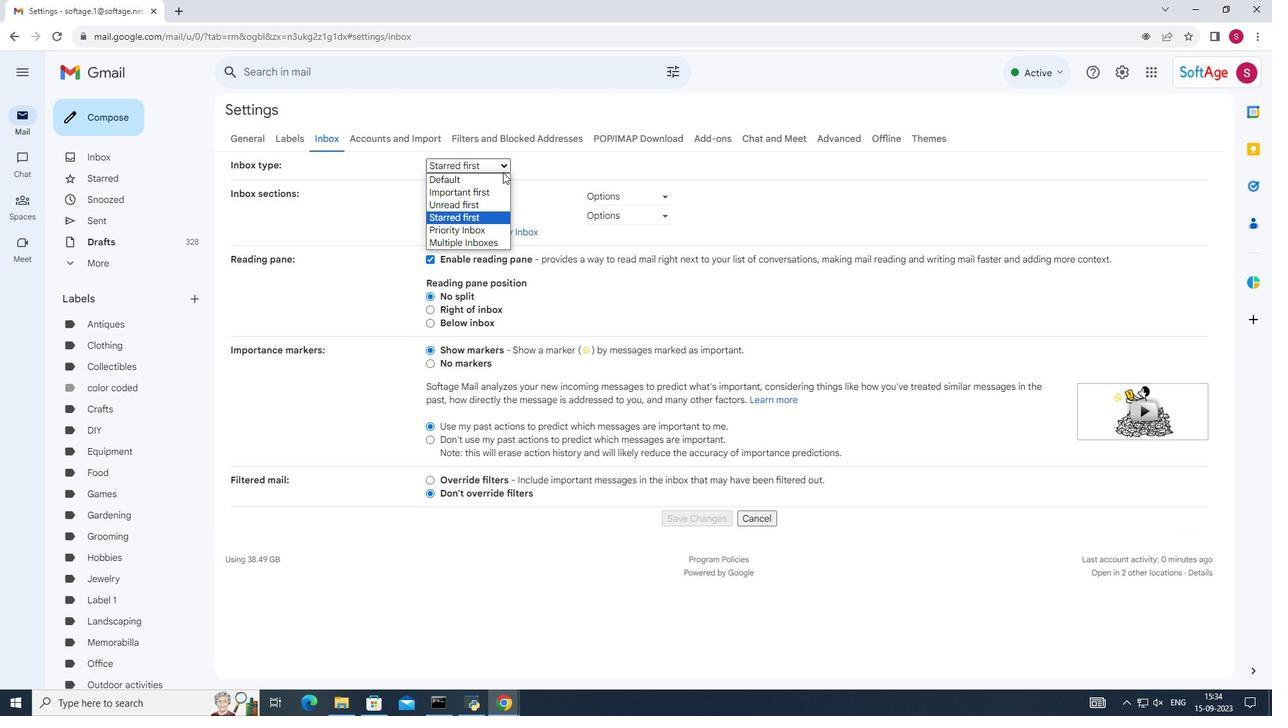 
Action: Mouse moved to (468, 230)
Screenshot: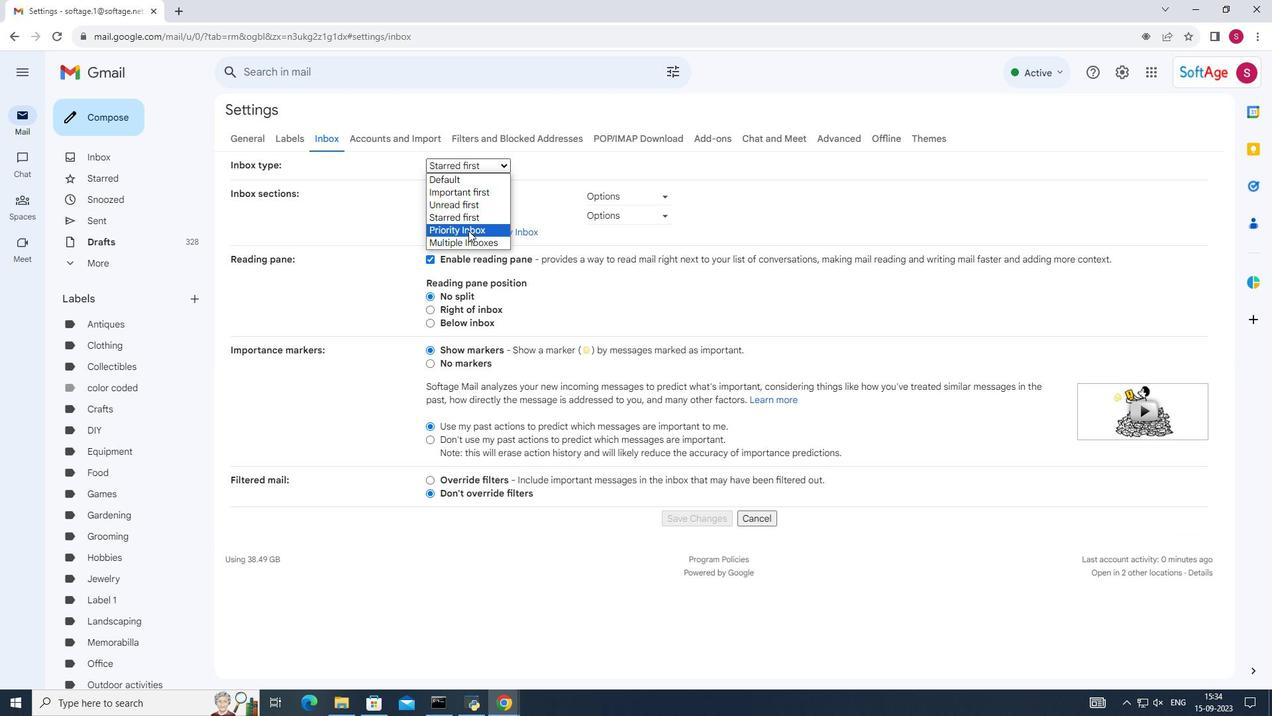 
Action: Mouse pressed left at (468, 230)
Screenshot: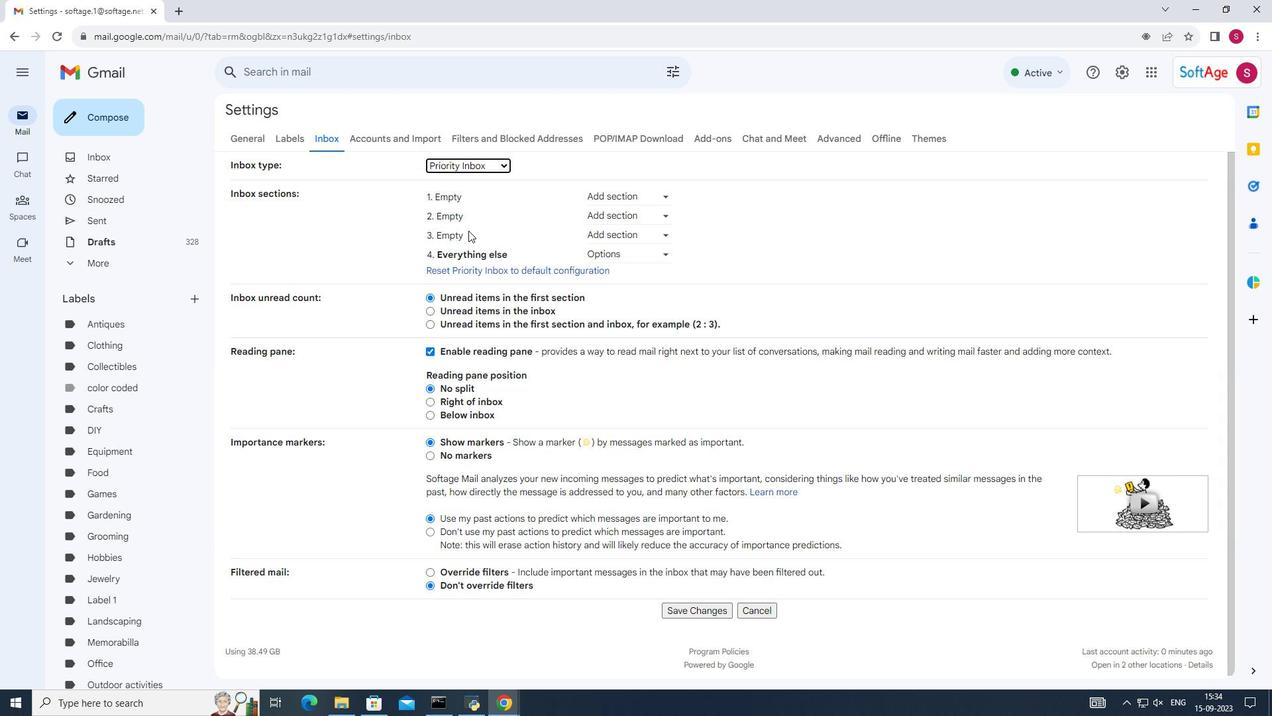 
Action: Mouse moved to (696, 611)
Screenshot: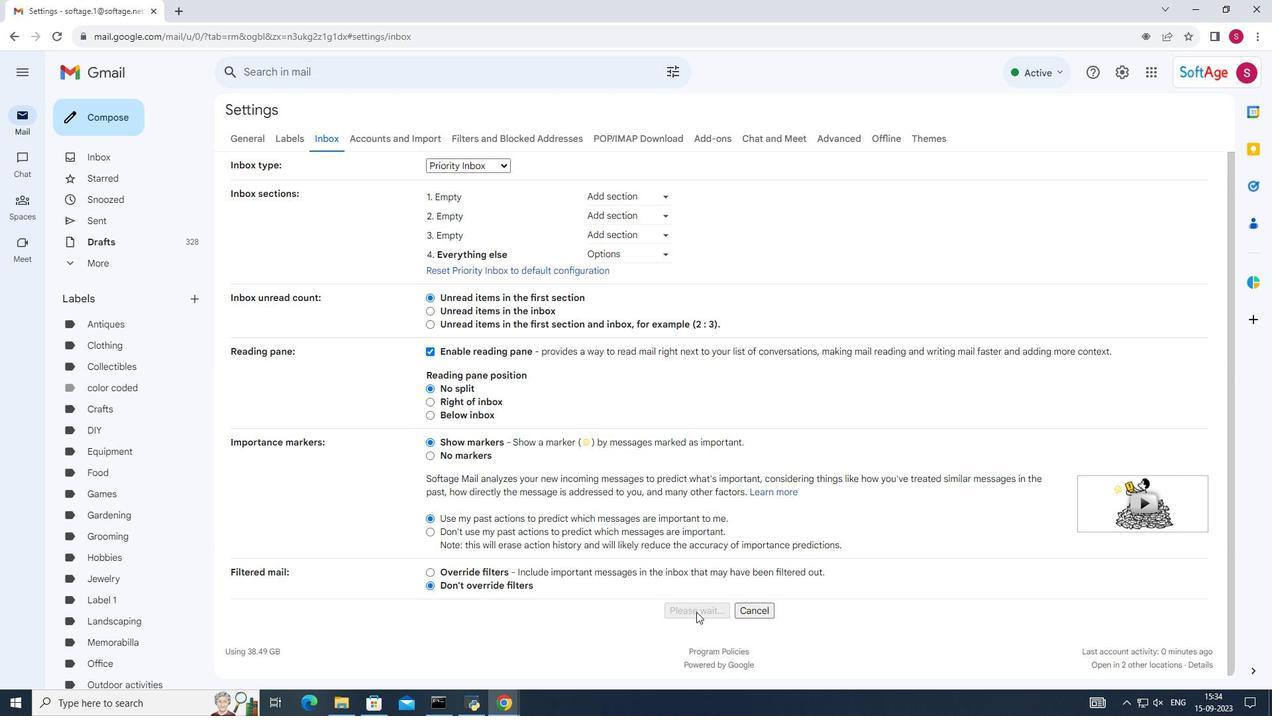 
Action: Mouse pressed left at (696, 611)
Screenshot: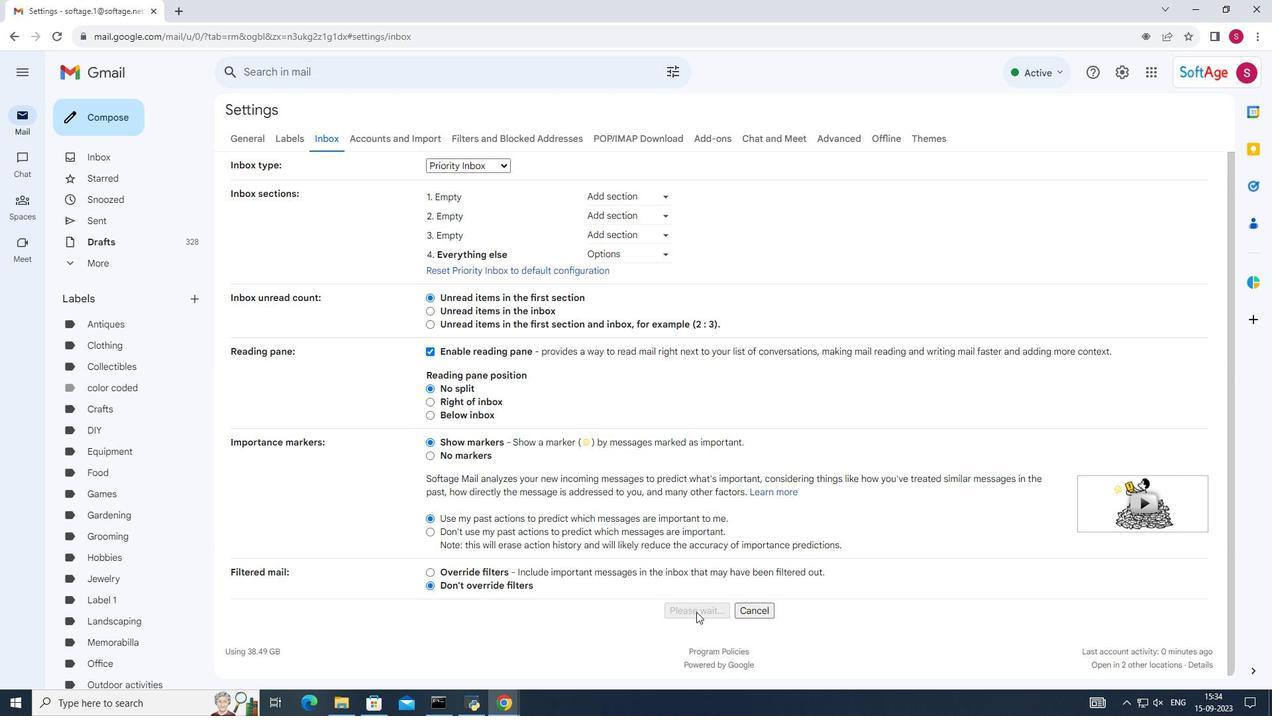 
Action: Mouse moved to (151, 149)
Screenshot: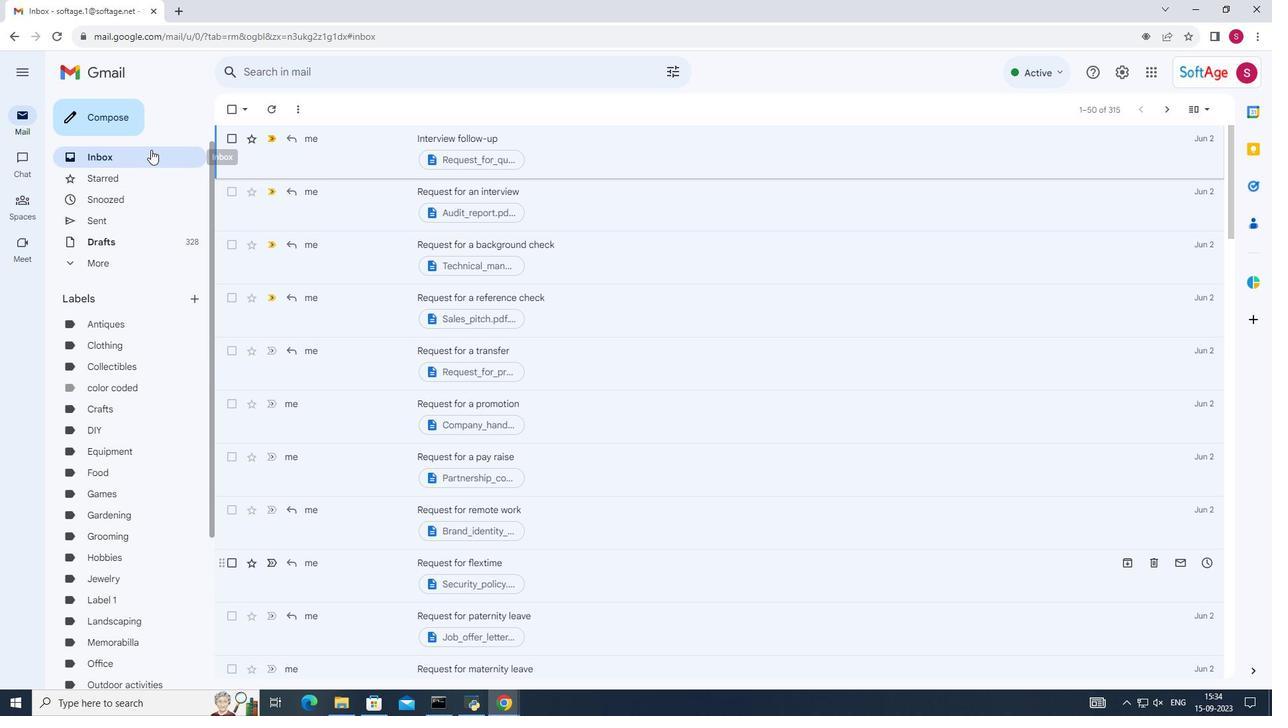 
Action: Mouse pressed left at (151, 149)
Screenshot: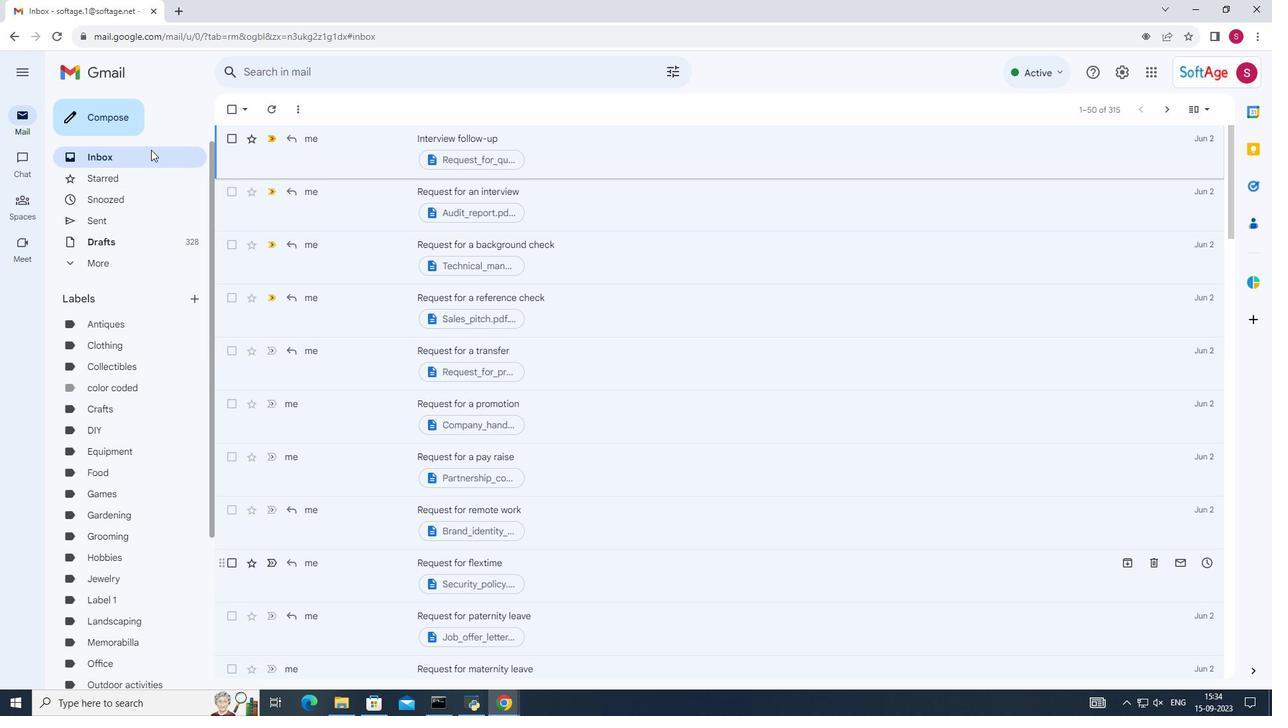 
Action: Mouse moved to (1124, 70)
Screenshot: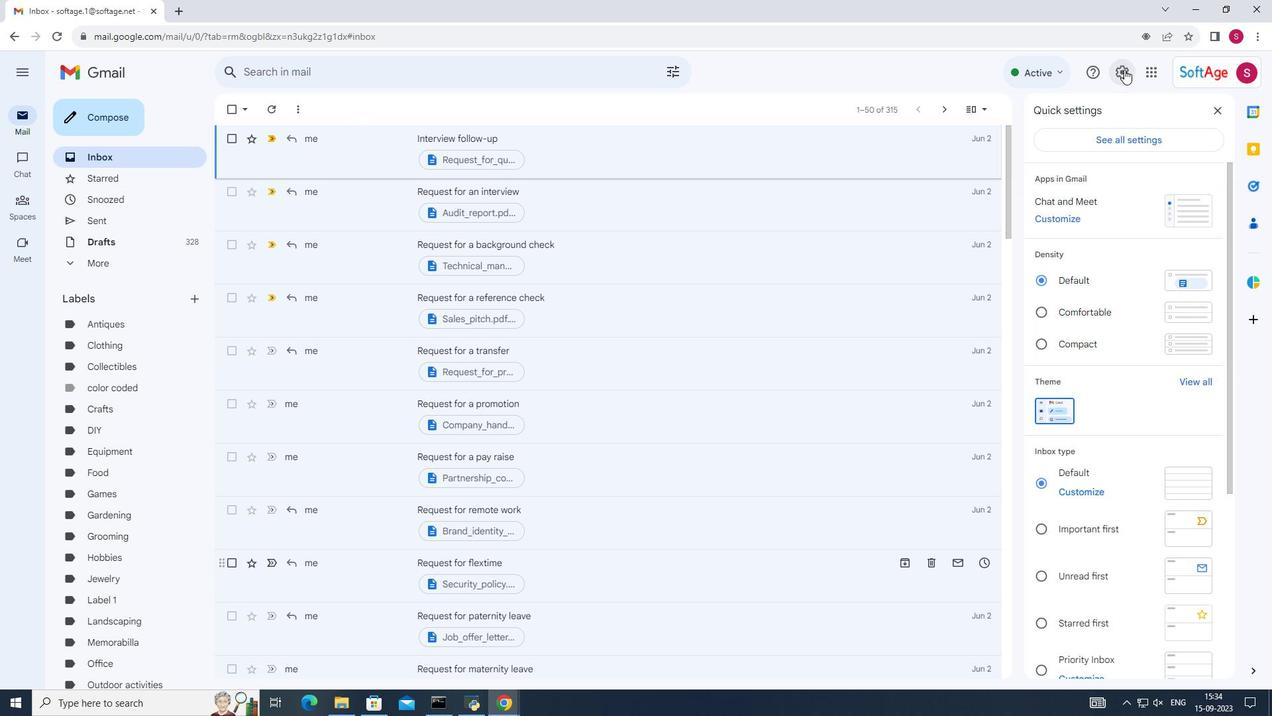 
Action: Mouse pressed left at (1124, 70)
Screenshot: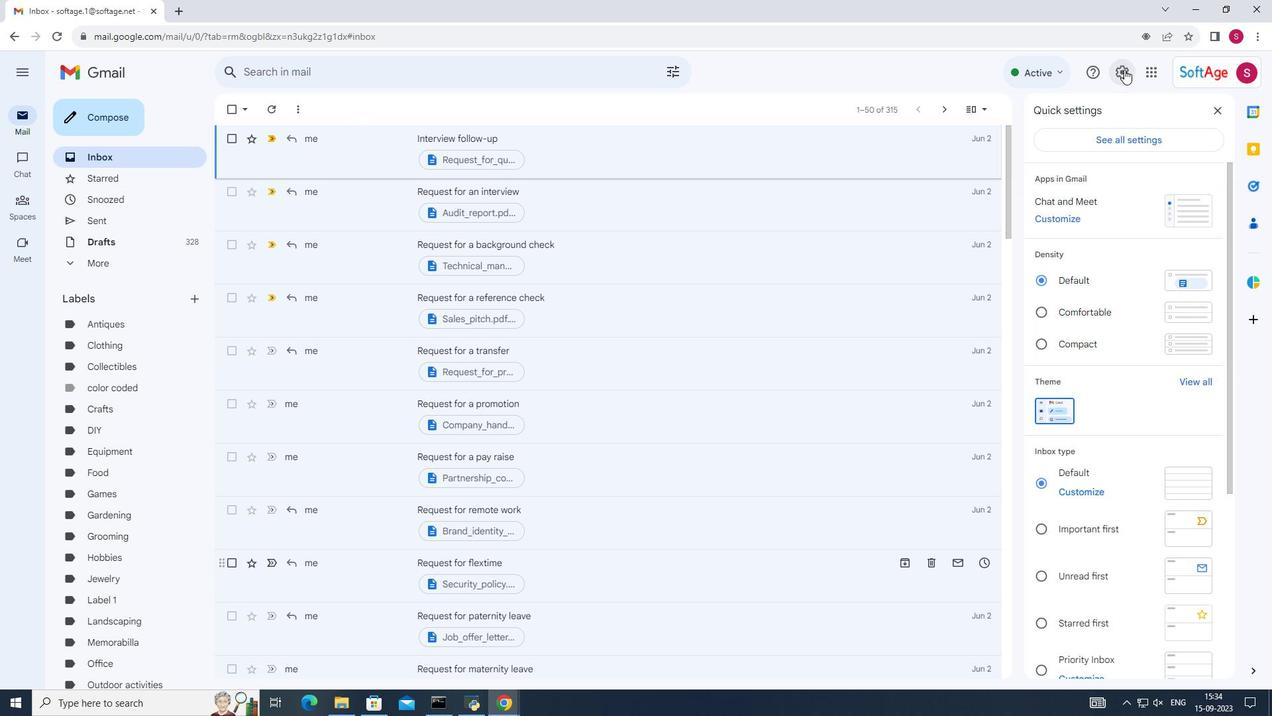 
Action: Mouse moved to (1126, 138)
Screenshot: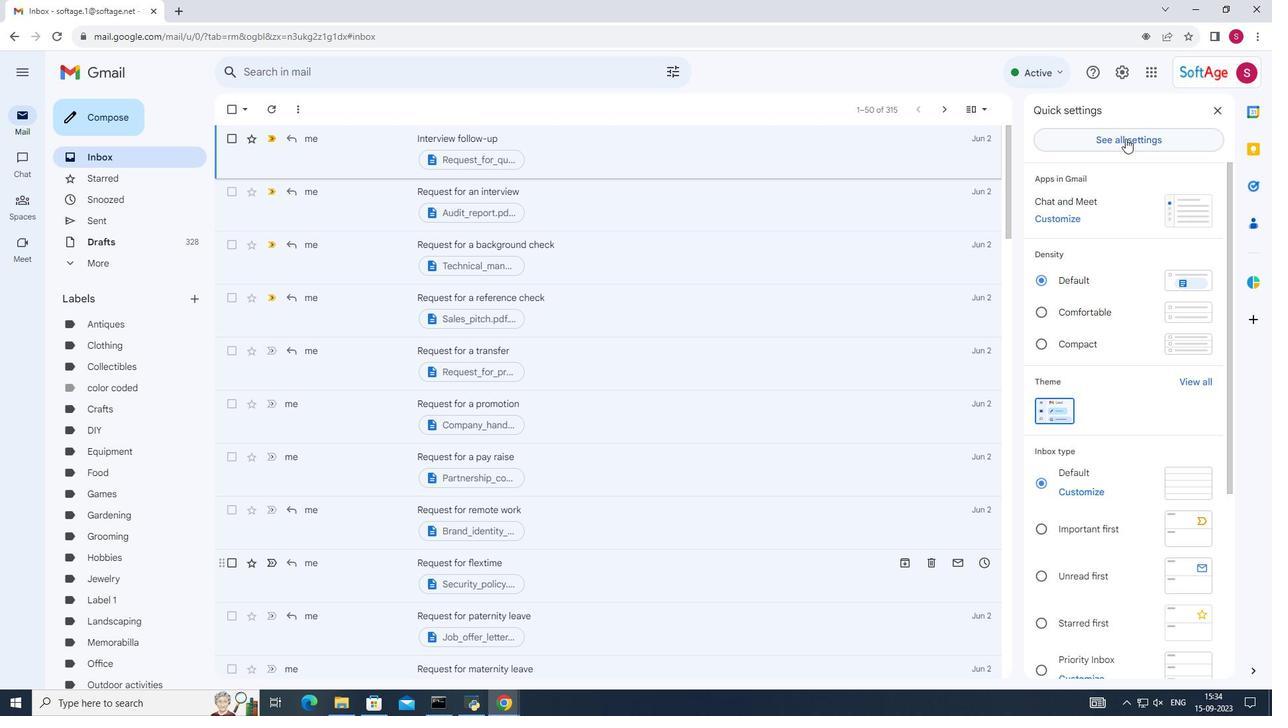 
Action: Mouse pressed left at (1126, 138)
Screenshot: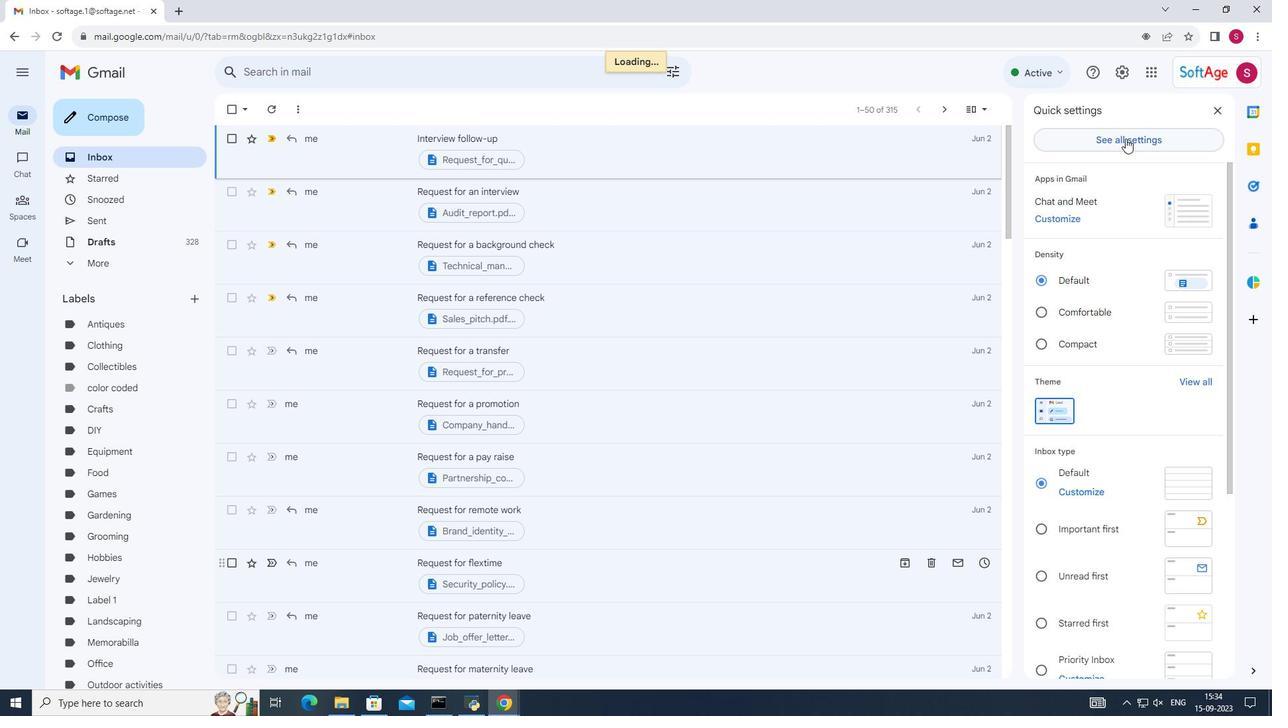 
Action: Mouse moved to (331, 139)
Screenshot: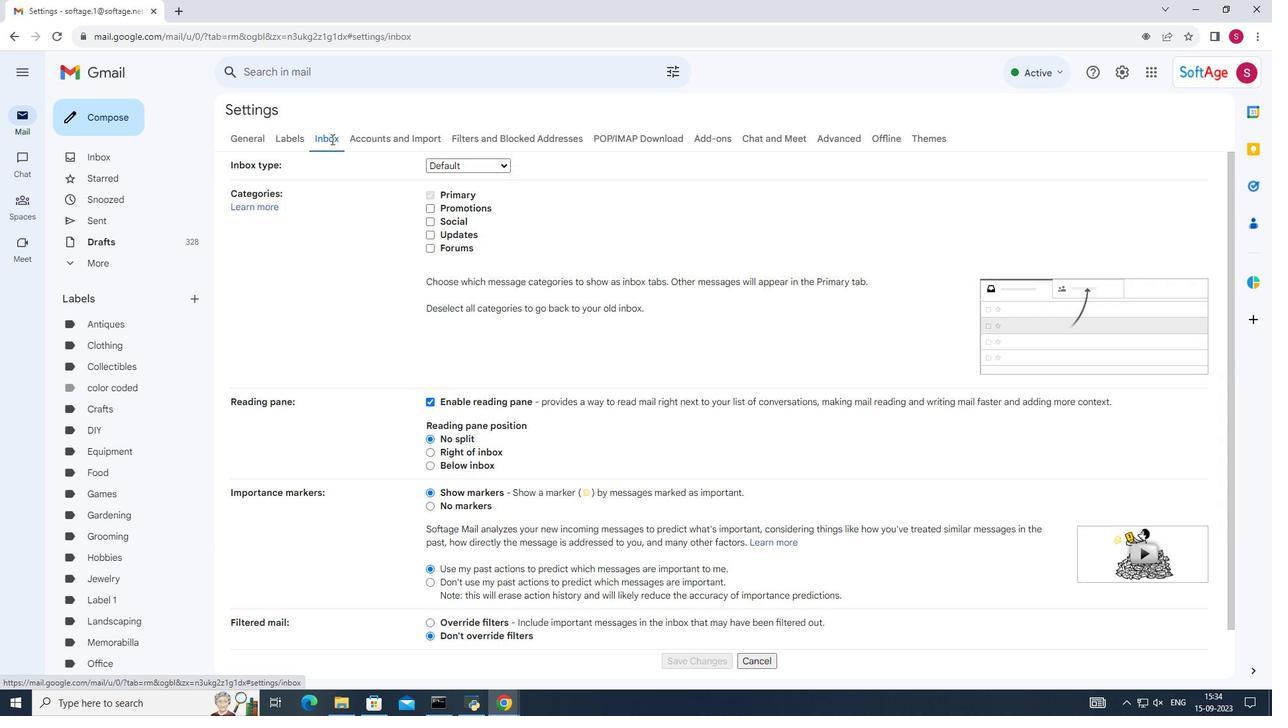 
Action: Mouse pressed left at (331, 139)
Screenshot: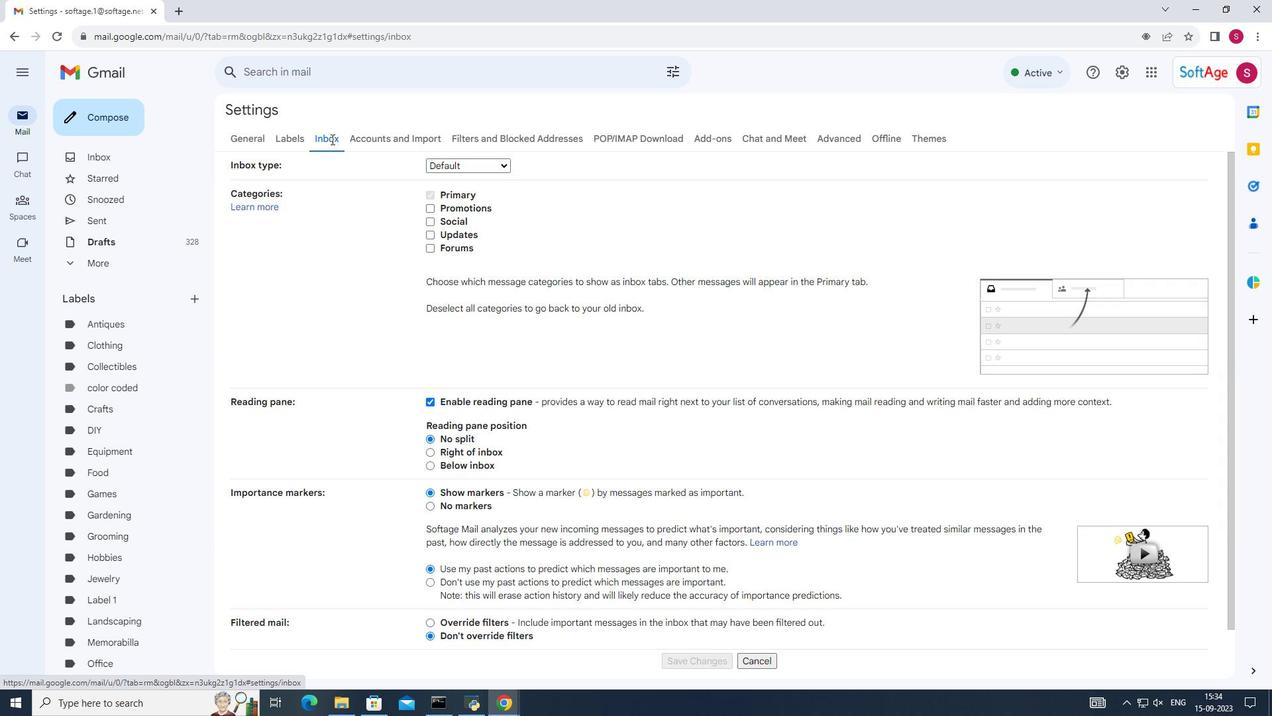
Action: Mouse moved to (504, 166)
Screenshot: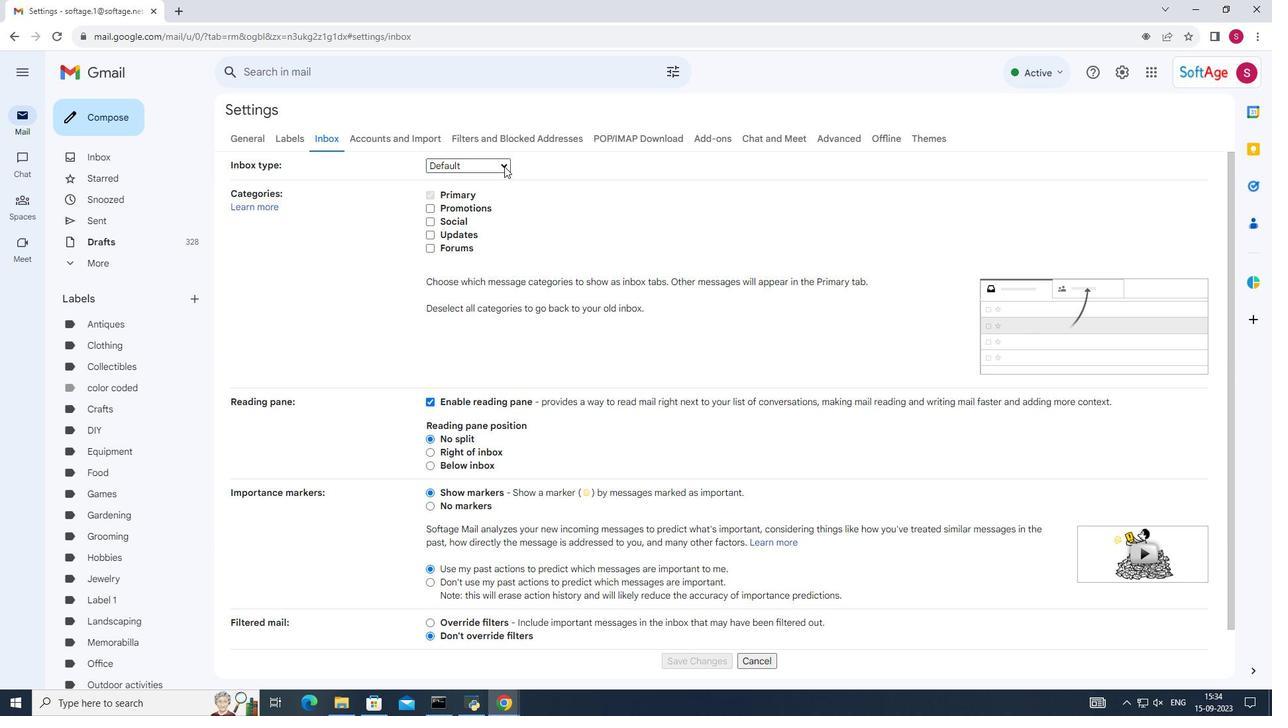 
Action: Mouse pressed left at (504, 166)
Screenshot: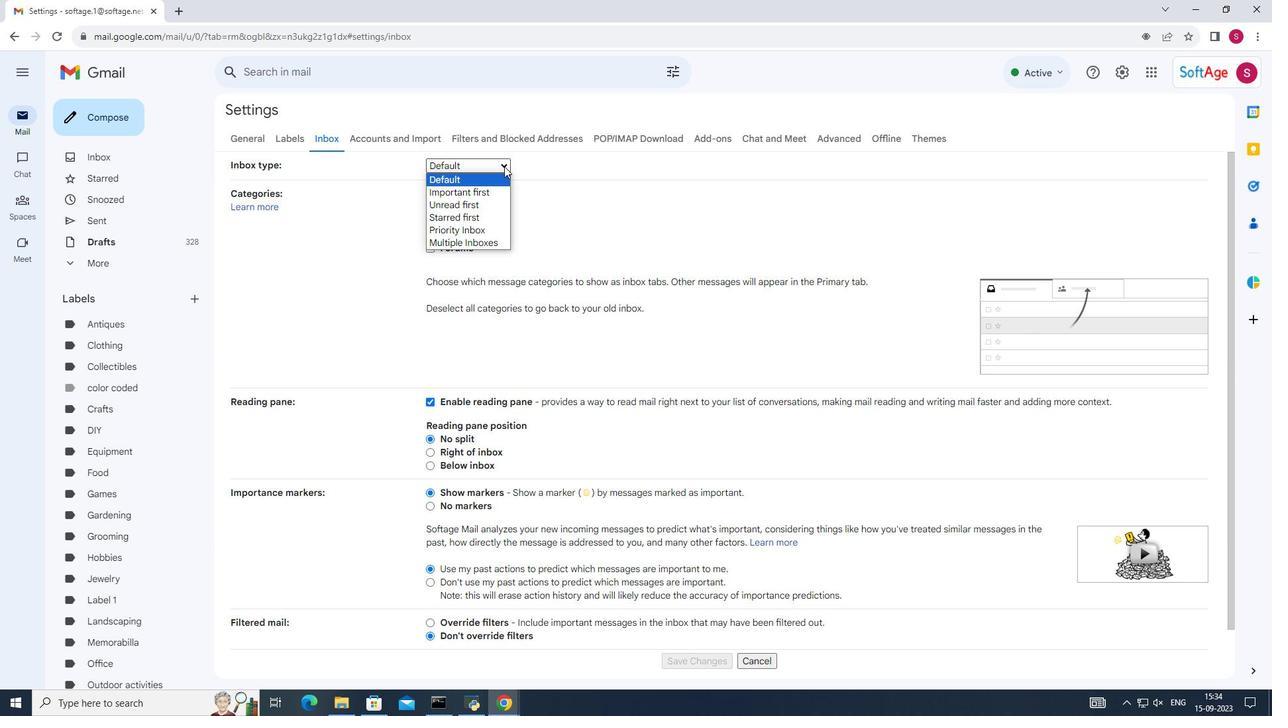 
Action: Mouse moved to (492, 177)
Screenshot: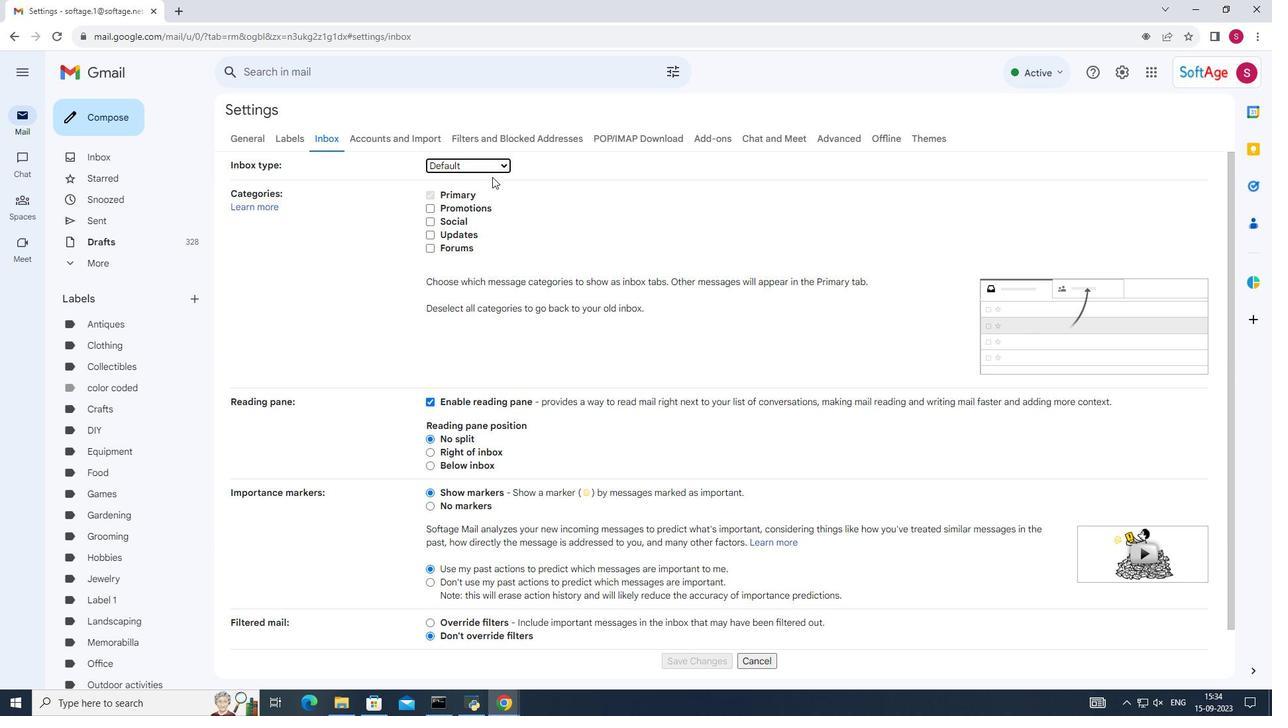 
Action: Mouse pressed left at (492, 177)
Screenshot: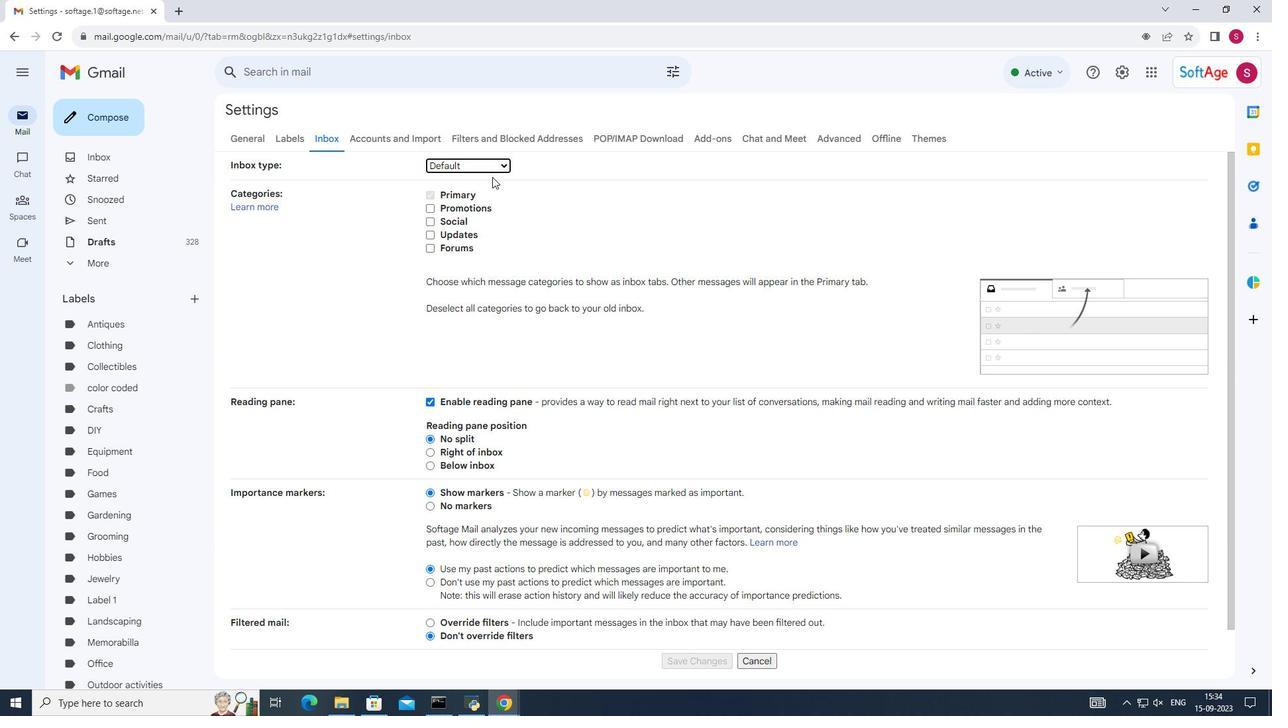 
Action: Mouse moved to (719, 605)
Screenshot: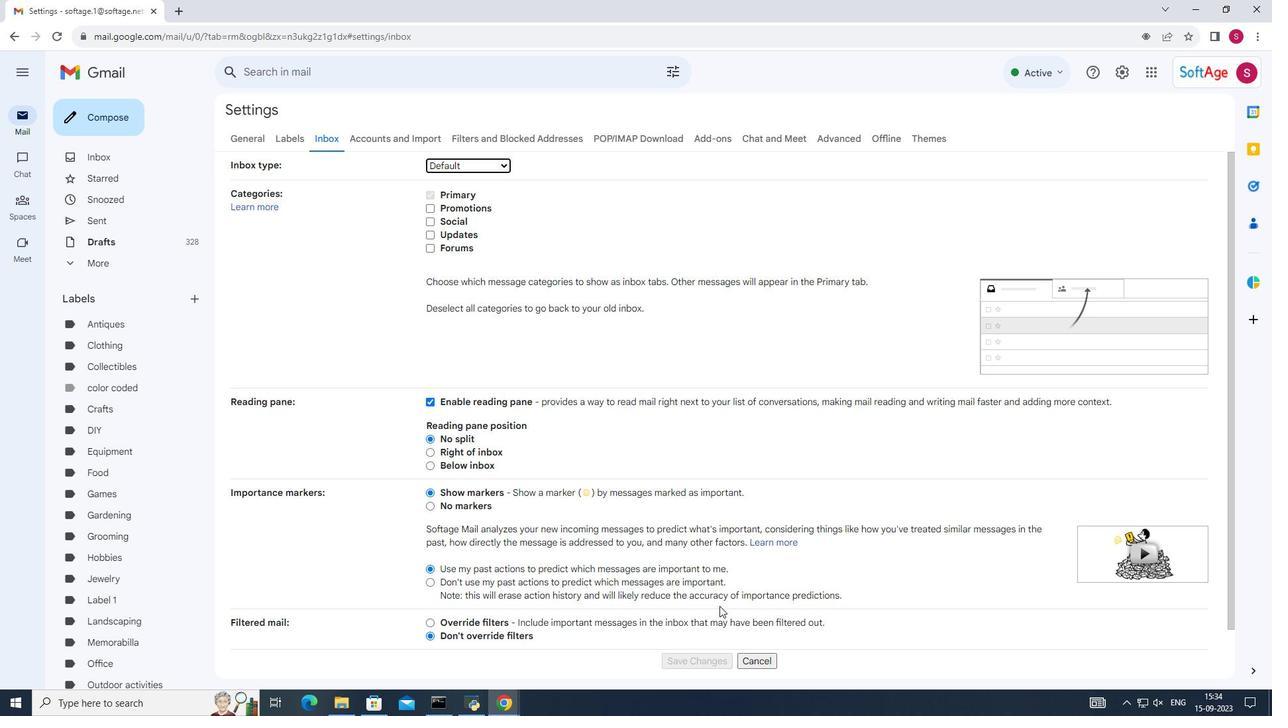
